 Task: Find connections with filter location Medellín with filter topic #Educationwith filter profile language French with filter current company PuneJob with filter school University of Agricultural Sciences, Bangalore with filter industry Civil Engineering with filter service category Financial Analysis with filter keywords title Spa Manager
Action: Mouse moved to (247, 291)
Screenshot: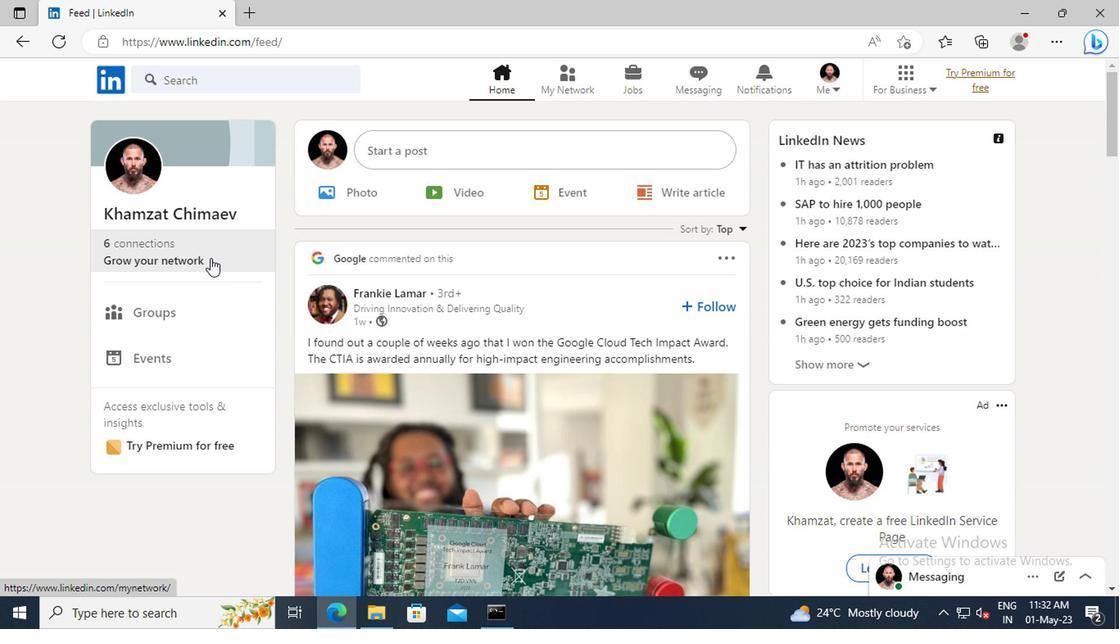 
Action: Mouse pressed left at (247, 291)
Screenshot: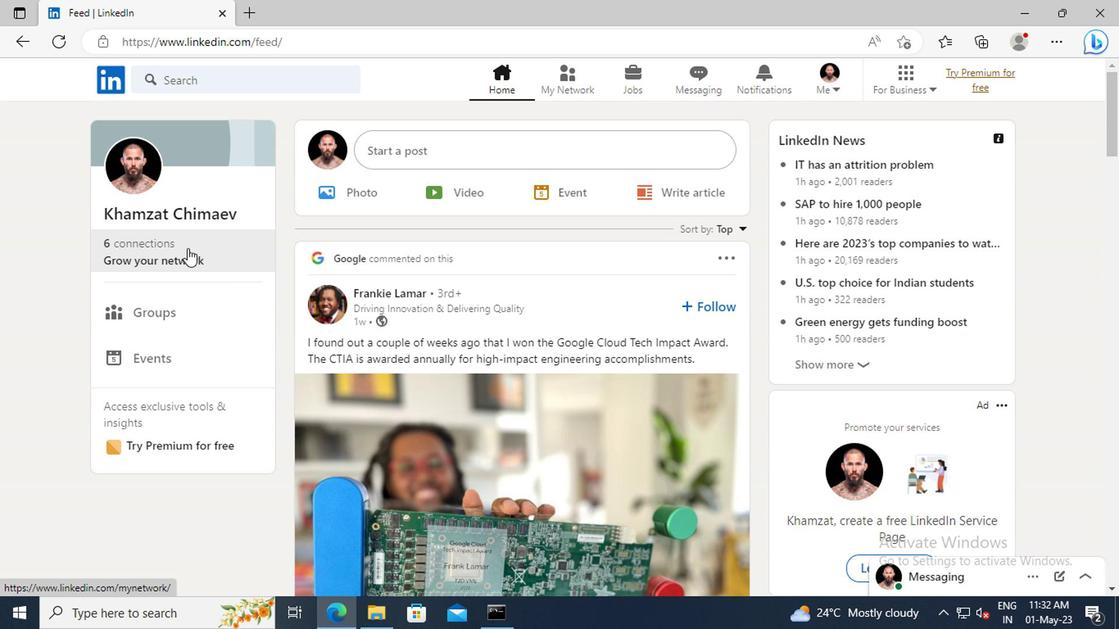 
Action: Mouse moved to (246, 239)
Screenshot: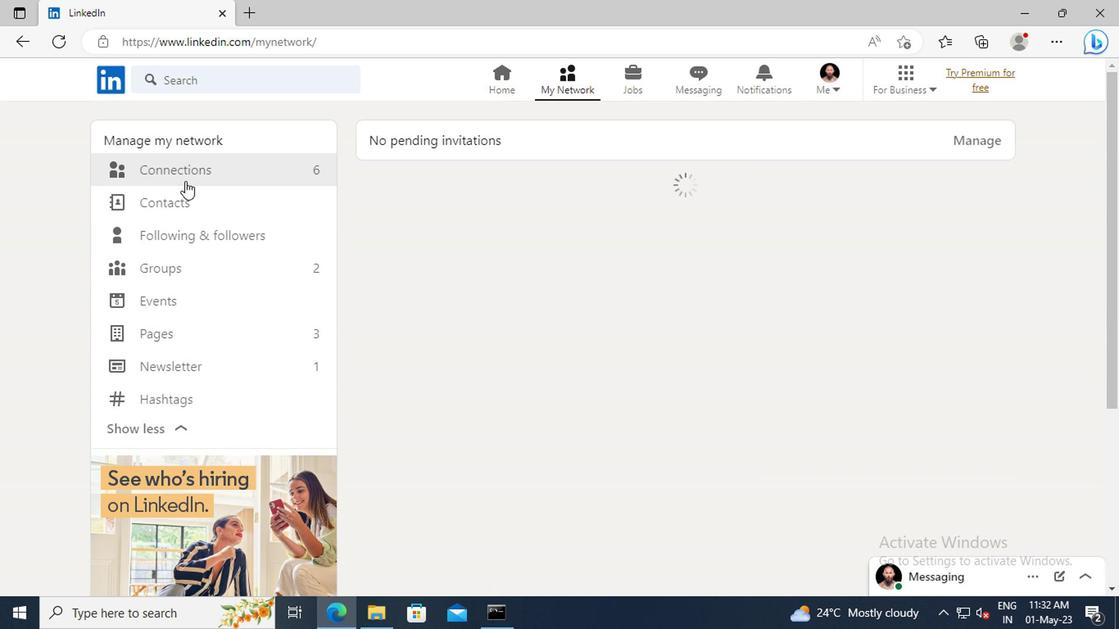 
Action: Mouse pressed left at (246, 239)
Screenshot: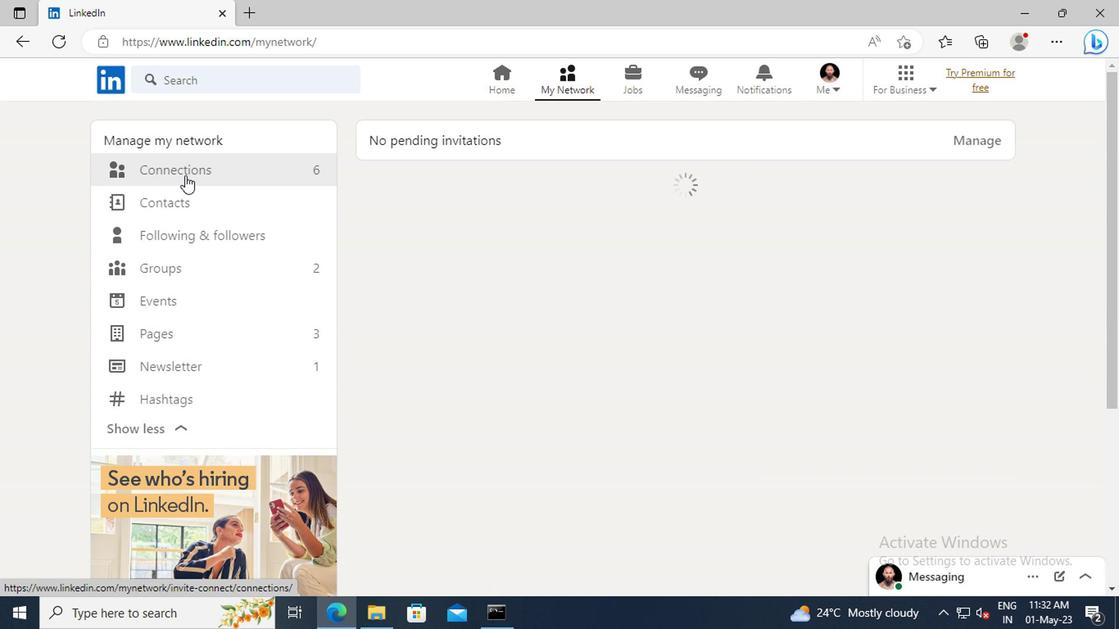 
Action: Mouse moved to (596, 239)
Screenshot: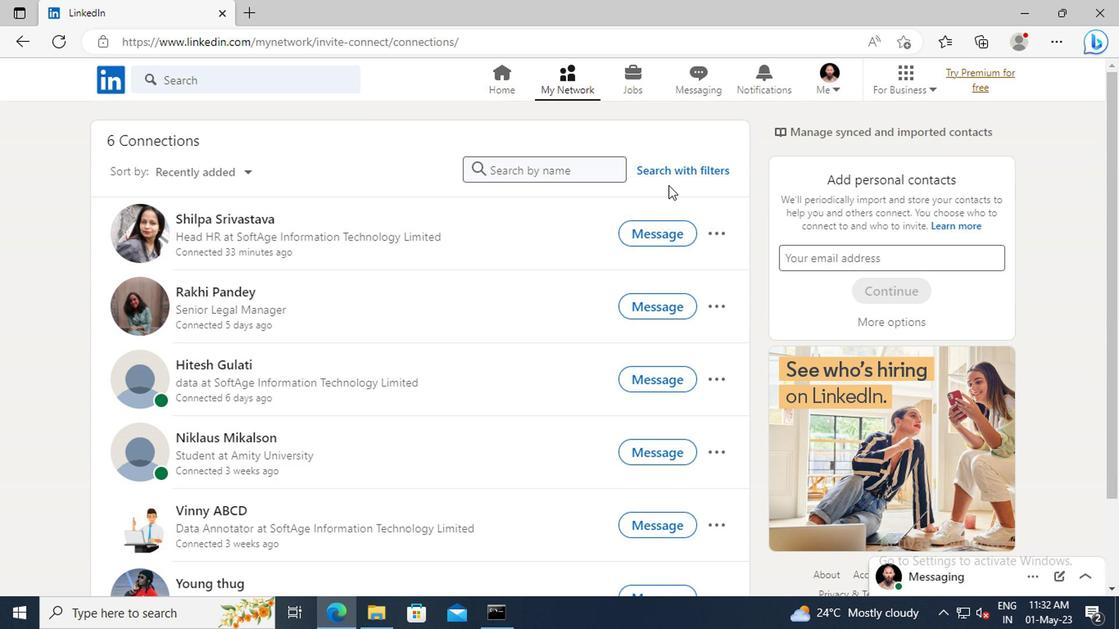 
Action: Mouse pressed left at (596, 239)
Screenshot: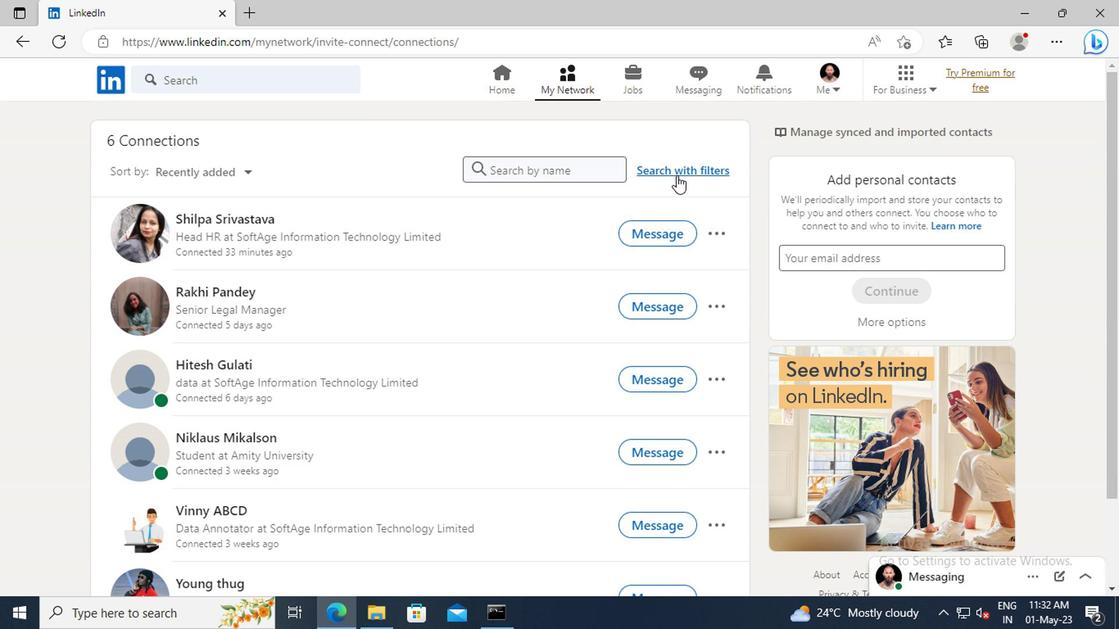 
Action: Mouse moved to (553, 205)
Screenshot: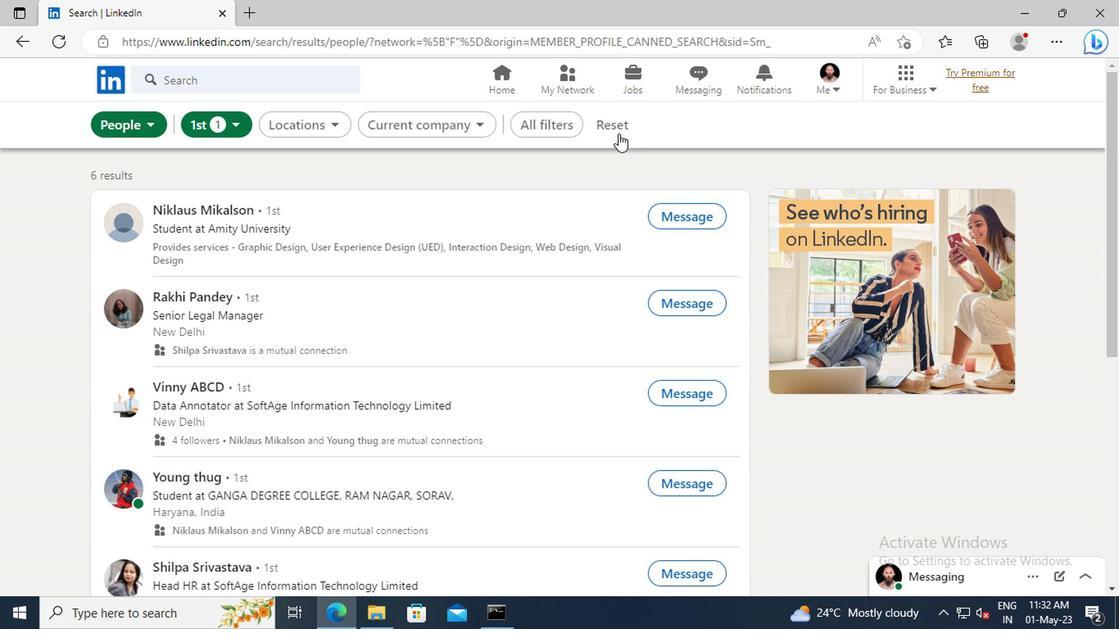 
Action: Mouse pressed left at (553, 205)
Screenshot: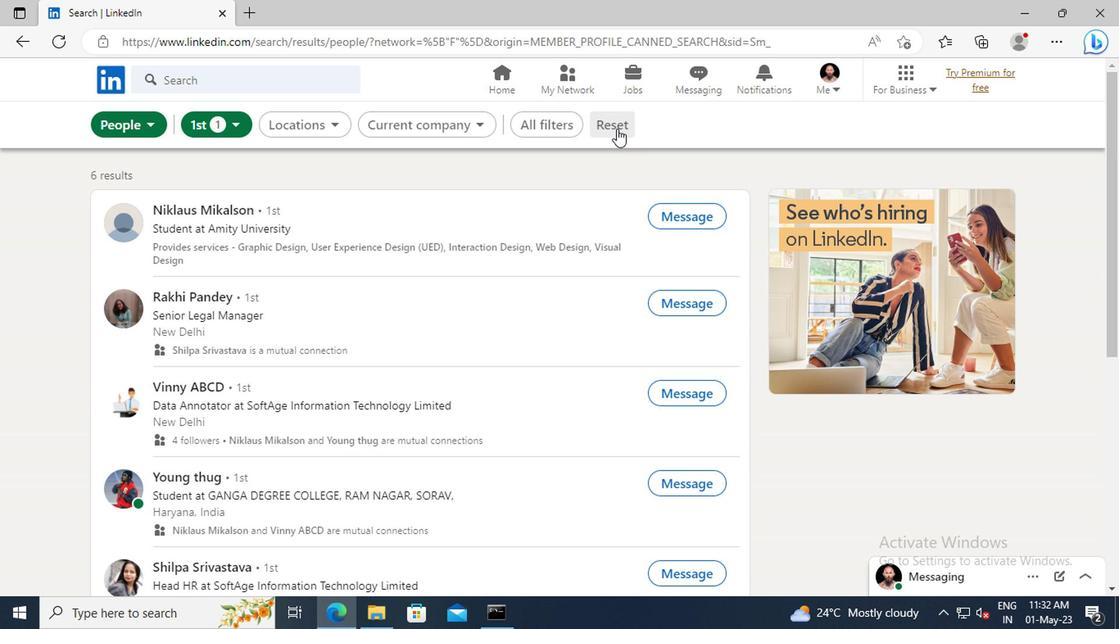 
Action: Mouse moved to (535, 205)
Screenshot: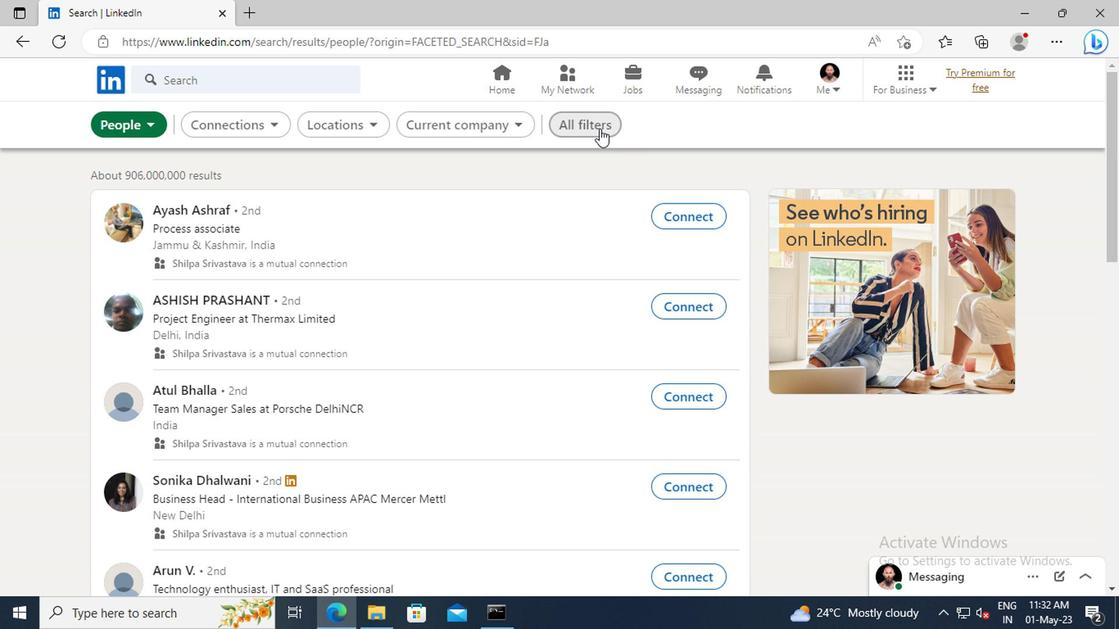 
Action: Mouse pressed left at (535, 205)
Screenshot: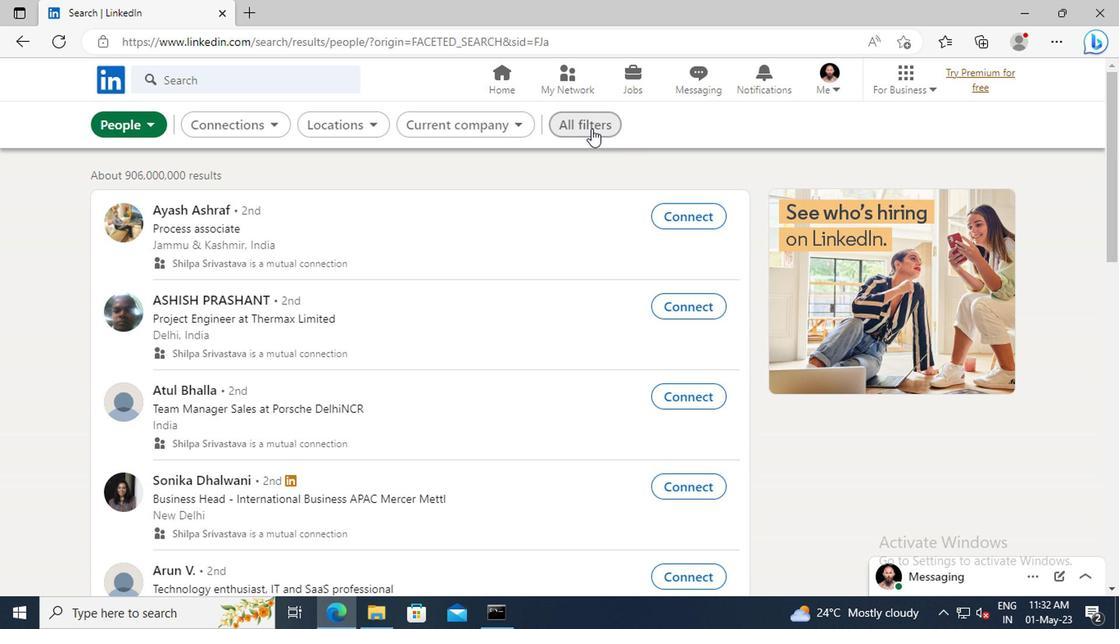 
Action: Mouse moved to (780, 306)
Screenshot: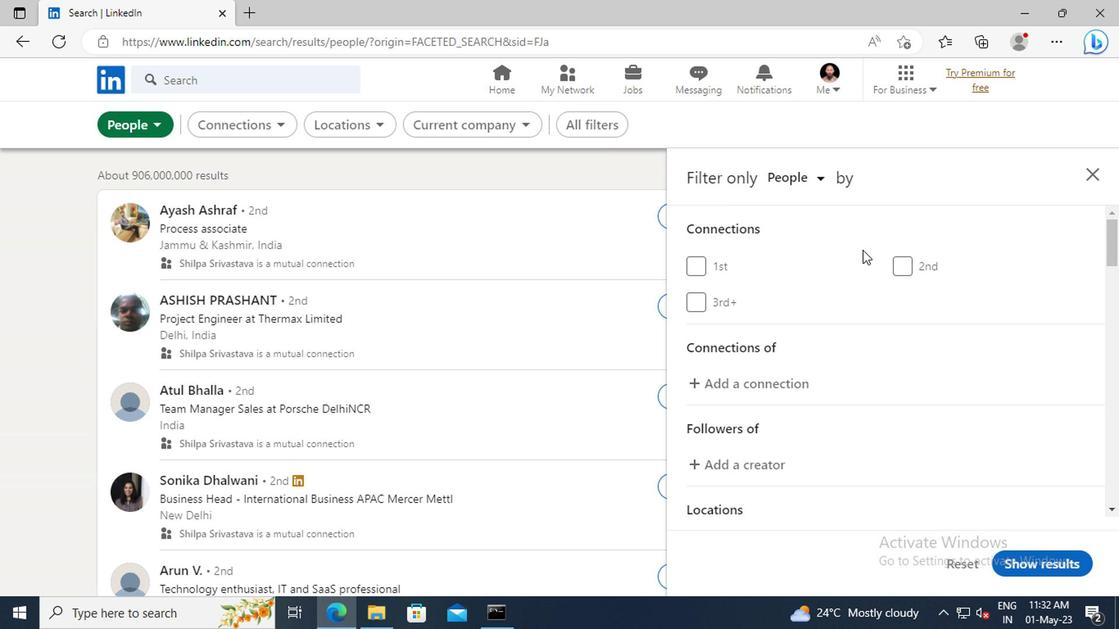 
Action: Mouse scrolled (780, 305) with delta (0, 0)
Screenshot: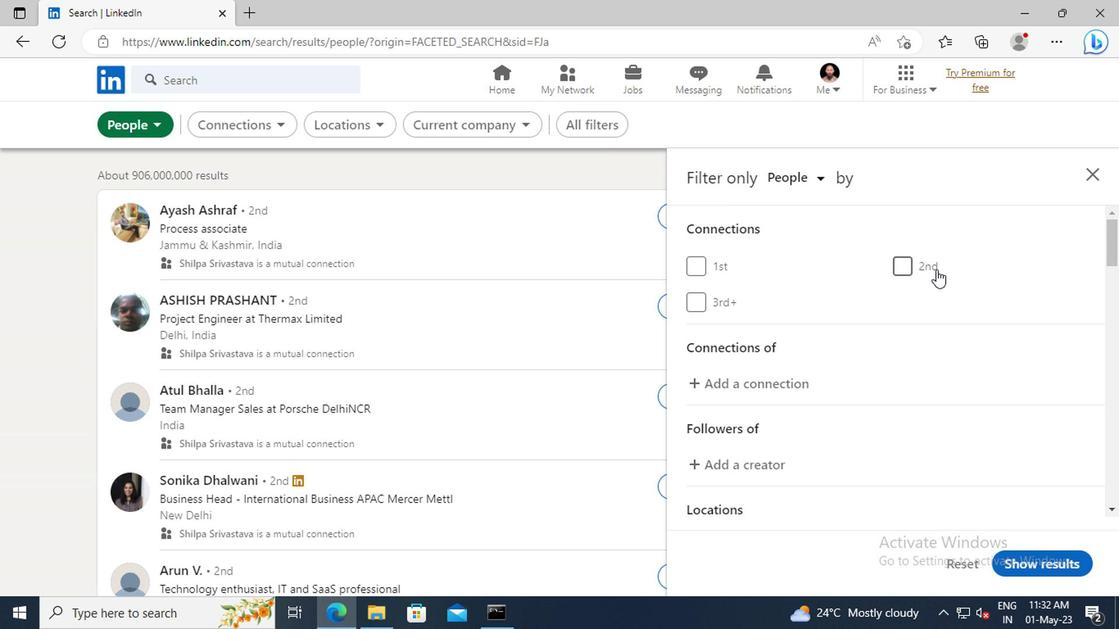 
Action: Mouse scrolled (780, 305) with delta (0, 0)
Screenshot: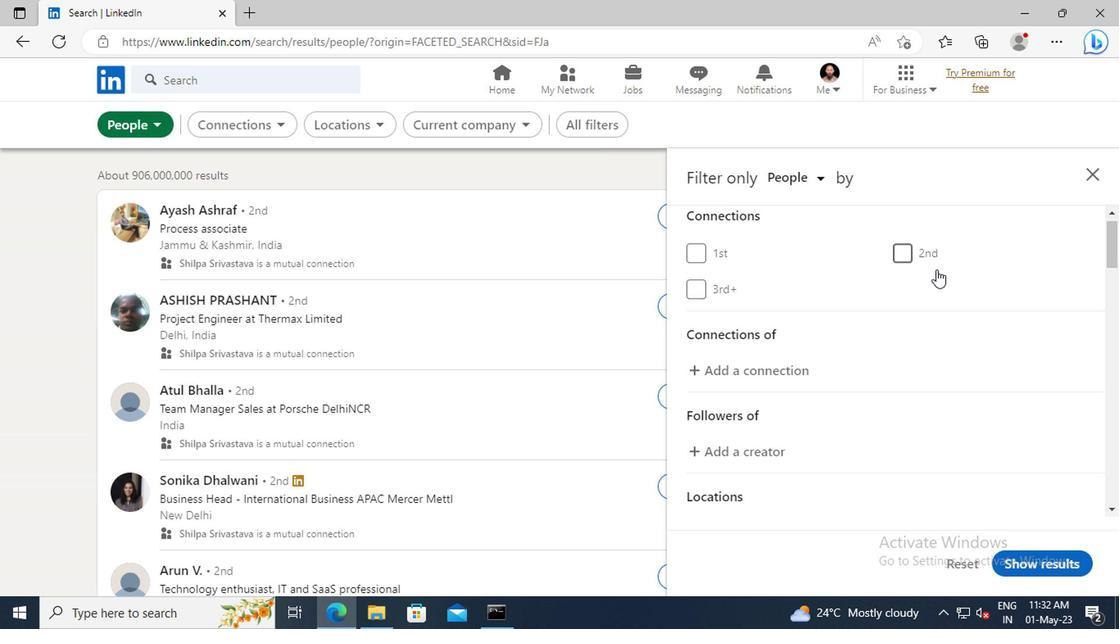 
Action: Mouse scrolled (780, 305) with delta (0, 0)
Screenshot: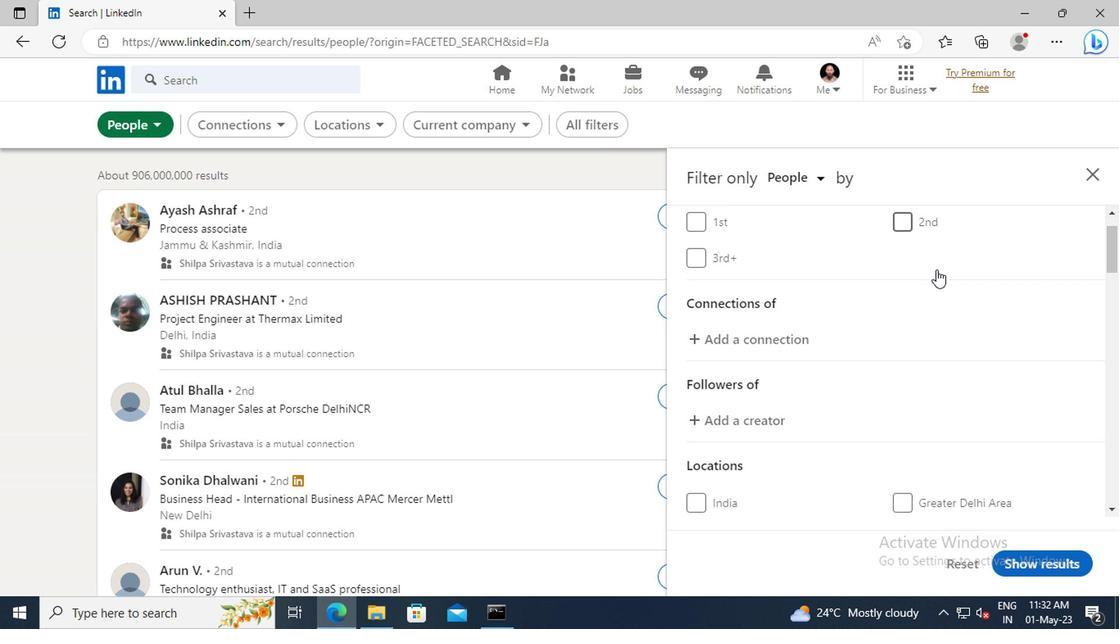 
Action: Mouse scrolled (780, 305) with delta (0, 0)
Screenshot: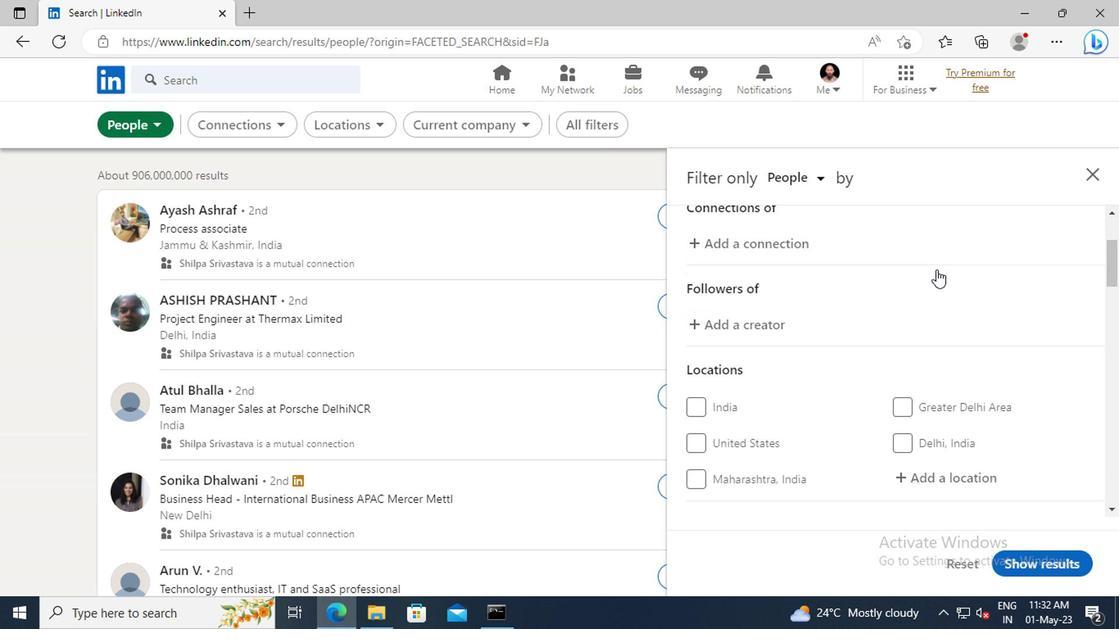 
Action: Mouse scrolled (780, 305) with delta (0, 0)
Screenshot: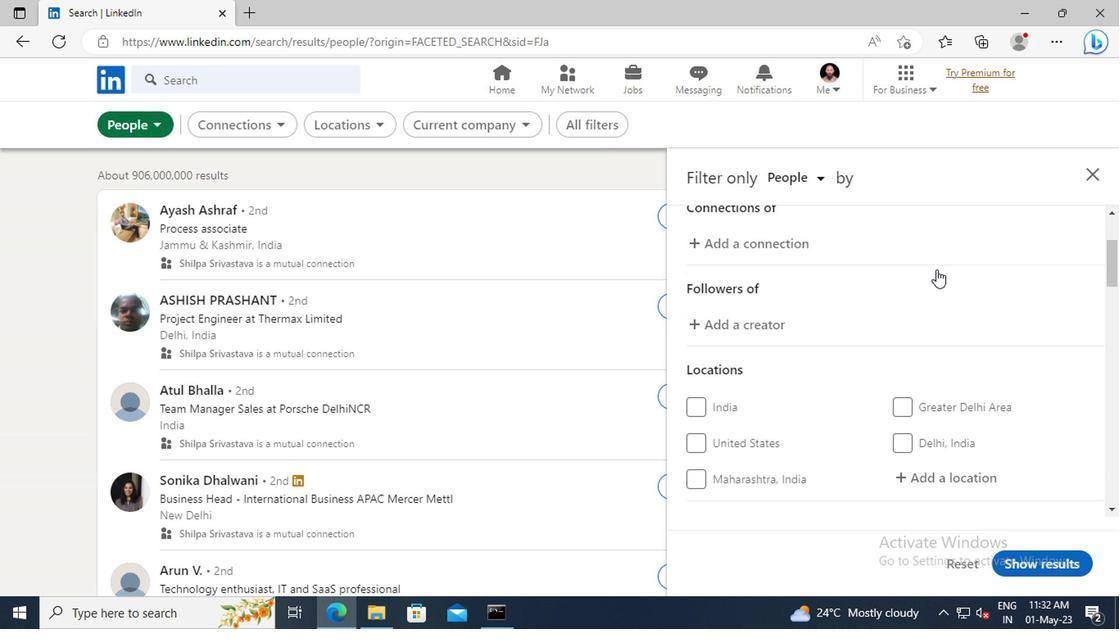 
Action: Mouse scrolled (780, 305) with delta (0, 0)
Screenshot: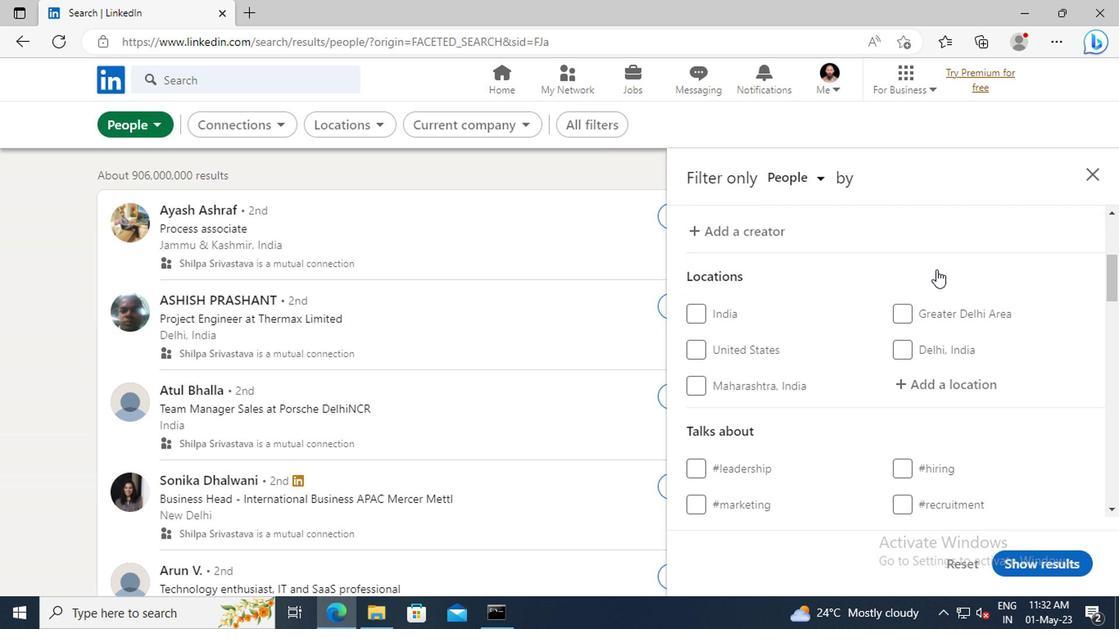 
Action: Mouse moved to (781, 352)
Screenshot: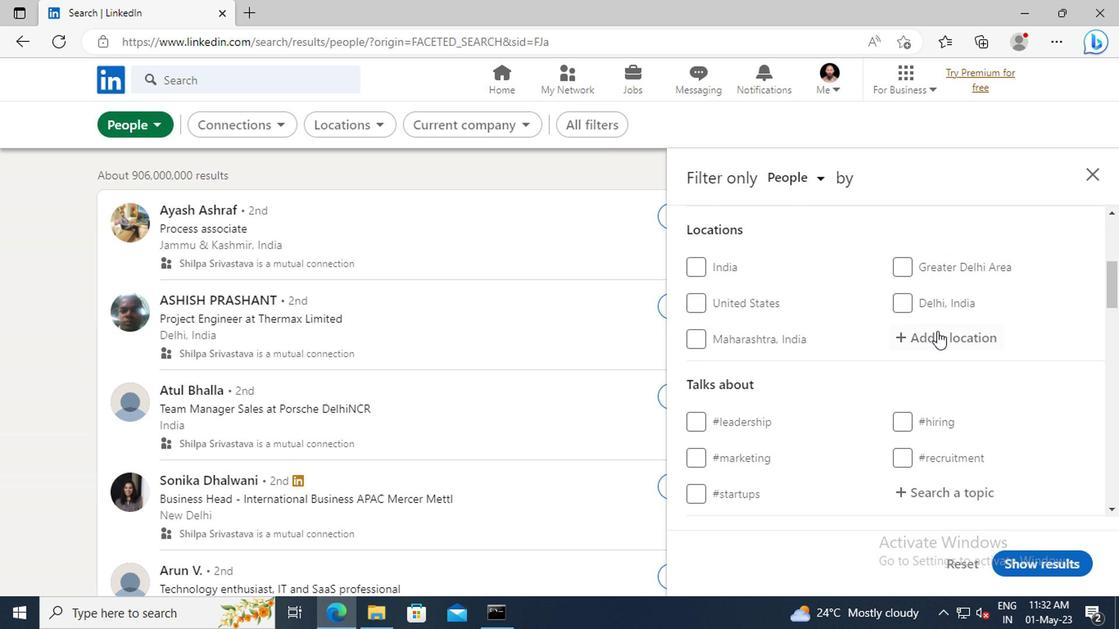 
Action: Mouse pressed left at (781, 352)
Screenshot: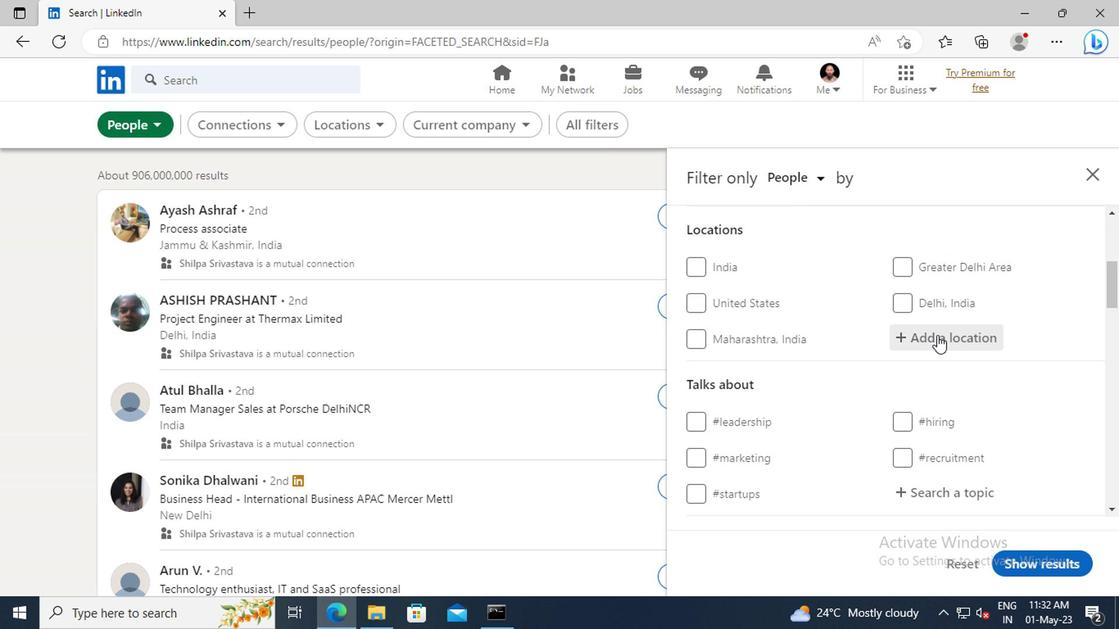 
Action: Key pressed <Key.shift>MEDELLIN
Screenshot: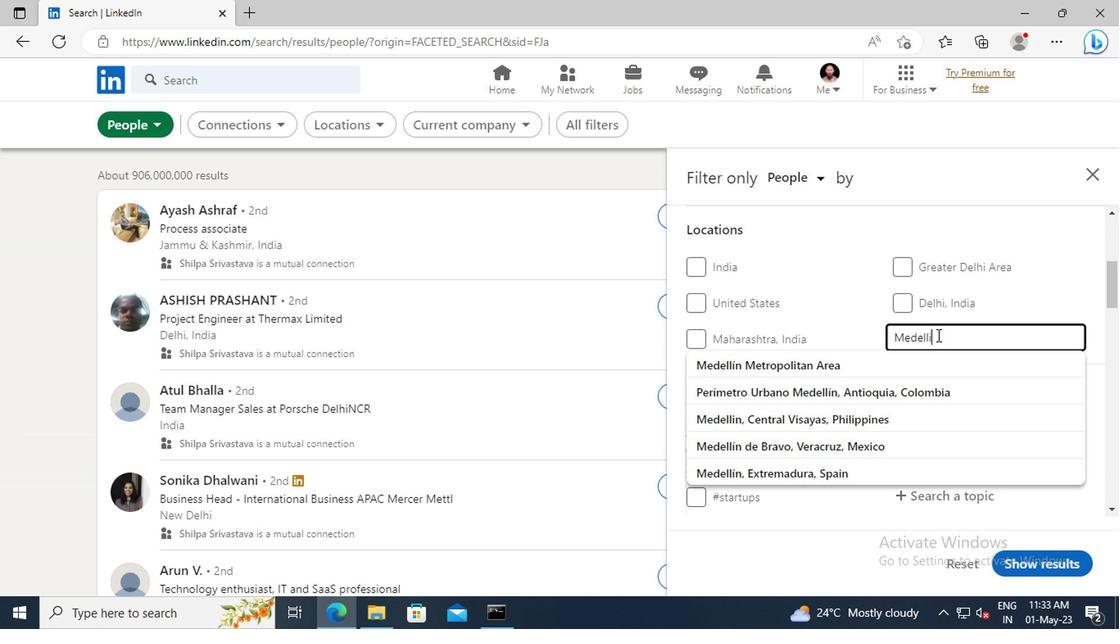 
Action: Mouse moved to (763, 443)
Screenshot: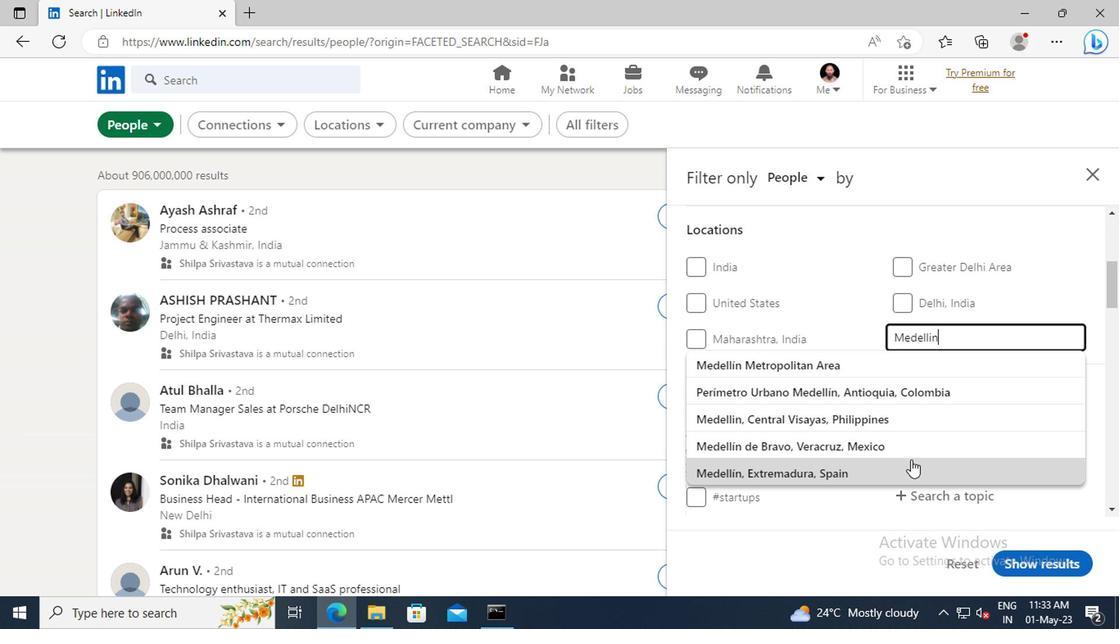 
Action: Mouse pressed left at (763, 443)
Screenshot: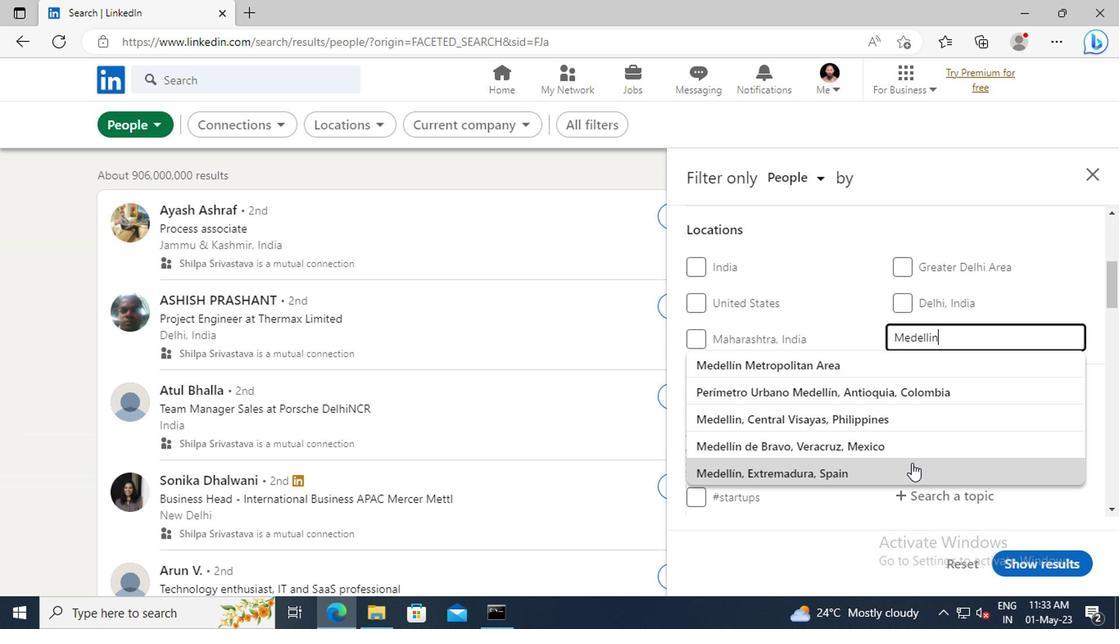 
Action: Mouse moved to (782, 381)
Screenshot: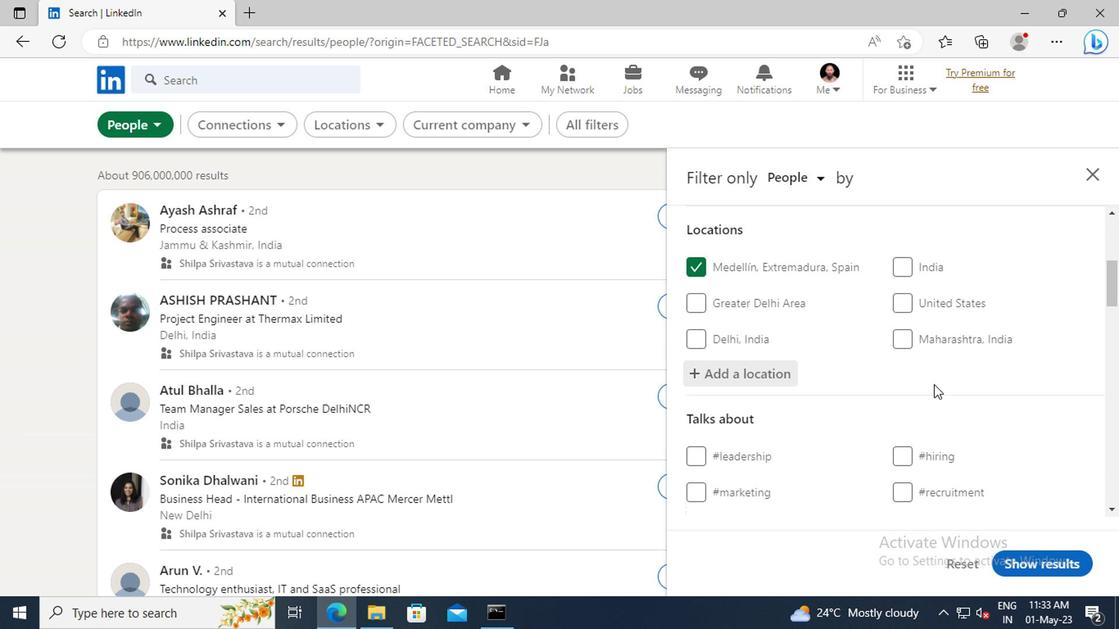 
Action: Mouse scrolled (782, 380) with delta (0, 0)
Screenshot: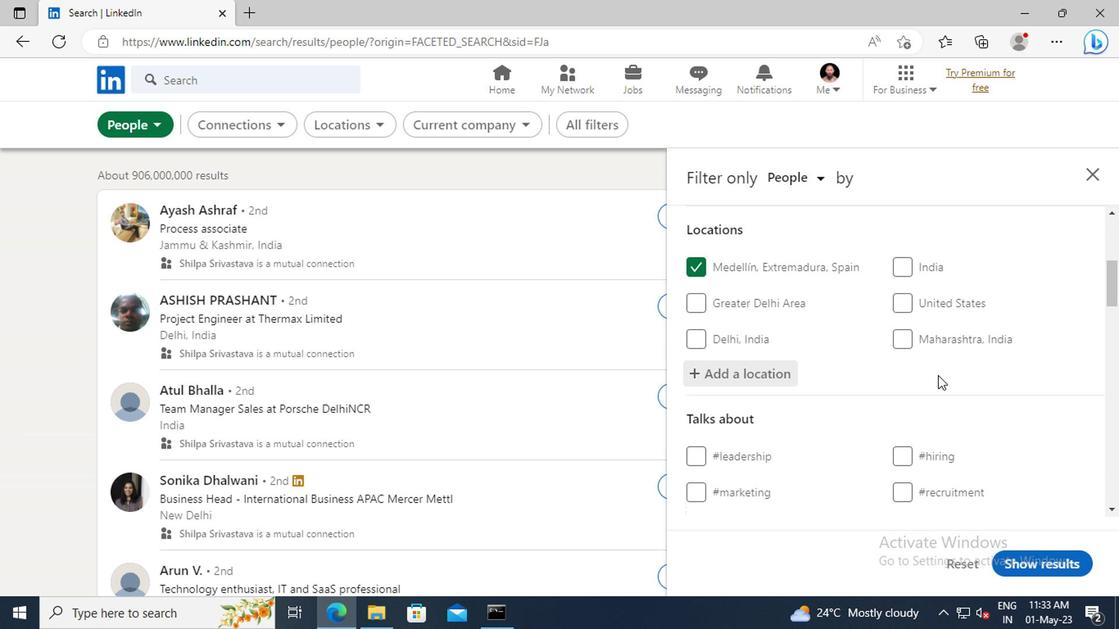 
Action: Mouse moved to (781, 351)
Screenshot: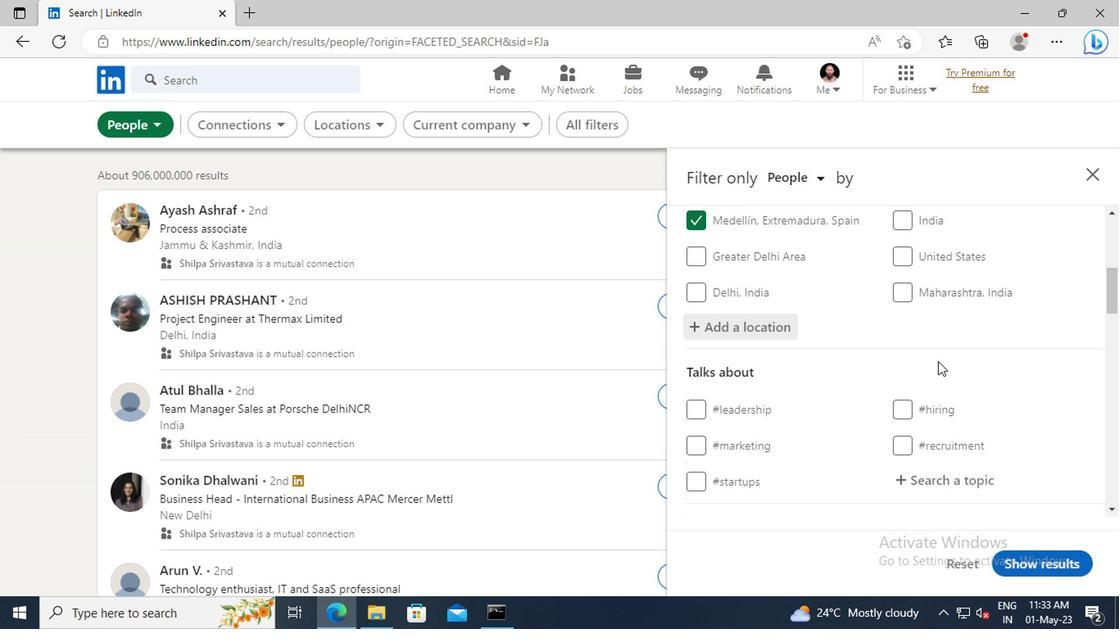 
Action: Mouse scrolled (781, 351) with delta (0, 0)
Screenshot: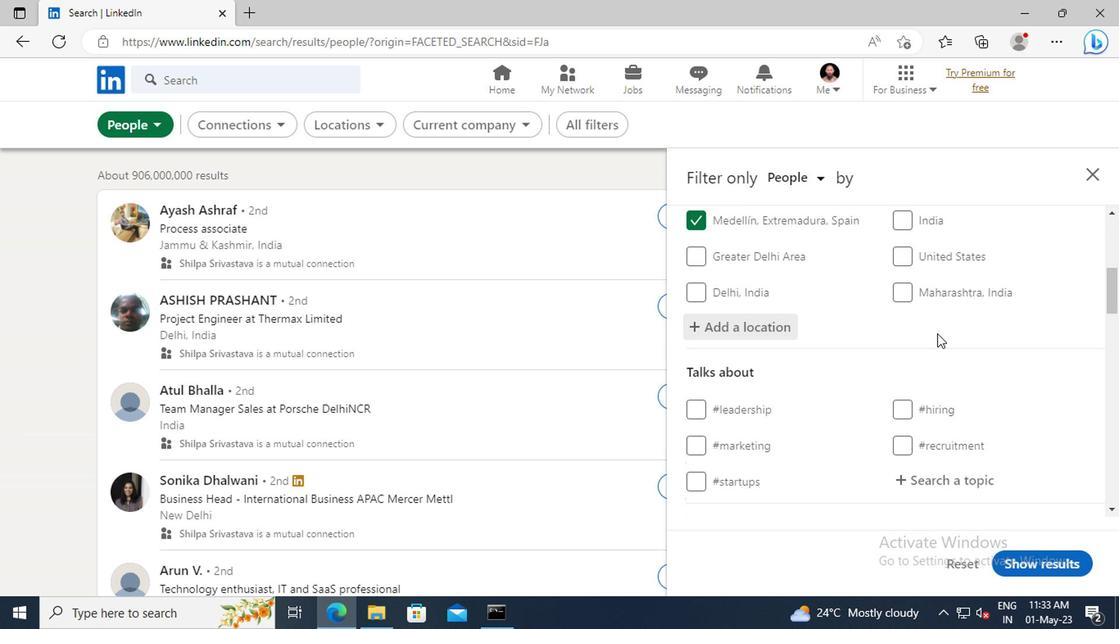 
Action: Mouse scrolled (781, 351) with delta (0, 0)
Screenshot: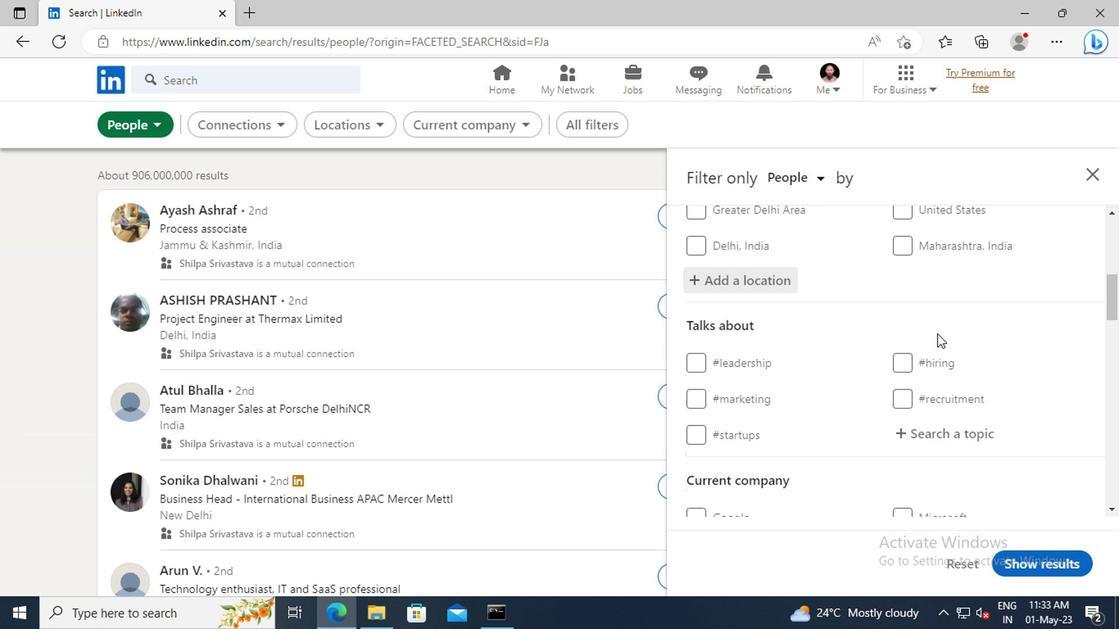 
Action: Mouse moved to (778, 386)
Screenshot: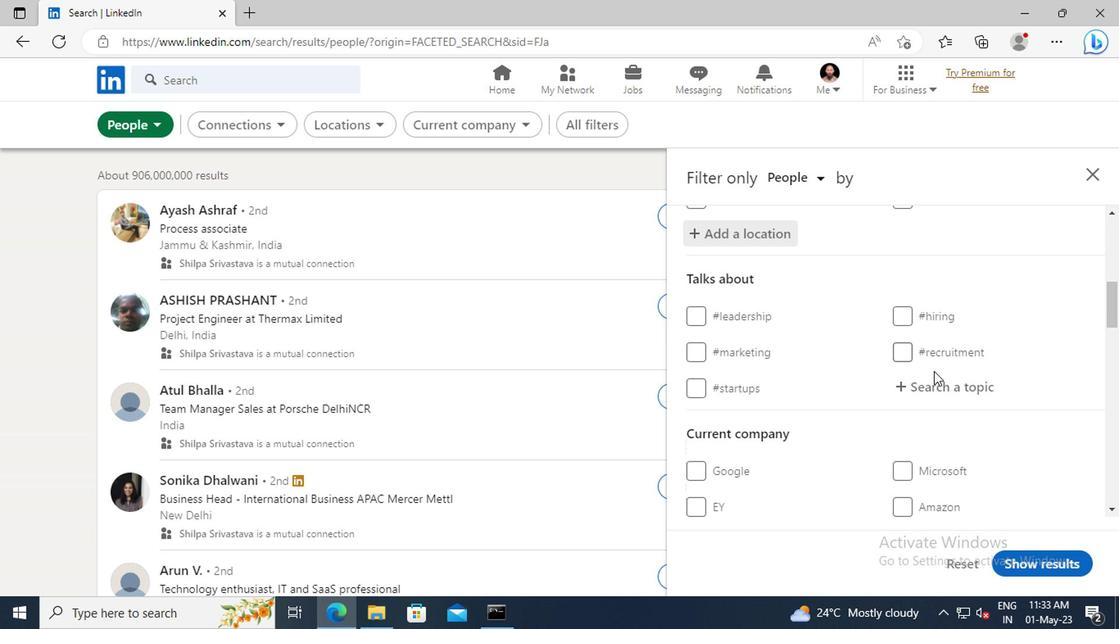 
Action: Mouse pressed left at (778, 386)
Screenshot: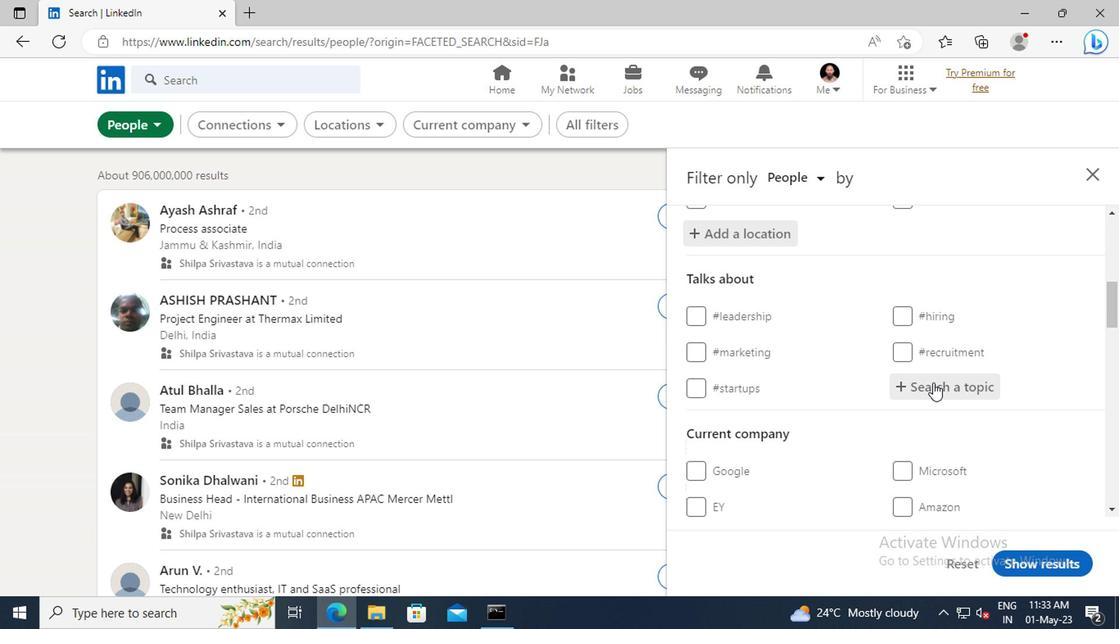 
Action: Key pressed <Key.shift>EDUCATION
Screenshot: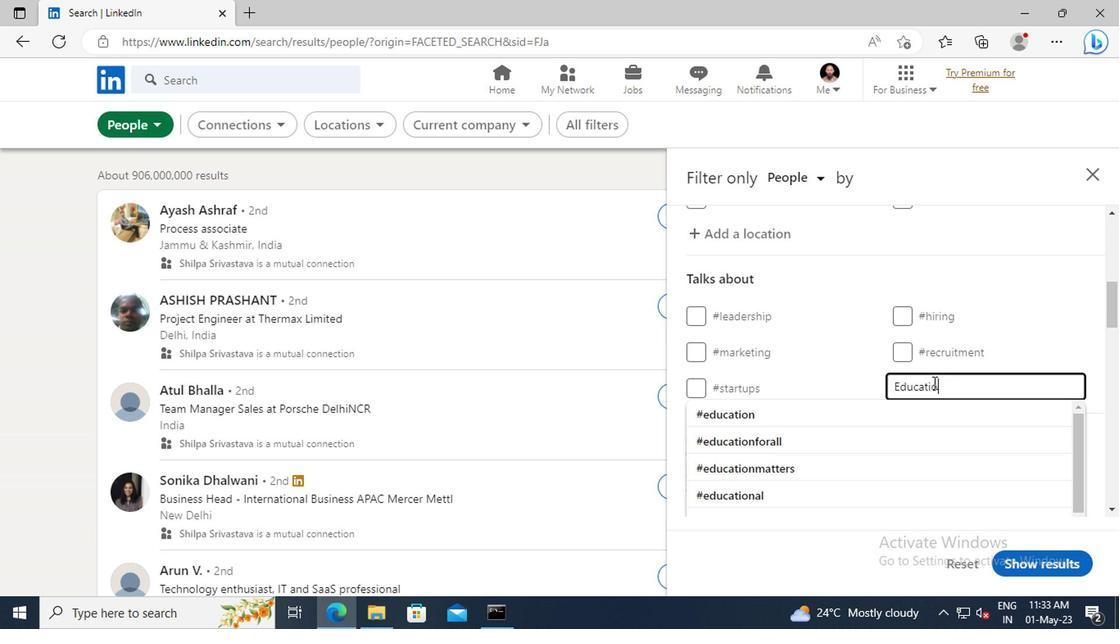 
Action: Mouse moved to (755, 406)
Screenshot: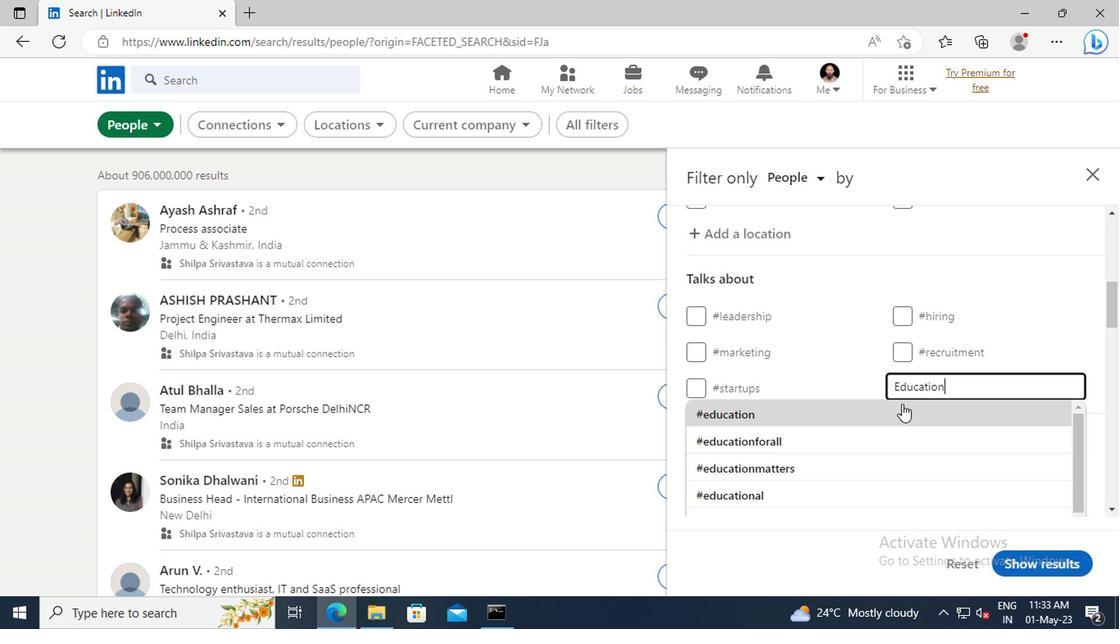
Action: Mouse pressed left at (755, 406)
Screenshot: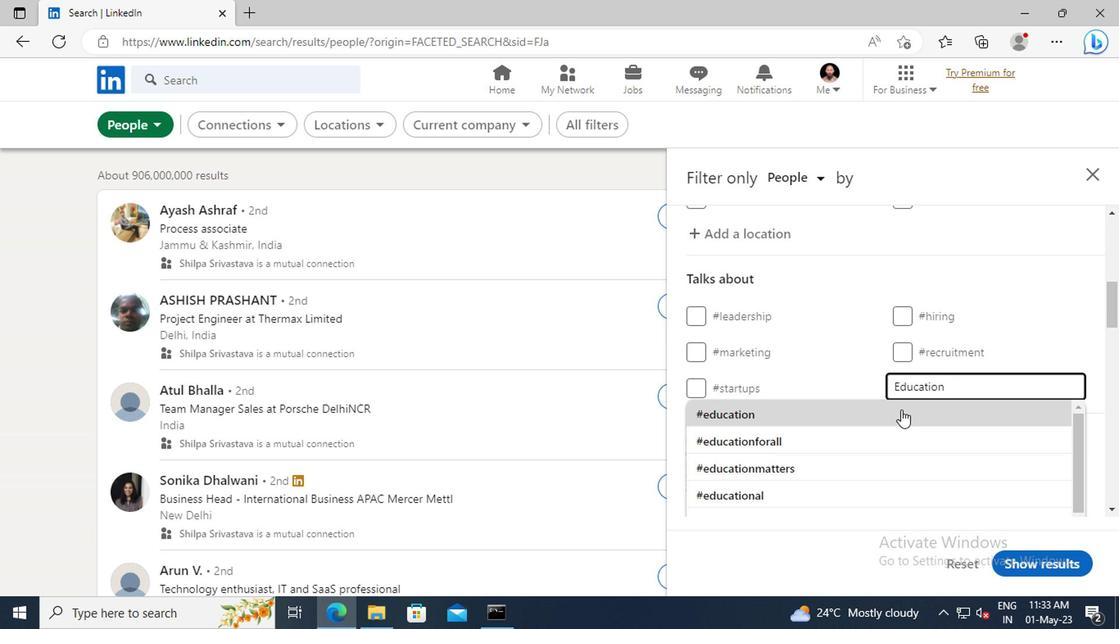 
Action: Mouse scrolled (755, 405) with delta (0, 0)
Screenshot: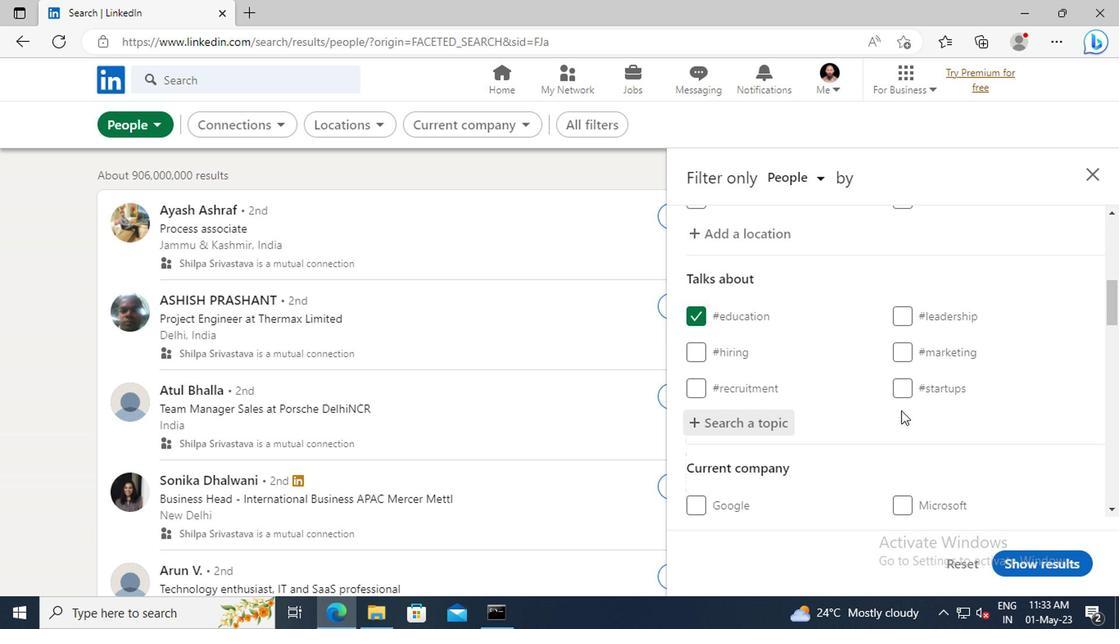 
Action: Mouse scrolled (755, 405) with delta (0, 0)
Screenshot: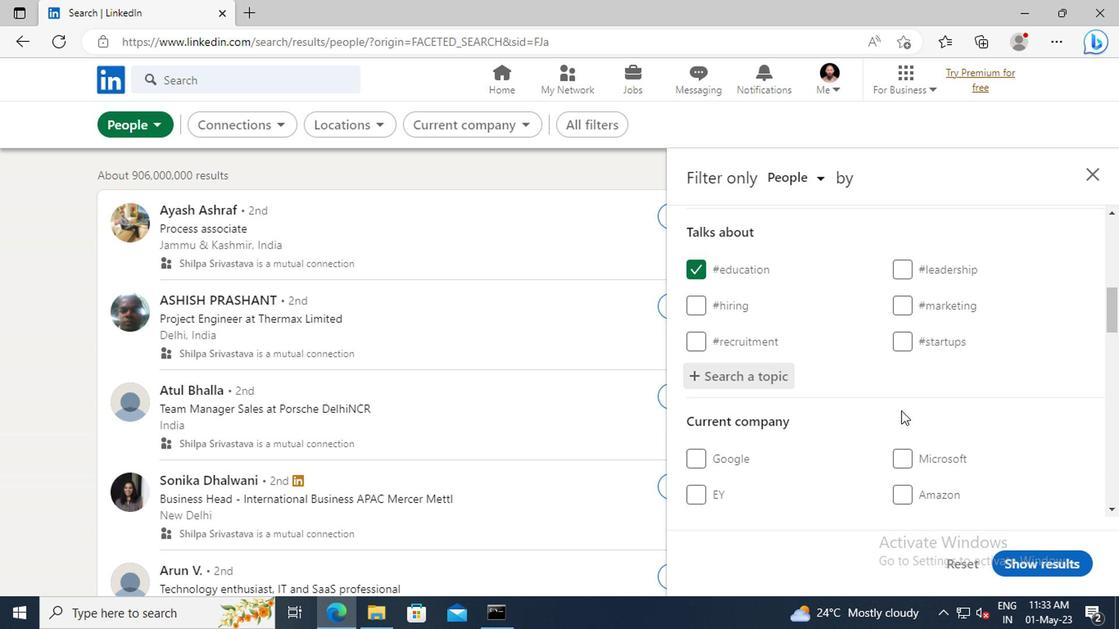
Action: Mouse scrolled (755, 405) with delta (0, 0)
Screenshot: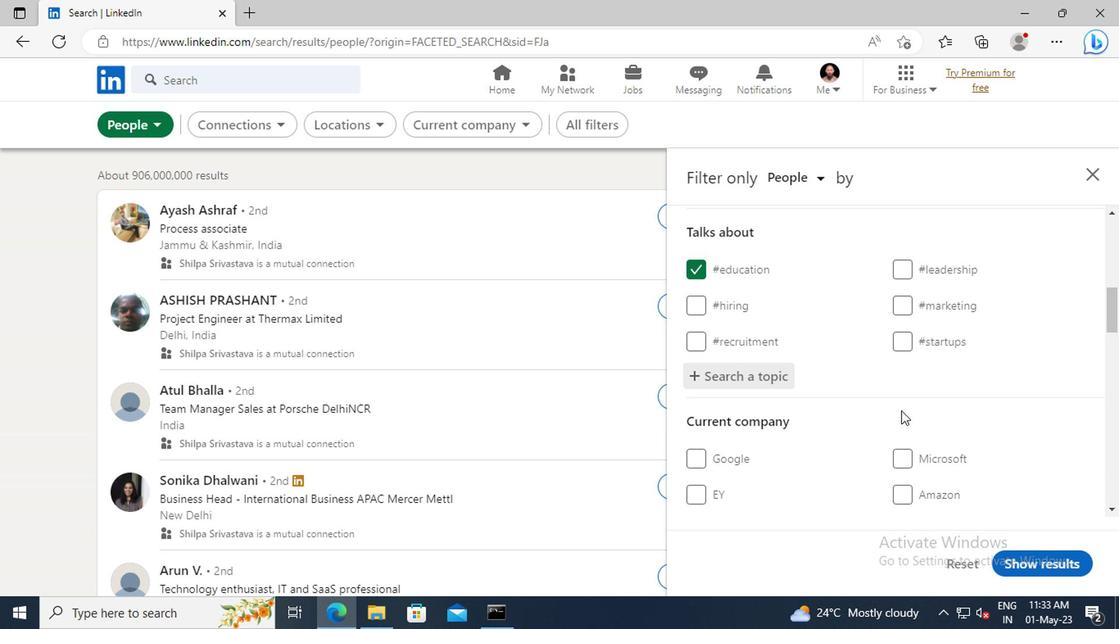 
Action: Mouse scrolled (755, 405) with delta (0, 0)
Screenshot: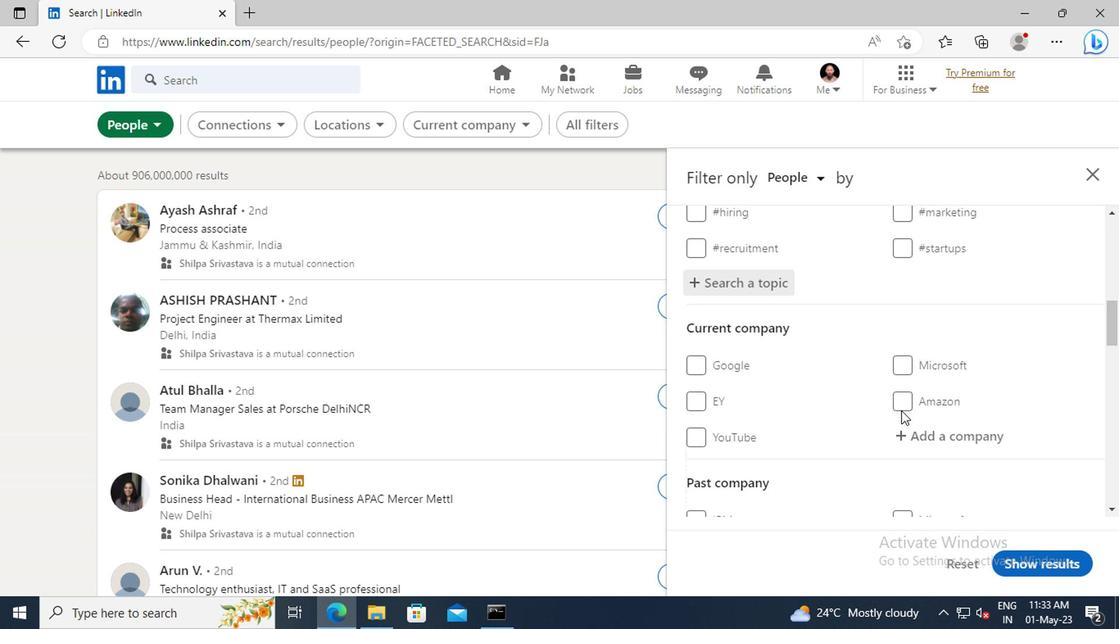 
Action: Mouse scrolled (755, 405) with delta (0, 0)
Screenshot: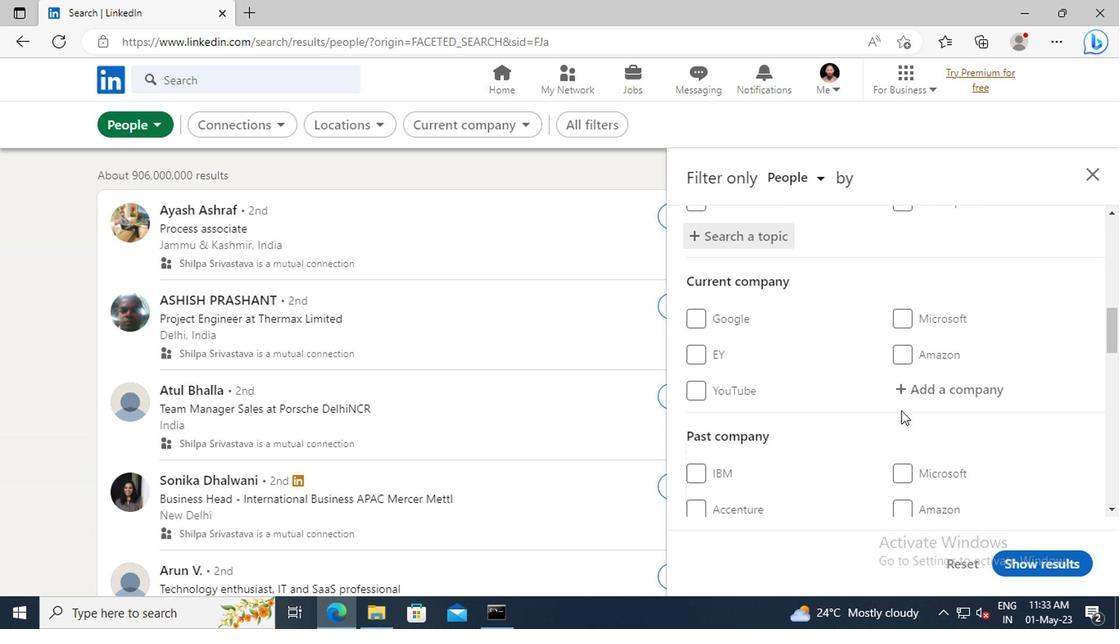 
Action: Mouse scrolled (755, 405) with delta (0, 0)
Screenshot: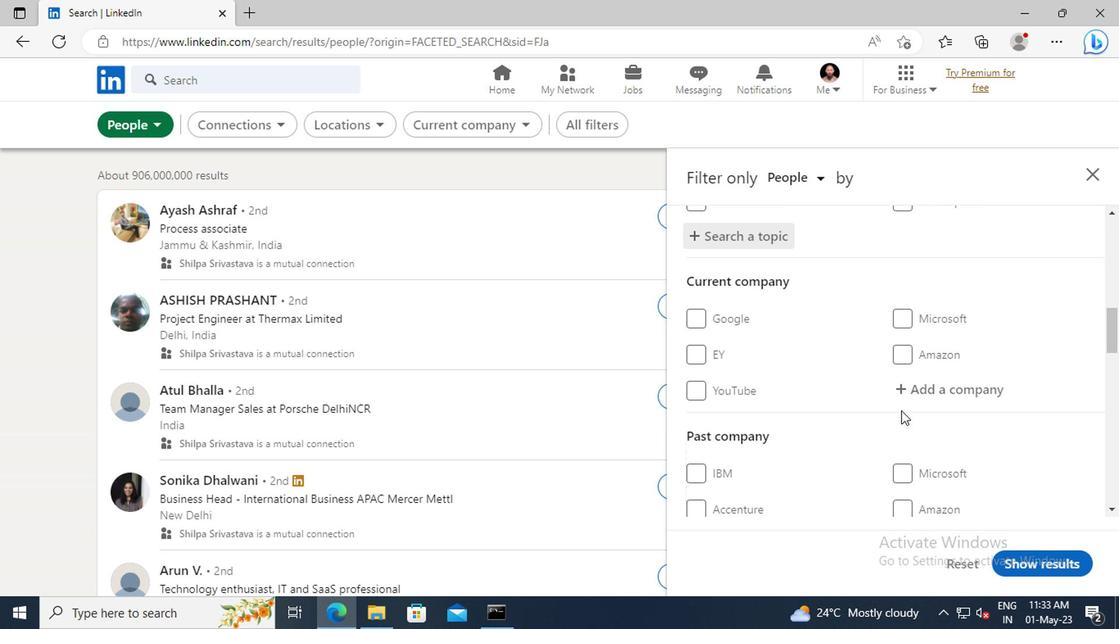 
Action: Mouse scrolled (755, 405) with delta (0, 0)
Screenshot: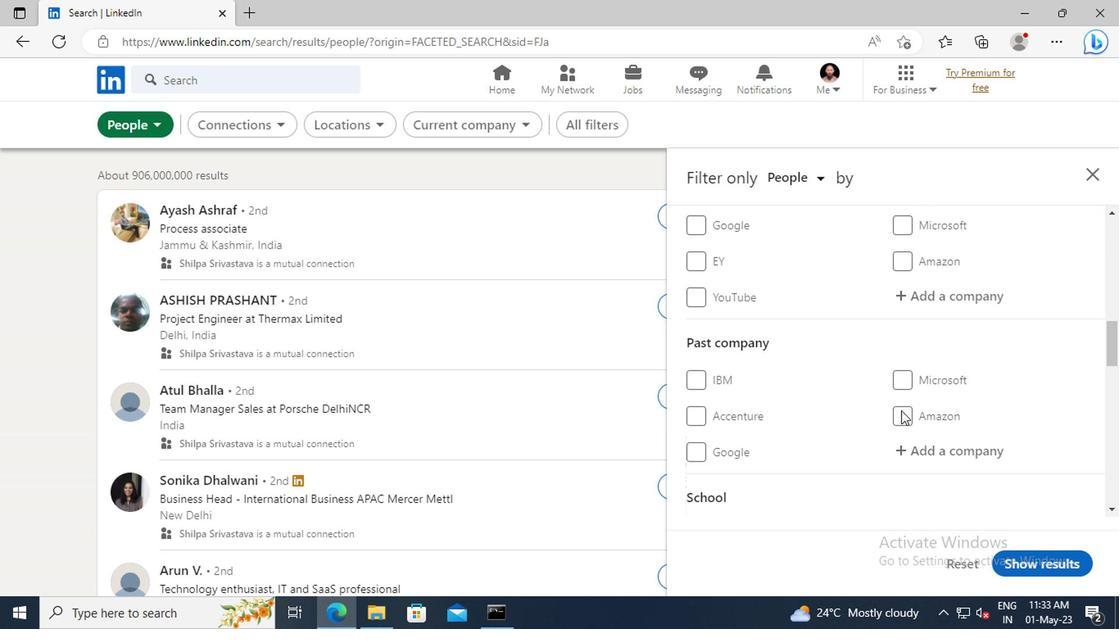 
Action: Mouse scrolled (755, 405) with delta (0, 0)
Screenshot: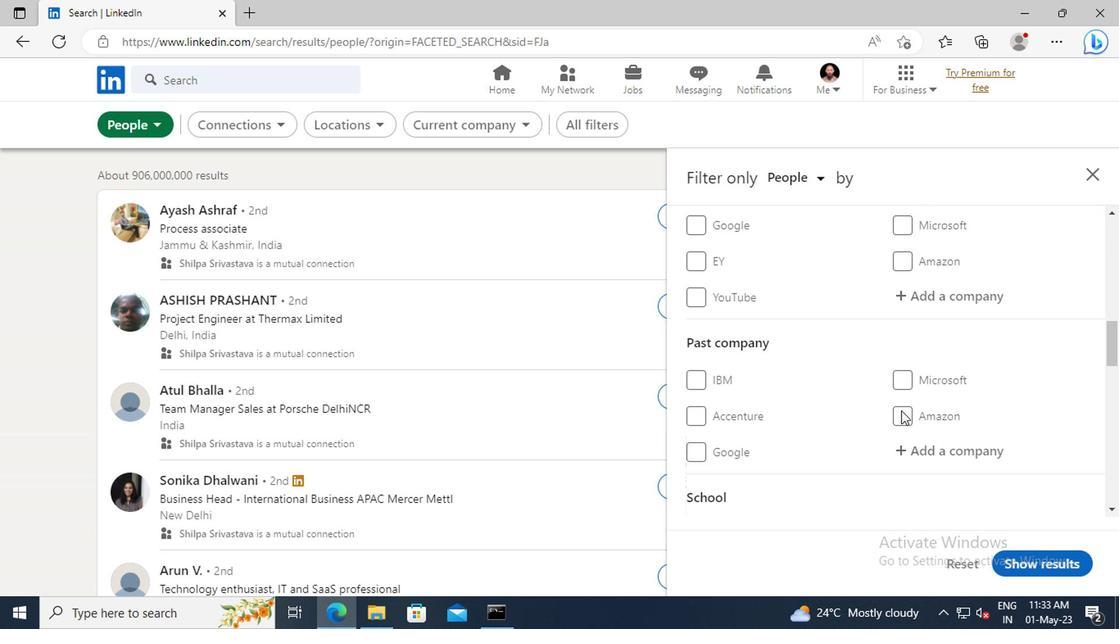 
Action: Mouse scrolled (755, 405) with delta (0, 0)
Screenshot: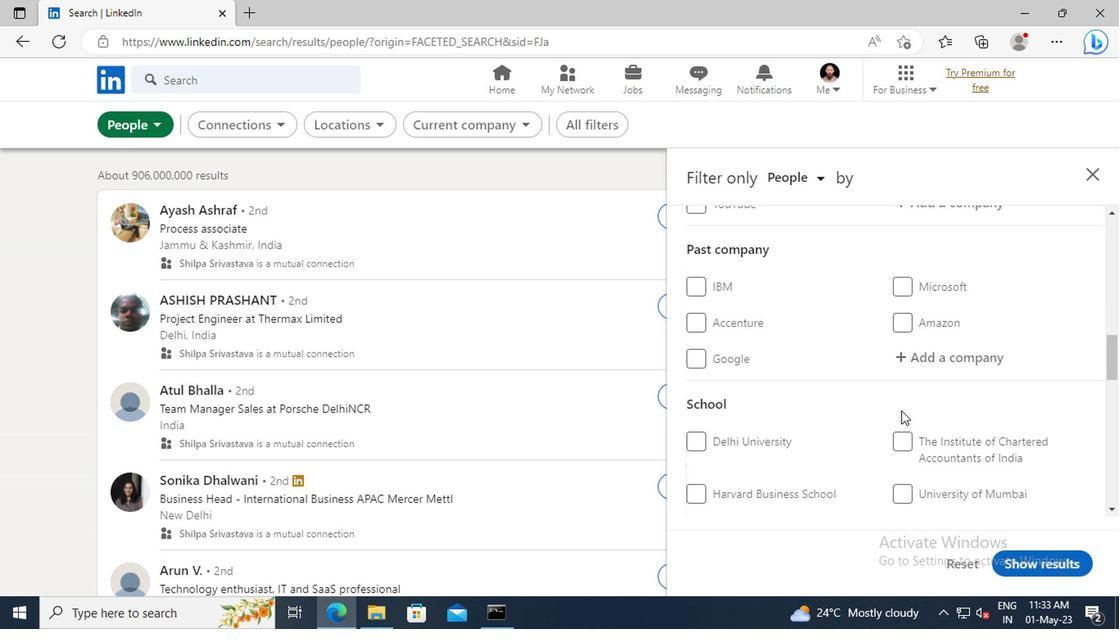 
Action: Mouse scrolled (755, 405) with delta (0, 0)
Screenshot: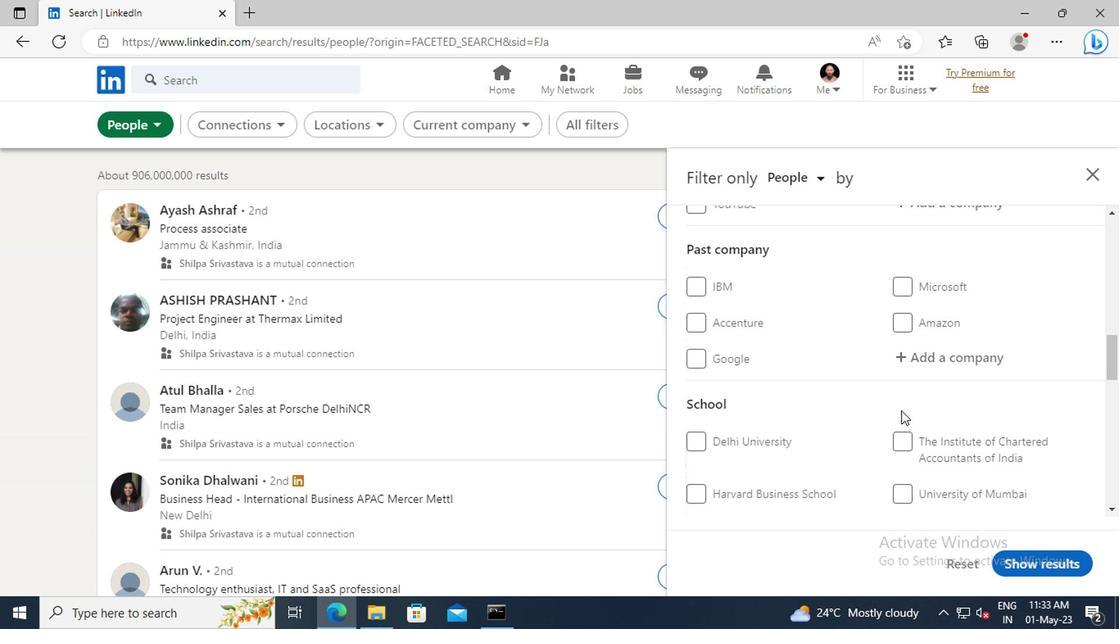 
Action: Mouse scrolled (755, 405) with delta (0, 0)
Screenshot: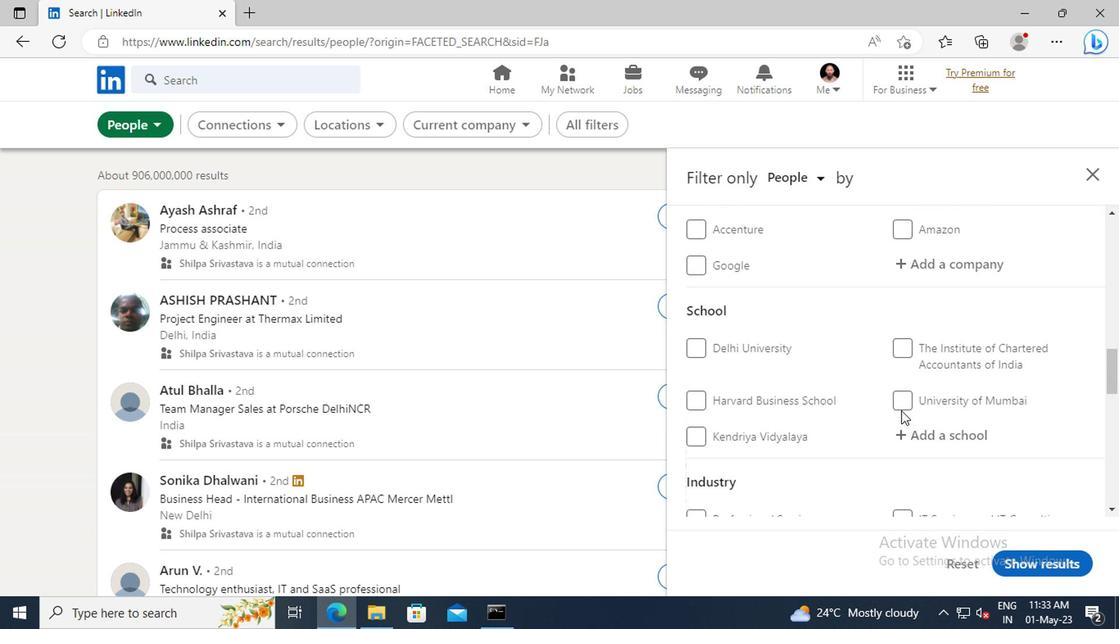 
Action: Mouse scrolled (755, 405) with delta (0, 0)
Screenshot: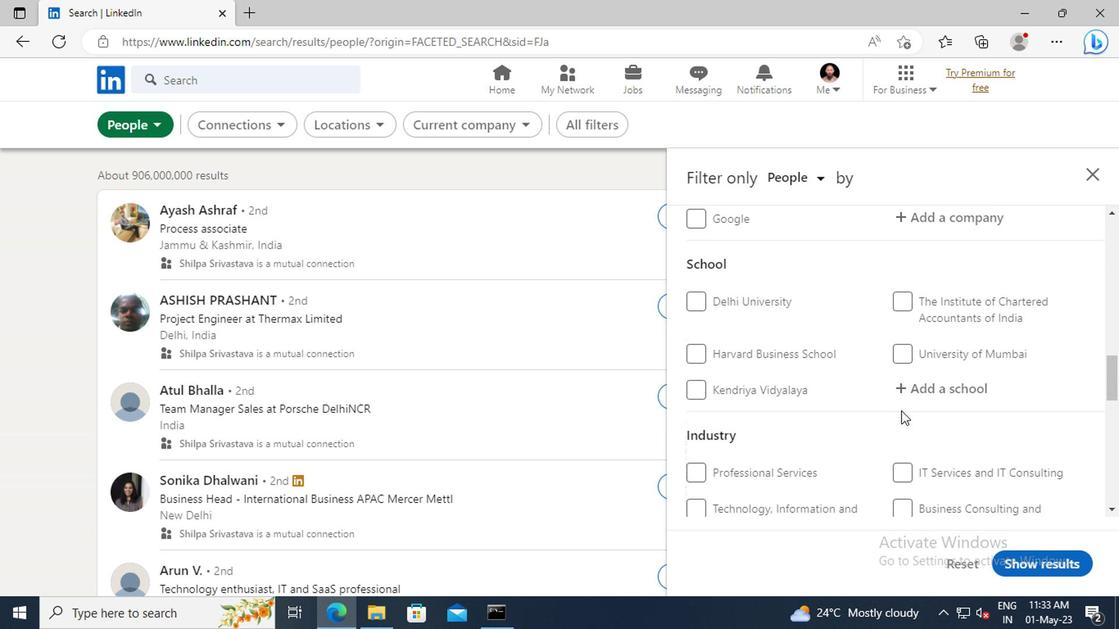 
Action: Mouse scrolled (755, 405) with delta (0, 0)
Screenshot: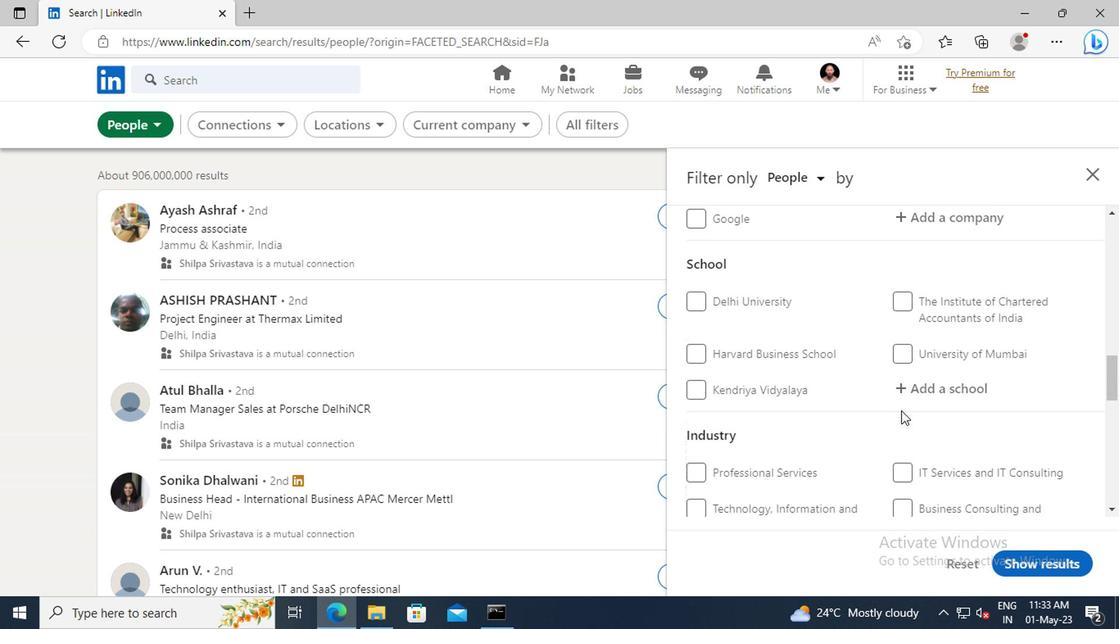 
Action: Mouse scrolled (755, 405) with delta (0, 0)
Screenshot: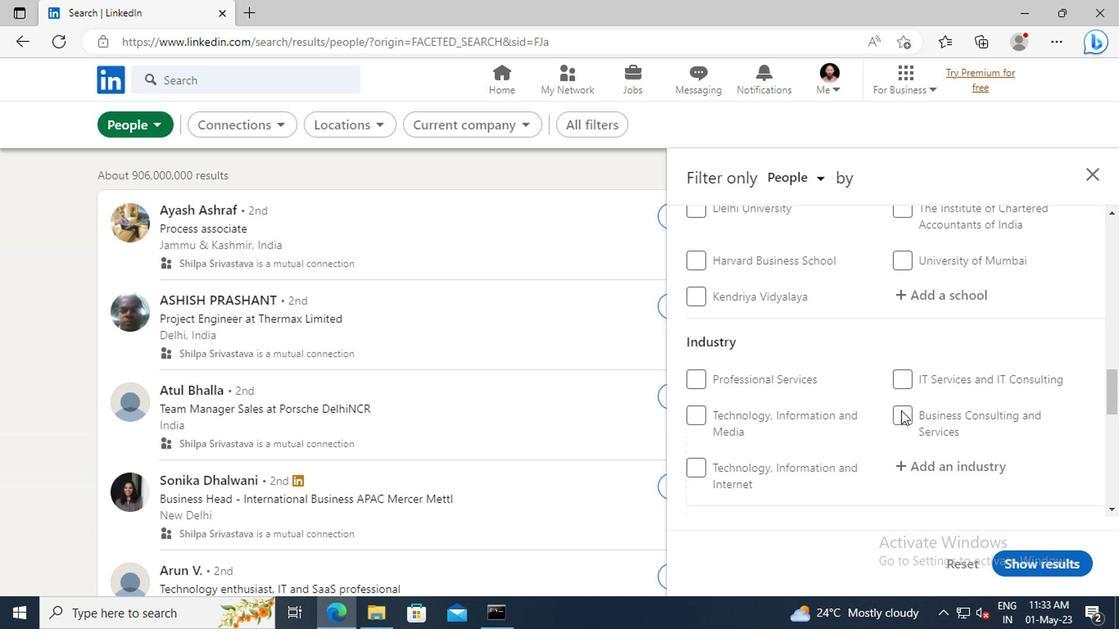
Action: Mouse scrolled (755, 405) with delta (0, 0)
Screenshot: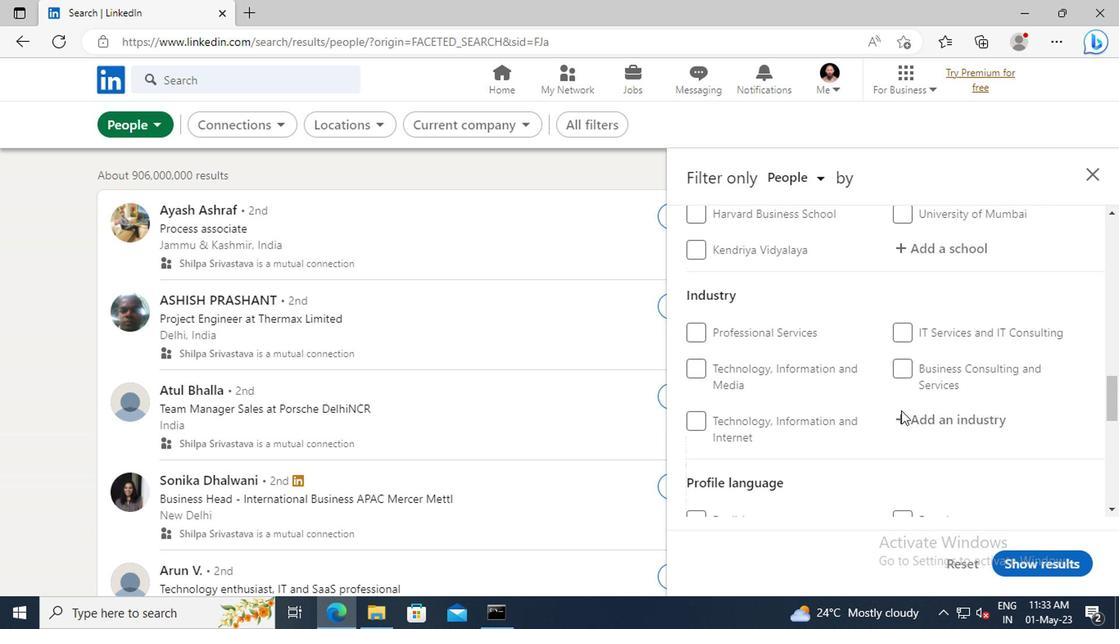 
Action: Mouse scrolled (755, 405) with delta (0, 0)
Screenshot: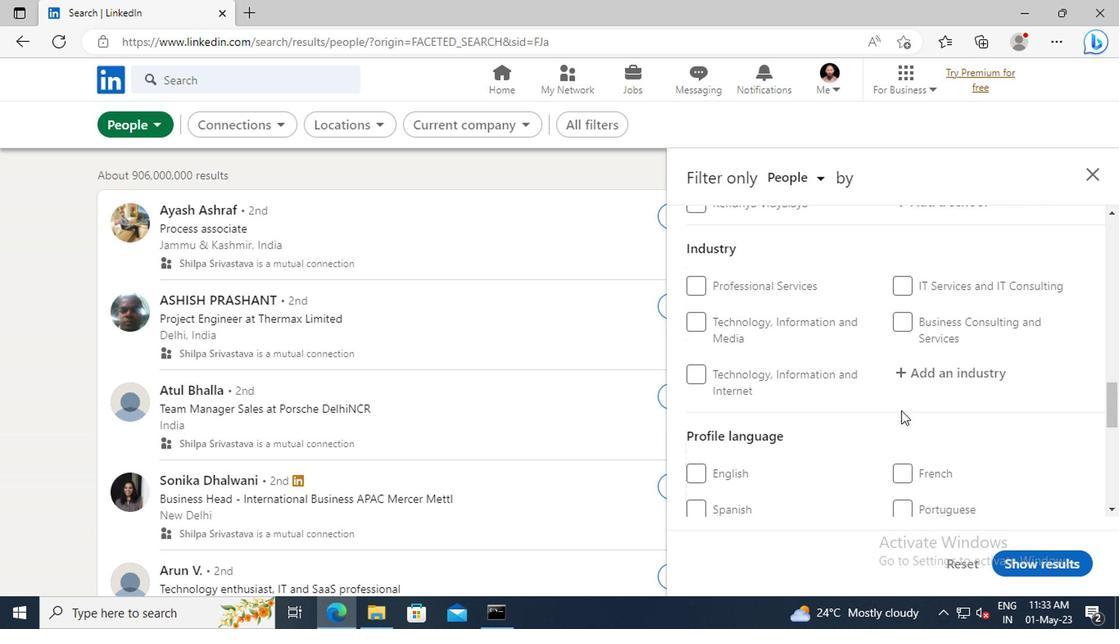 
Action: Mouse scrolled (755, 405) with delta (0, 0)
Screenshot: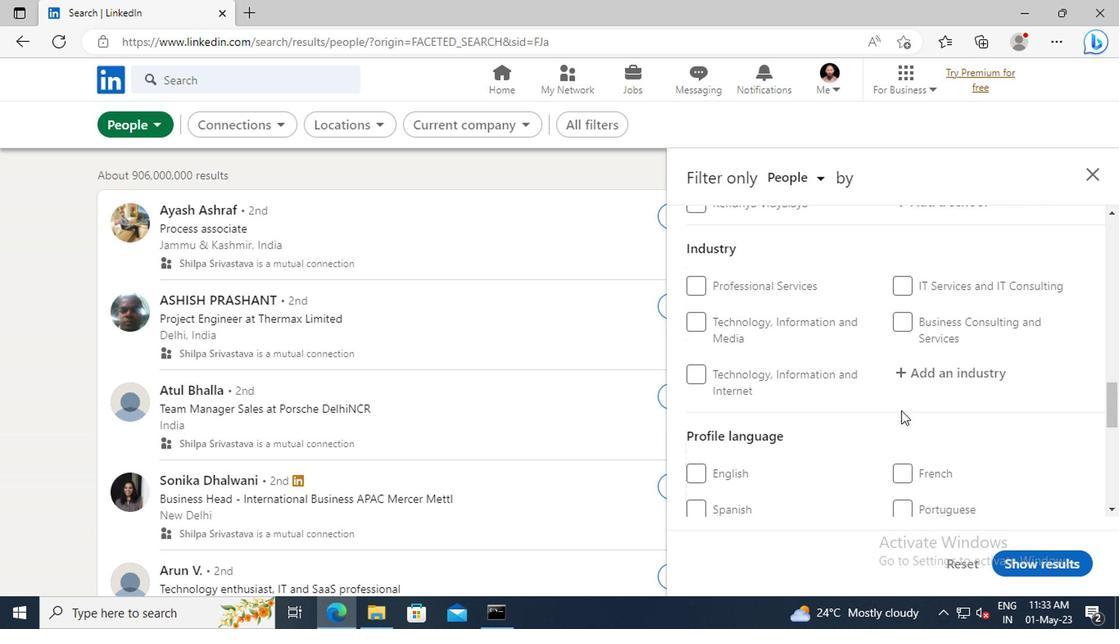 
Action: Mouse moved to (758, 390)
Screenshot: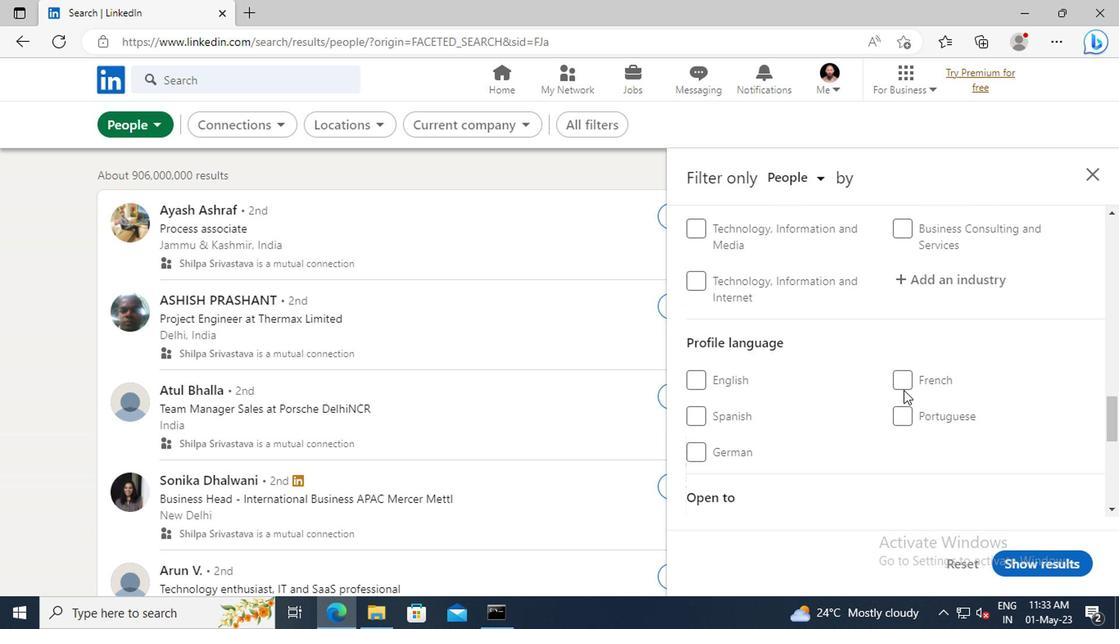 
Action: Mouse pressed left at (758, 390)
Screenshot: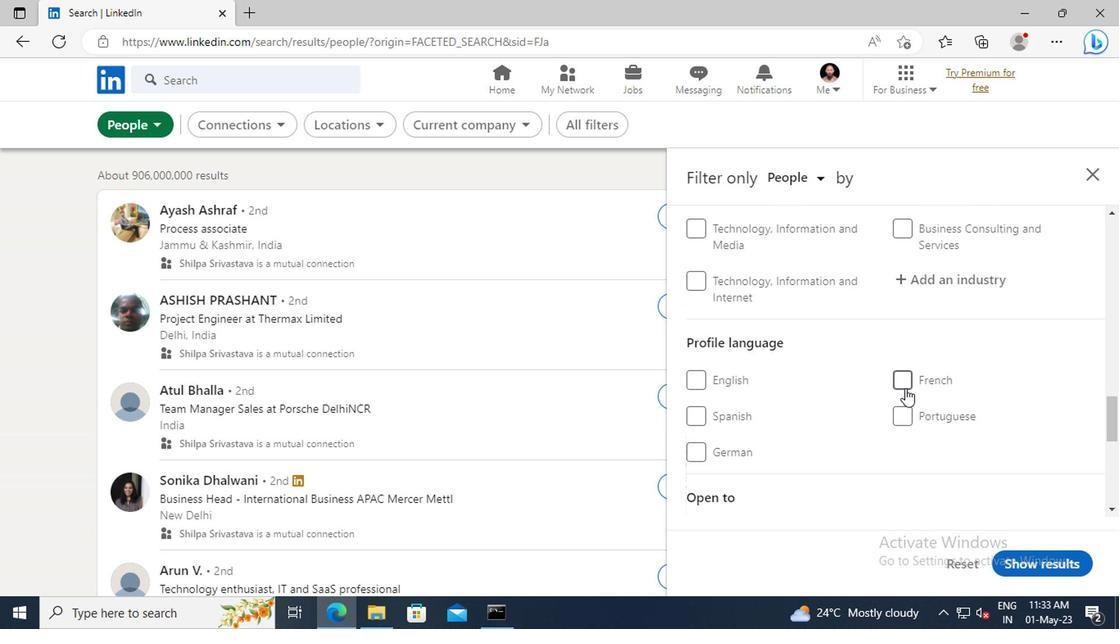 
Action: Mouse moved to (766, 364)
Screenshot: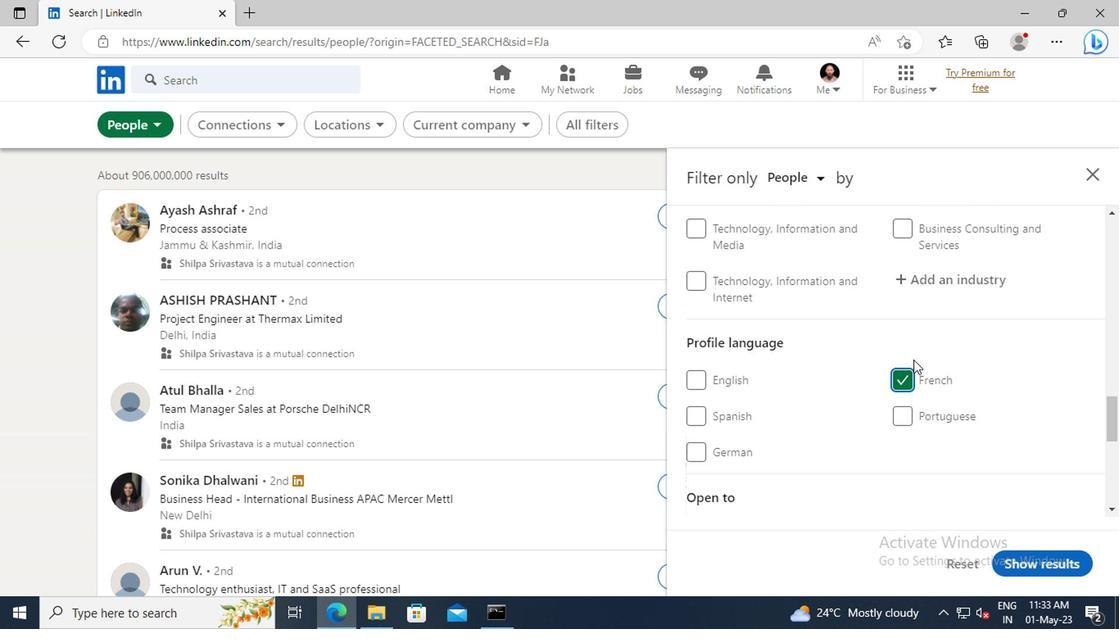 
Action: Mouse scrolled (766, 365) with delta (0, 0)
Screenshot: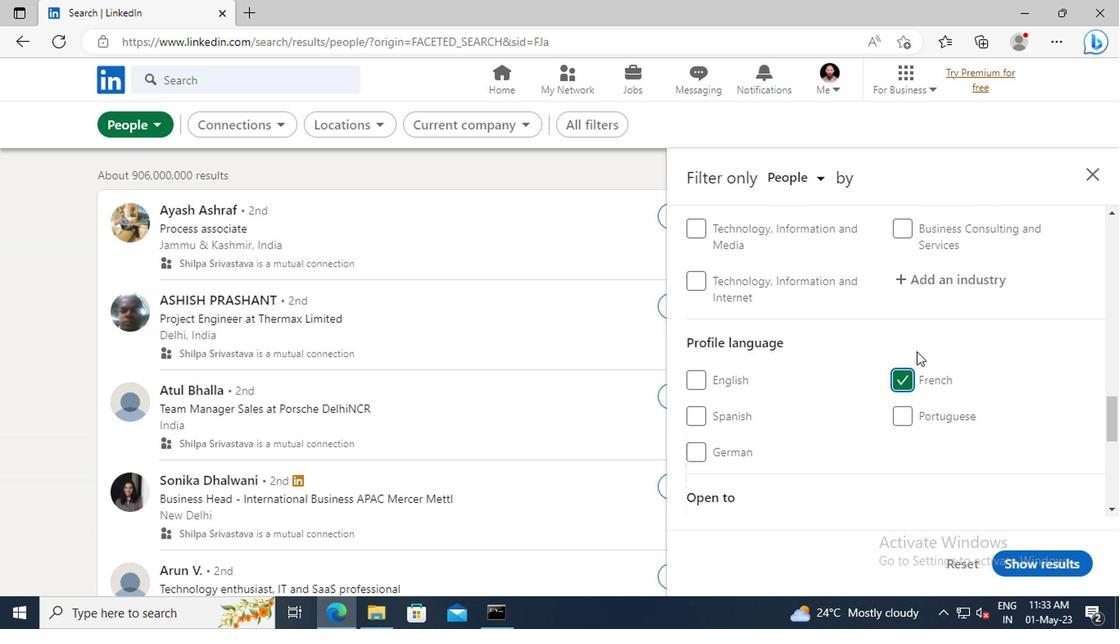
Action: Mouse moved to (766, 364)
Screenshot: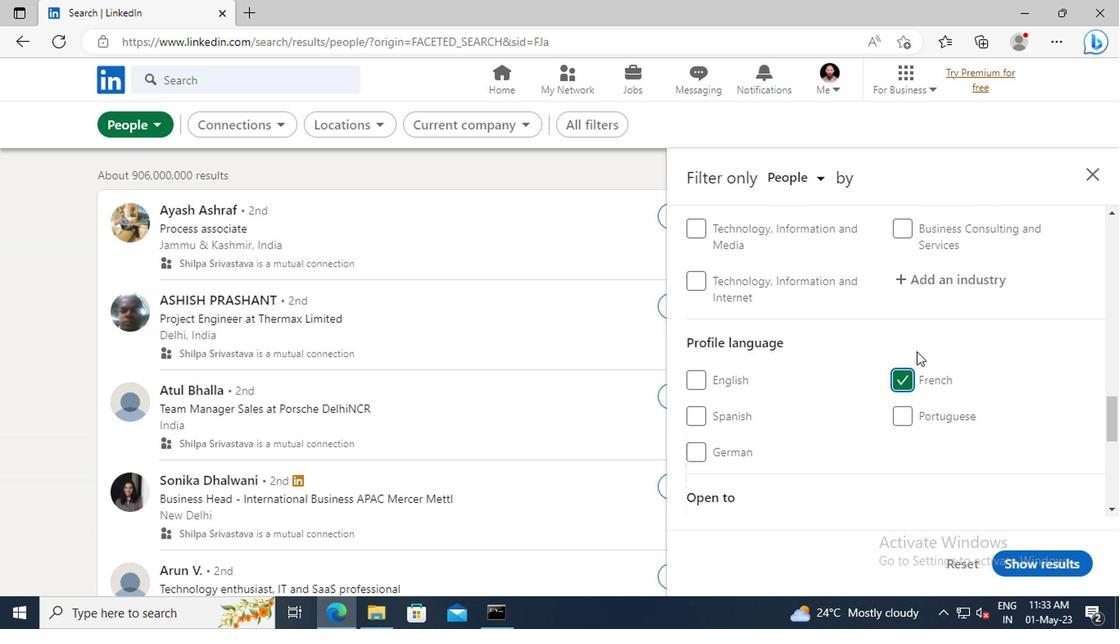 
Action: Mouse scrolled (766, 365) with delta (0, 0)
Screenshot: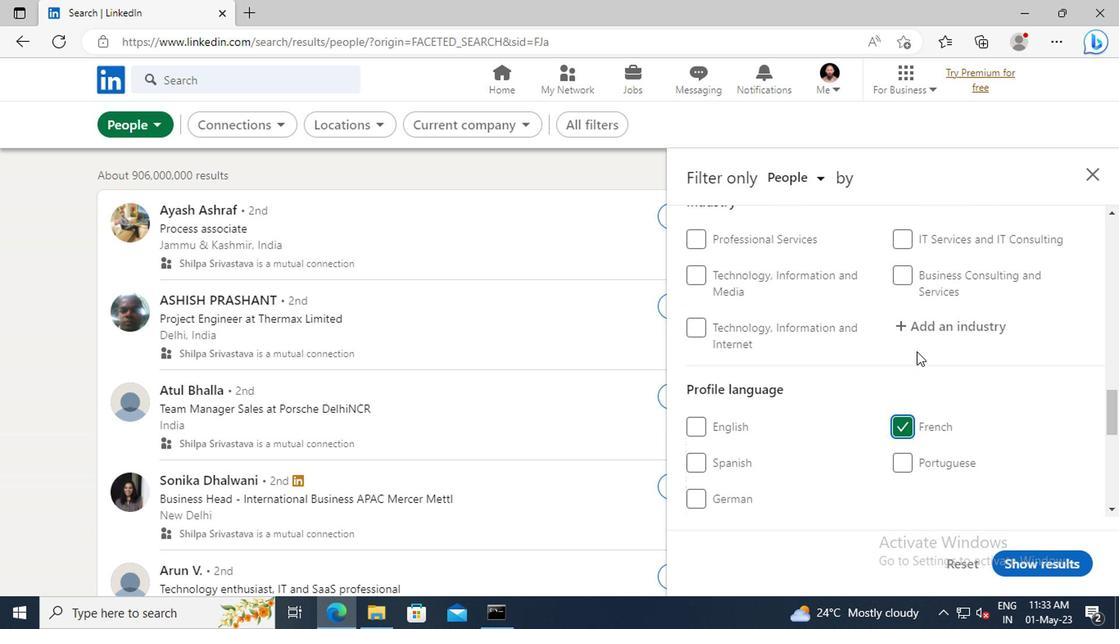 
Action: Mouse scrolled (766, 365) with delta (0, 0)
Screenshot: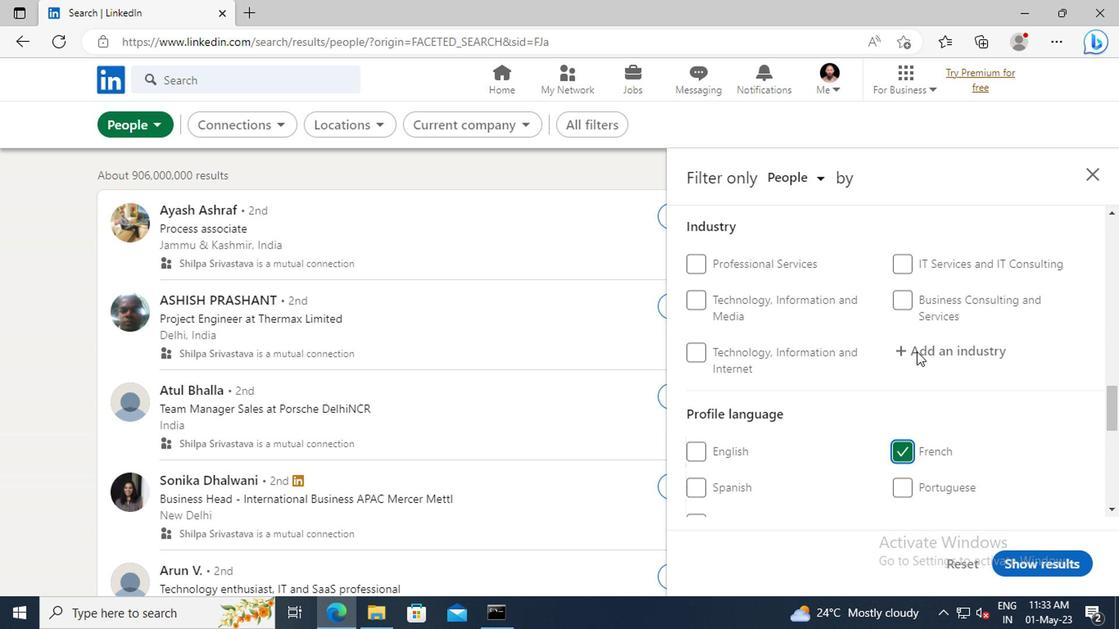 
Action: Mouse scrolled (766, 365) with delta (0, 0)
Screenshot: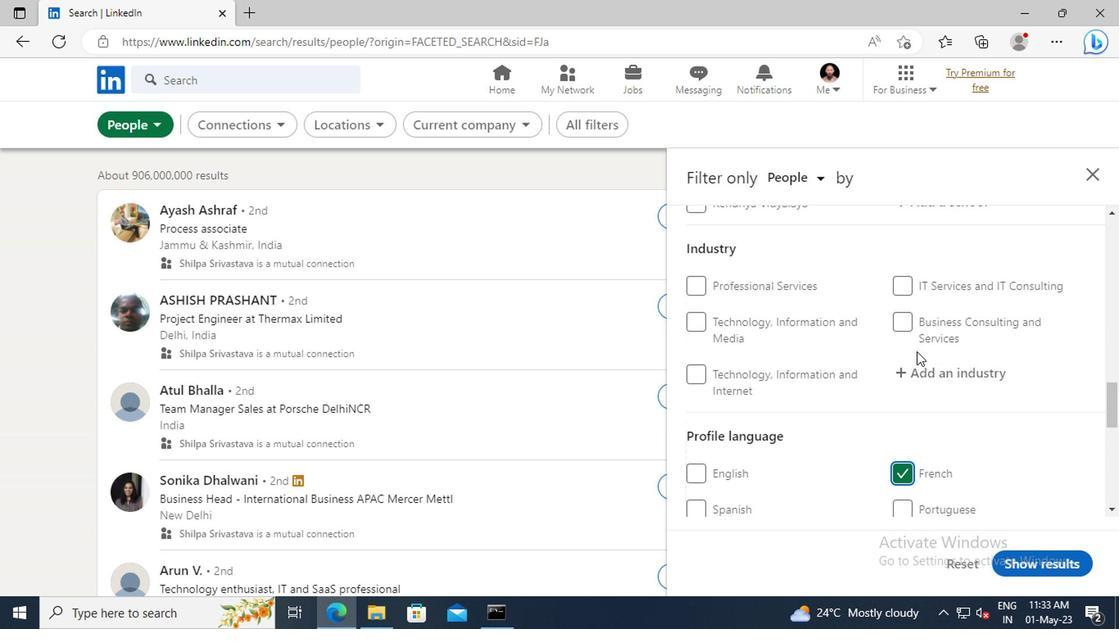 
Action: Mouse scrolled (766, 365) with delta (0, 0)
Screenshot: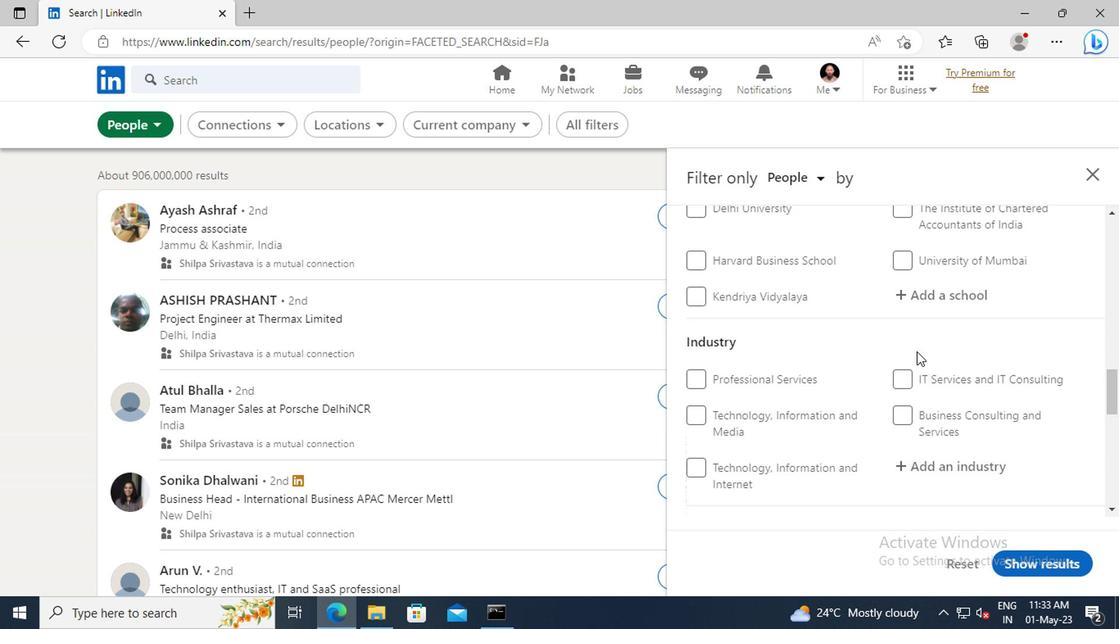 
Action: Mouse scrolled (766, 365) with delta (0, 0)
Screenshot: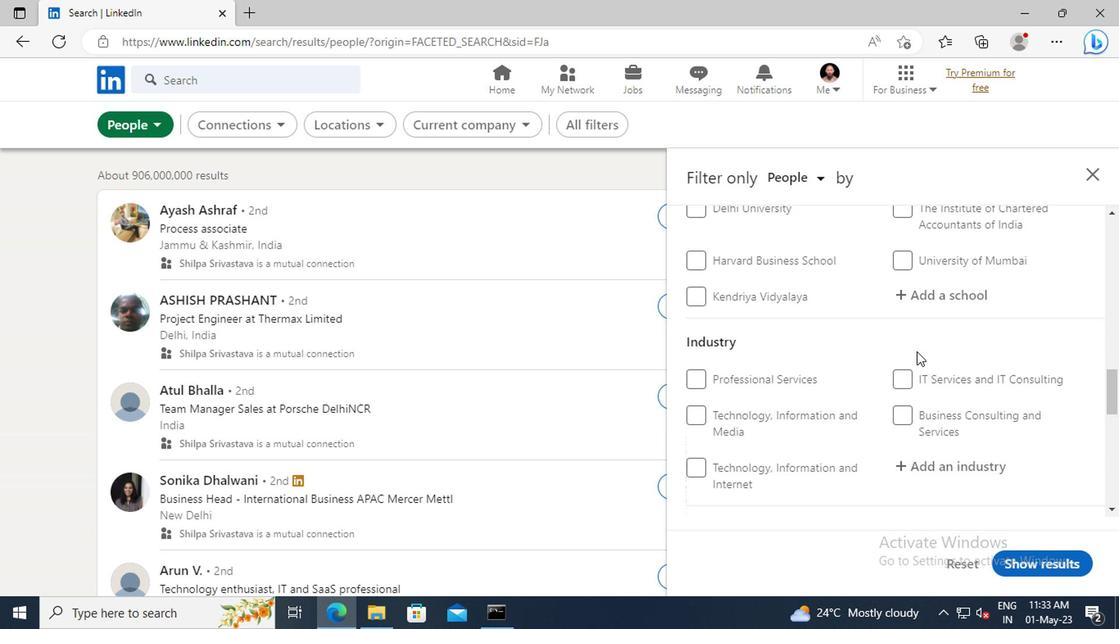
Action: Mouse scrolled (766, 365) with delta (0, 0)
Screenshot: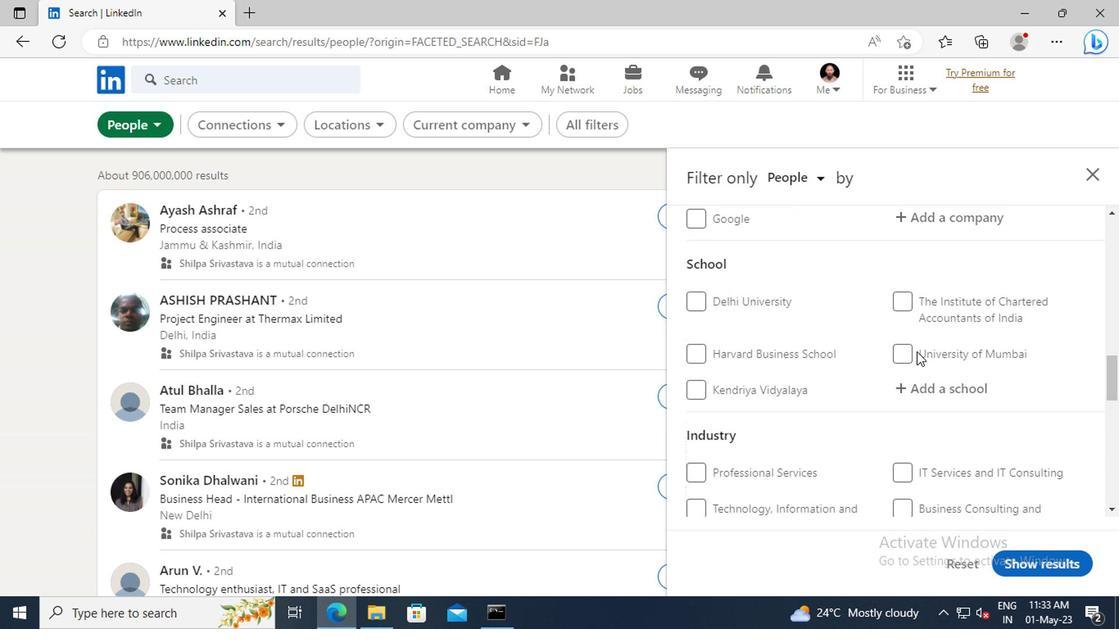 
Action: Mouse scrolled (766, 365) with delta (0, 0)
Screenshot: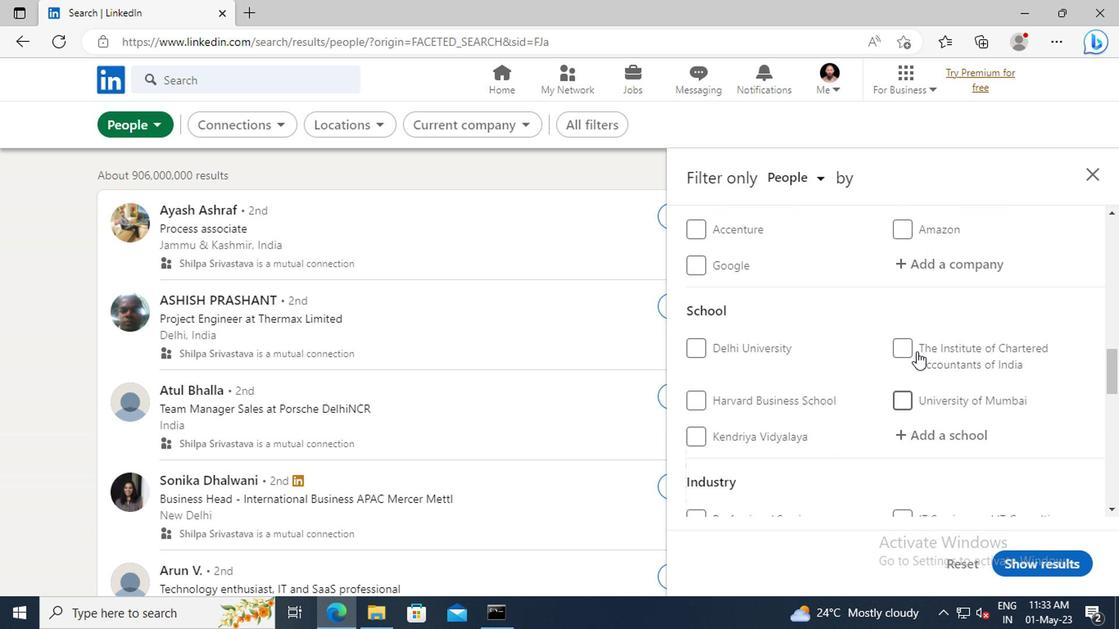 
Action: Mouse scrolled (766, 365) with delta (0, 0)
Screenshot: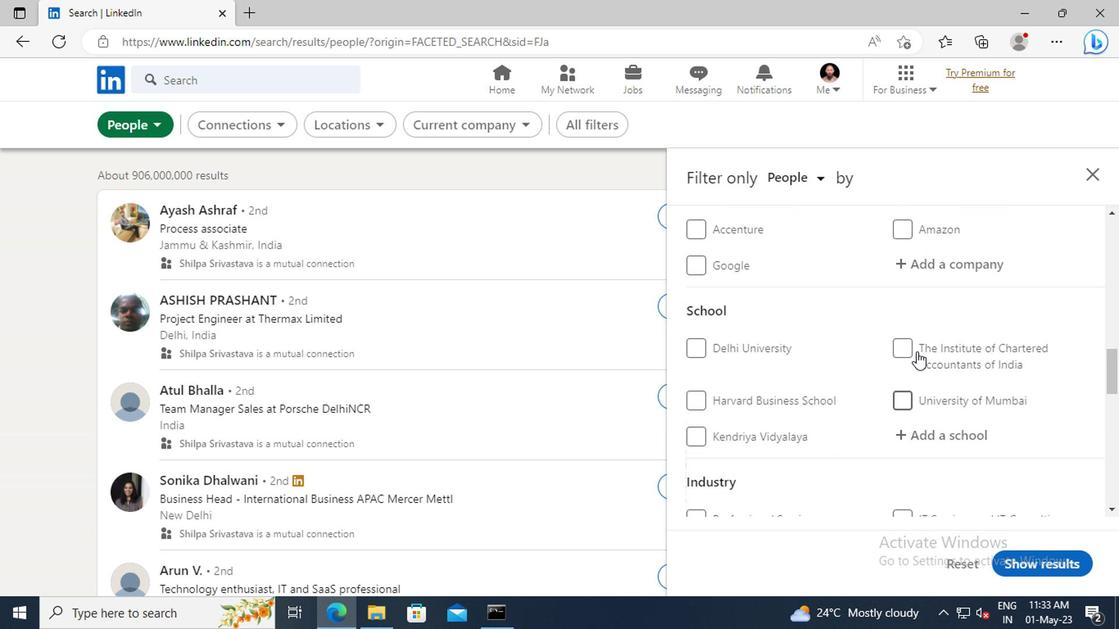 
Action: Mouse scrolled (766, 365) with delta (0, 0)
Screenshot: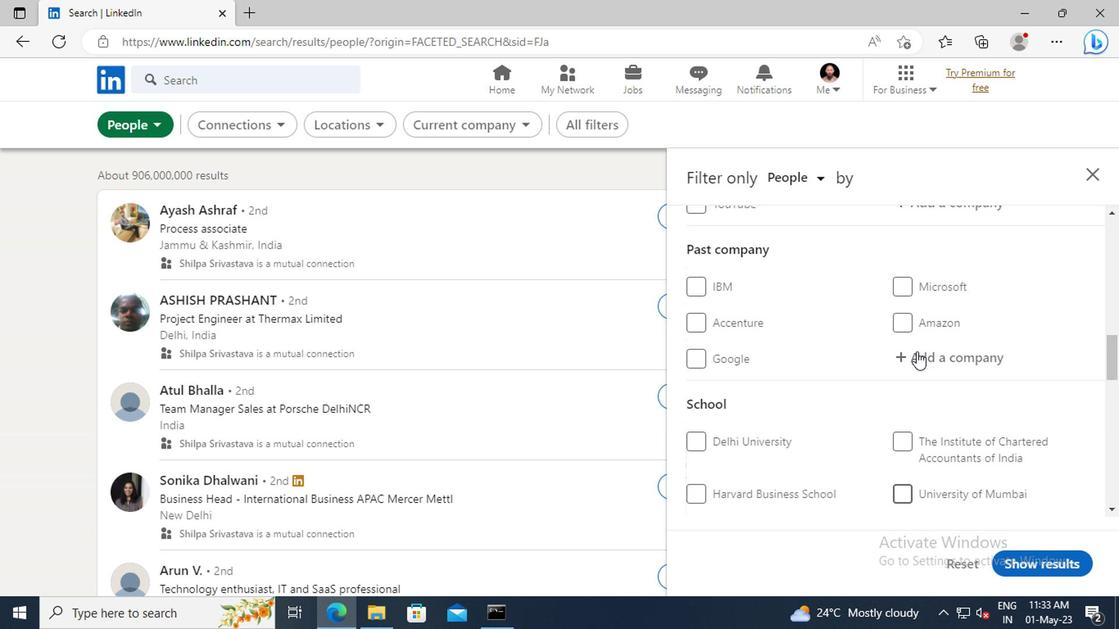 
Action: Mouse scrolled (766, 365) with delta (0, 0)
Screenshot: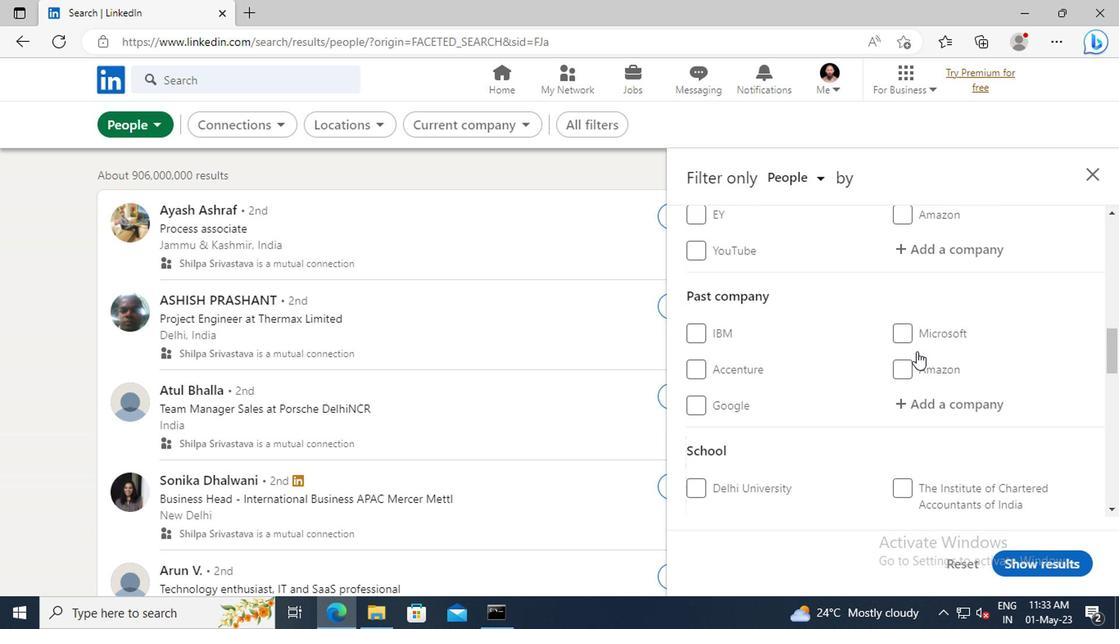 
Action: Mouse scrolled (766, 365) with delta (0, 0)
Screenshot: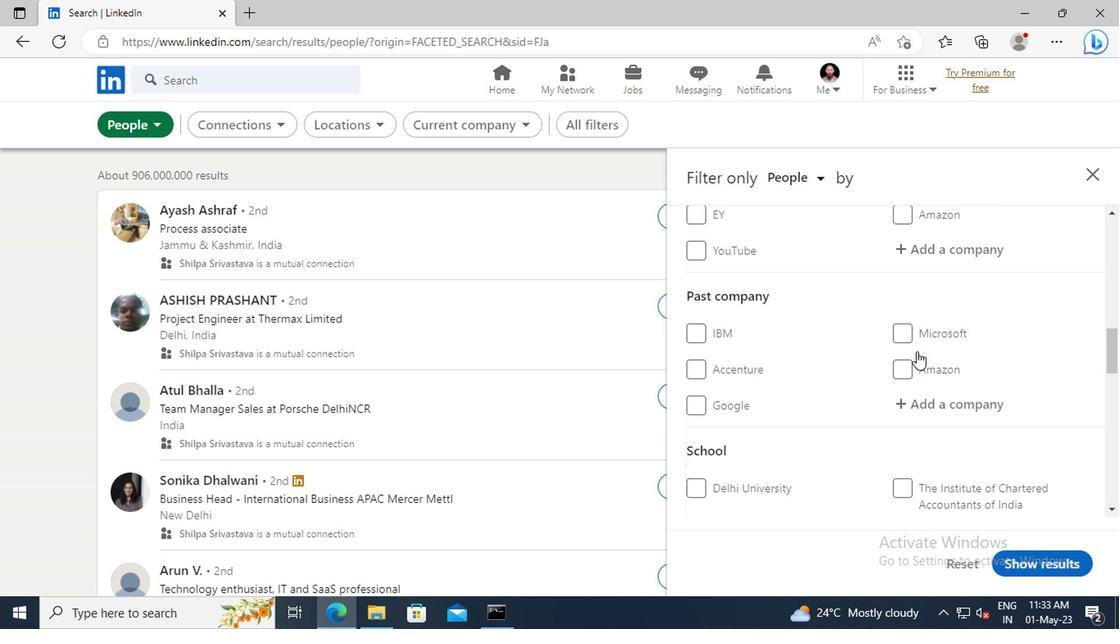 
Action: Mouse moved to (767, 361)
Screenshot: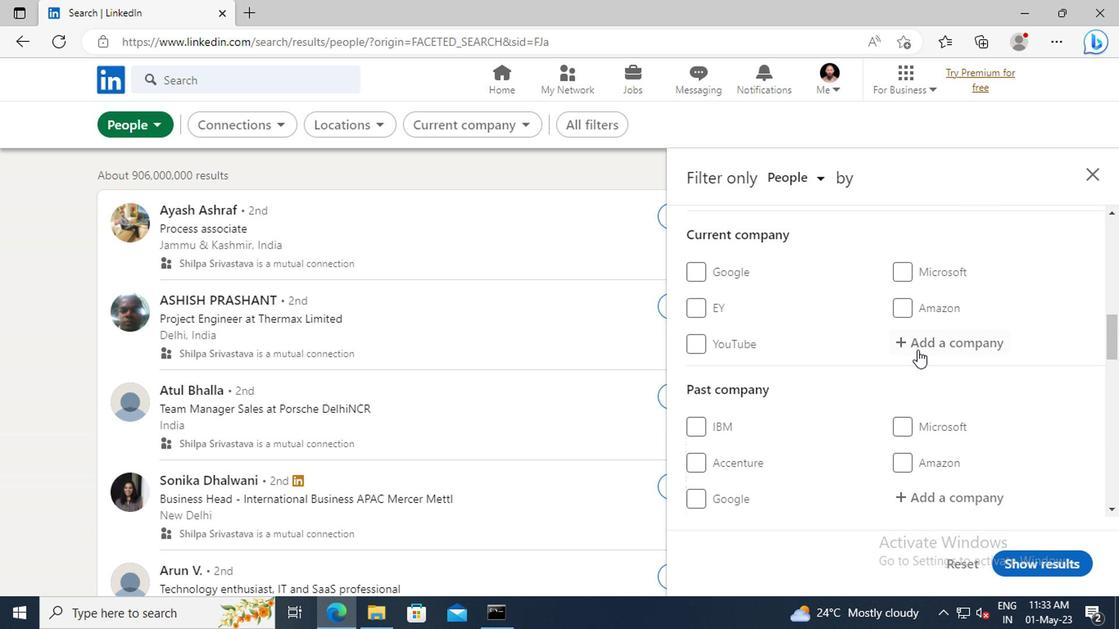 
Action: Mouse pressed left at (767, 361)
Screenshot: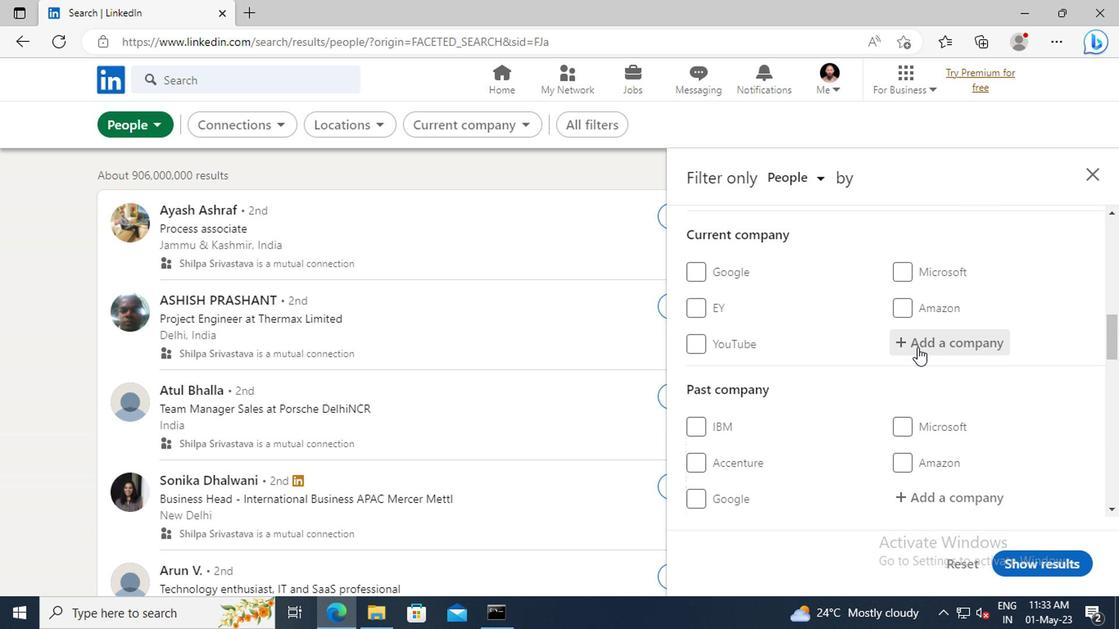 
Action: Key pressed <Key.shift>PUNE<Key.shift>JOB
Screenshot: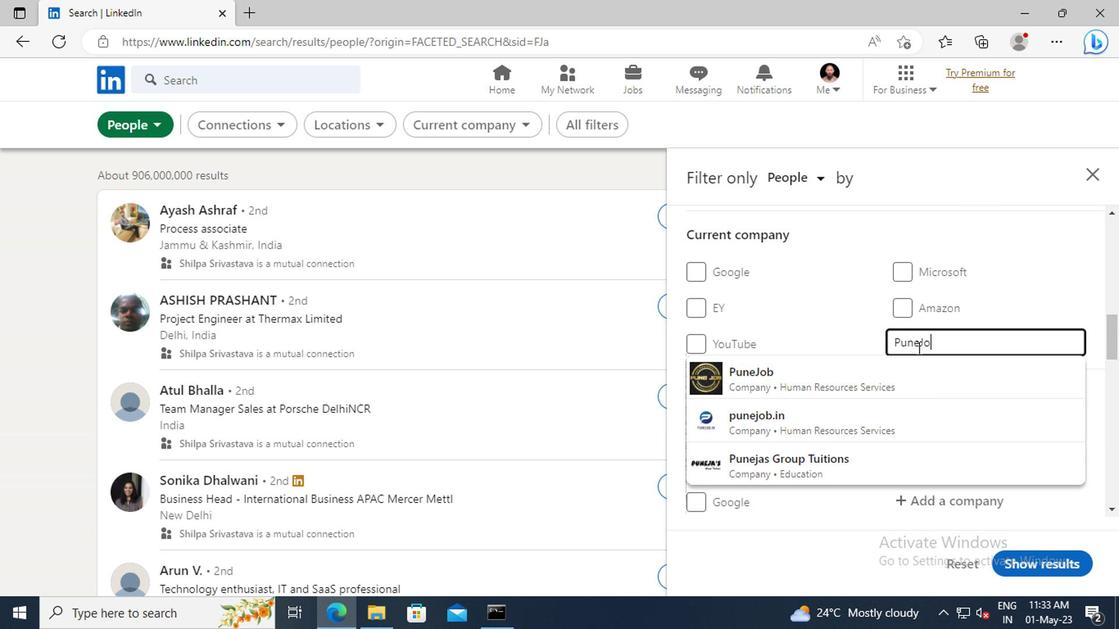 
Action: Mouse moved to (748, 376)
Screenshot: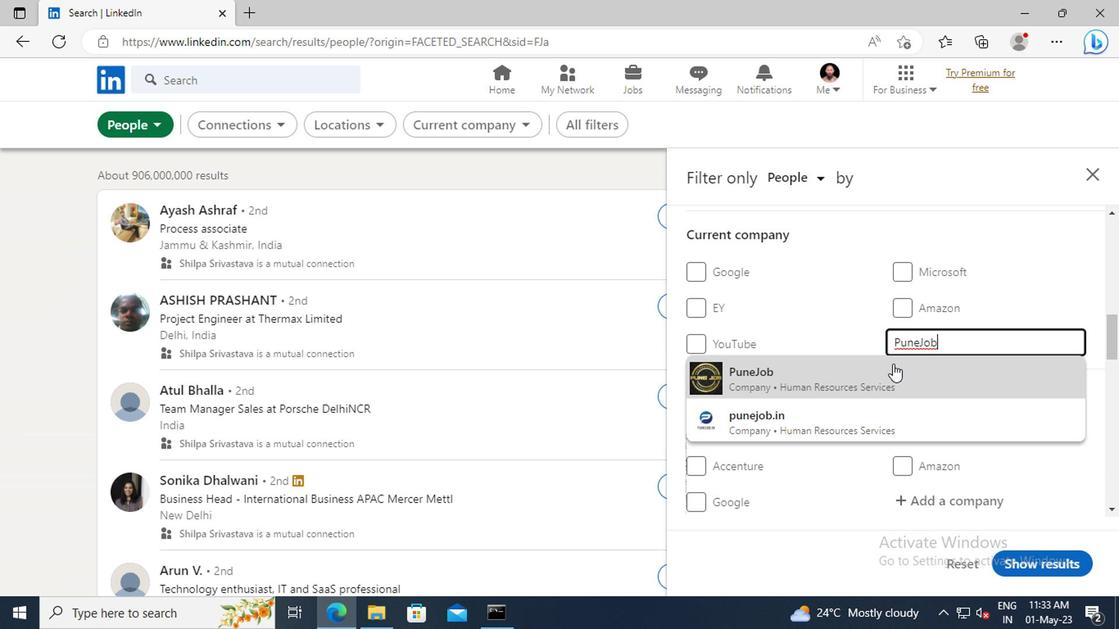 
Action: Mouse pressed left at (748, 376)
Screenshot: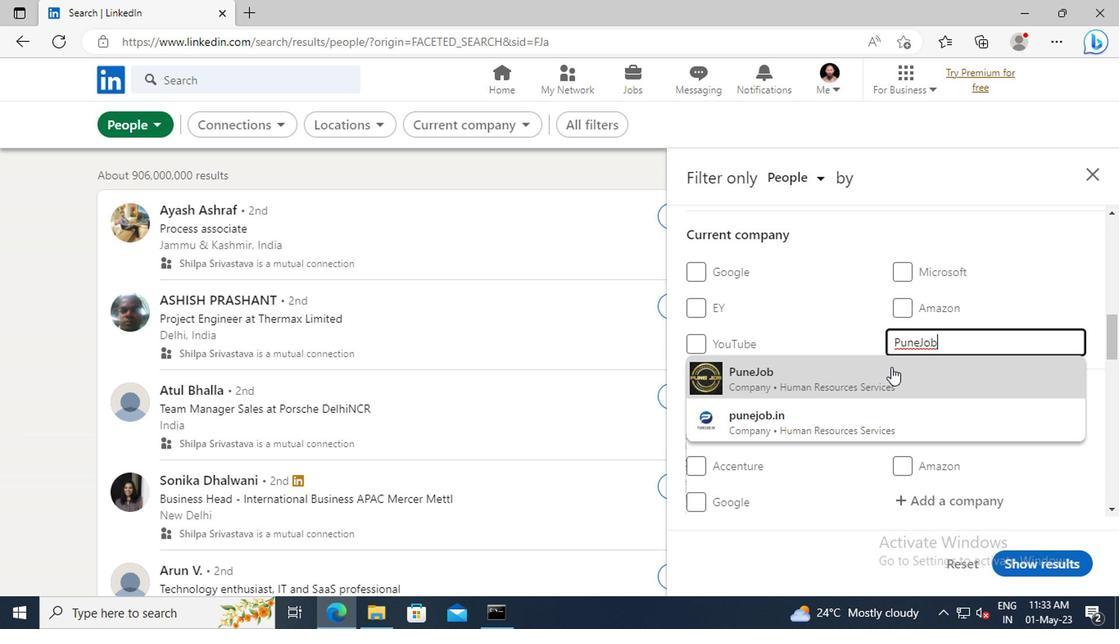 
Action: Mouse scrolled (748, 375) with delta (0, 0)
Screenshot: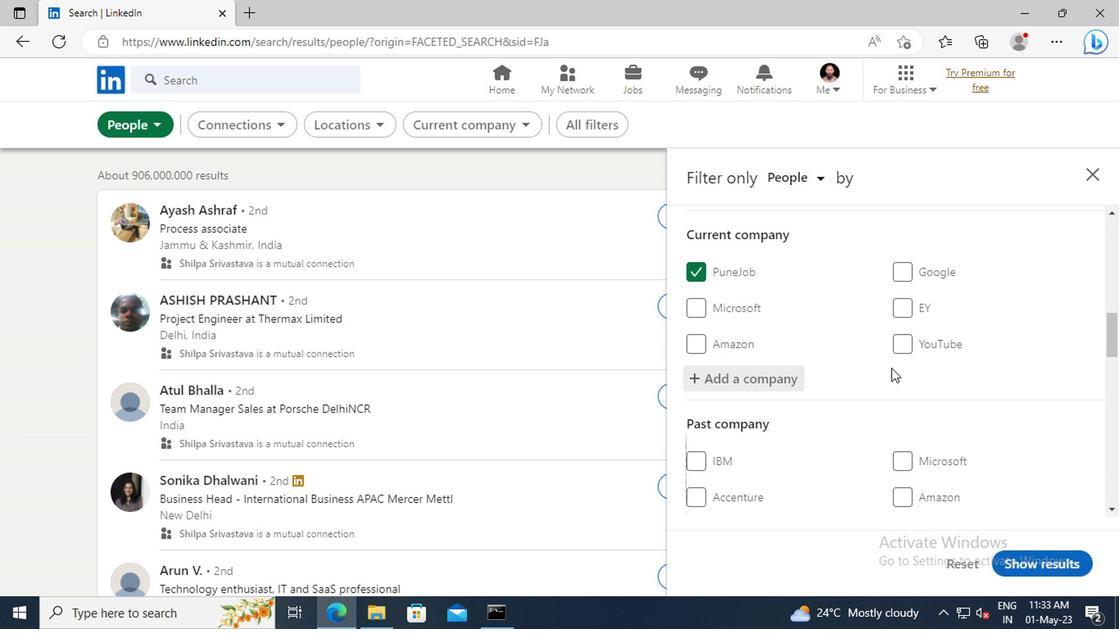 
Action: Mouse moved to (744, 355)
Screenshot: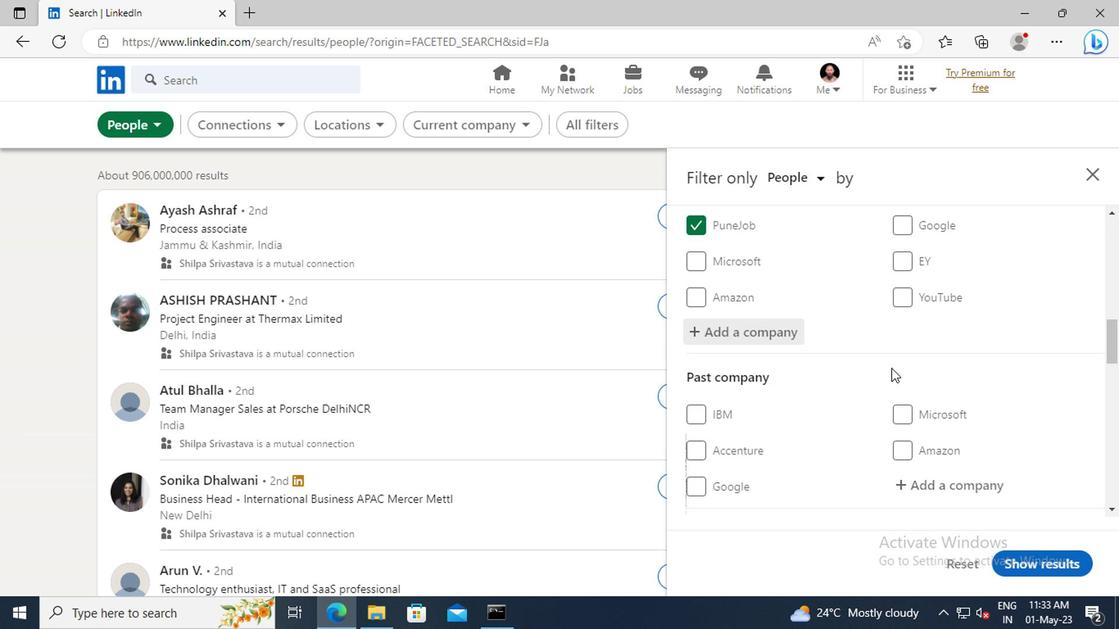 
Action: Mouse scrolled (744, 354) with delta (0, 0)
Screenshot: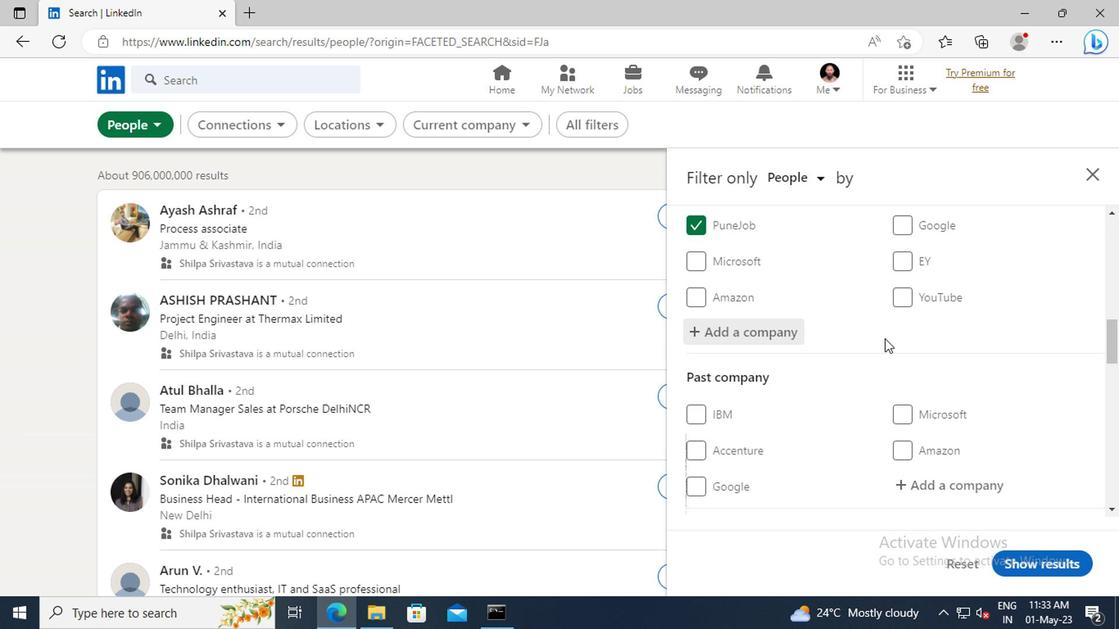 
Action: Mouse scrolled (744, 354) with delta (0, 0)
Screenshot: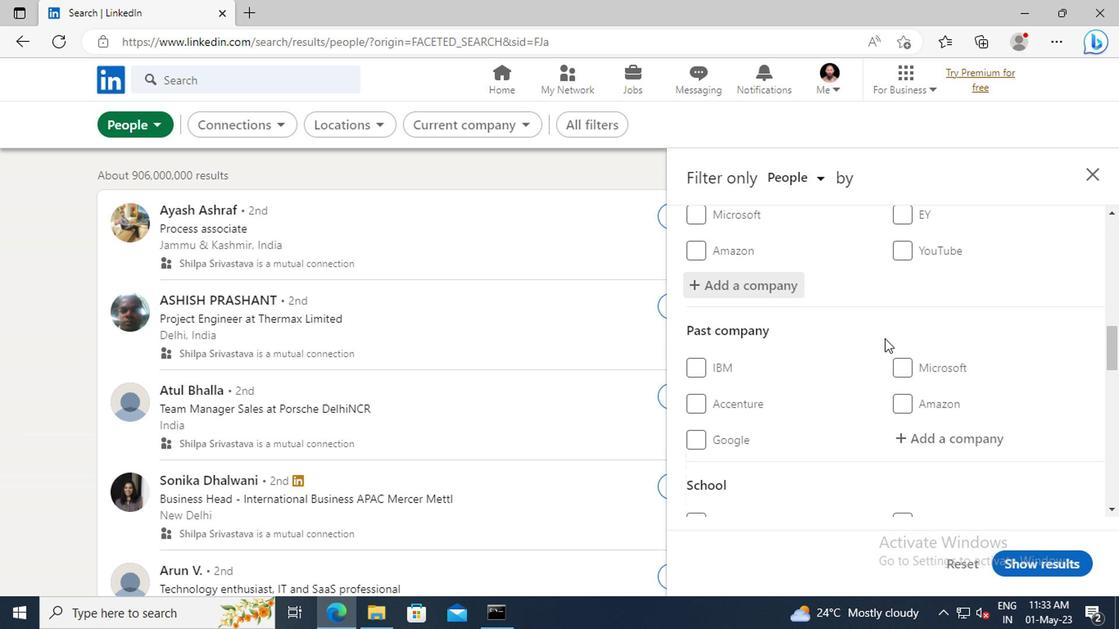 
Action: Mouse scrolled (744, 354) with delta (0, 0)
Screenshot: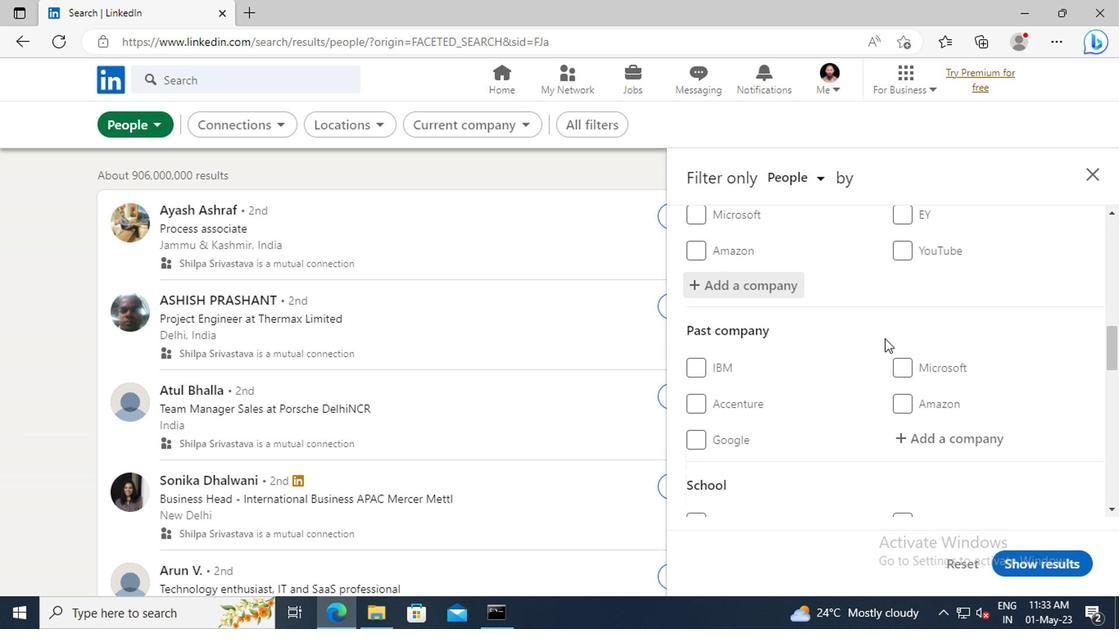 
Action: Mouse scrolled (744, 354) with delta (0, 0)
Screenshot: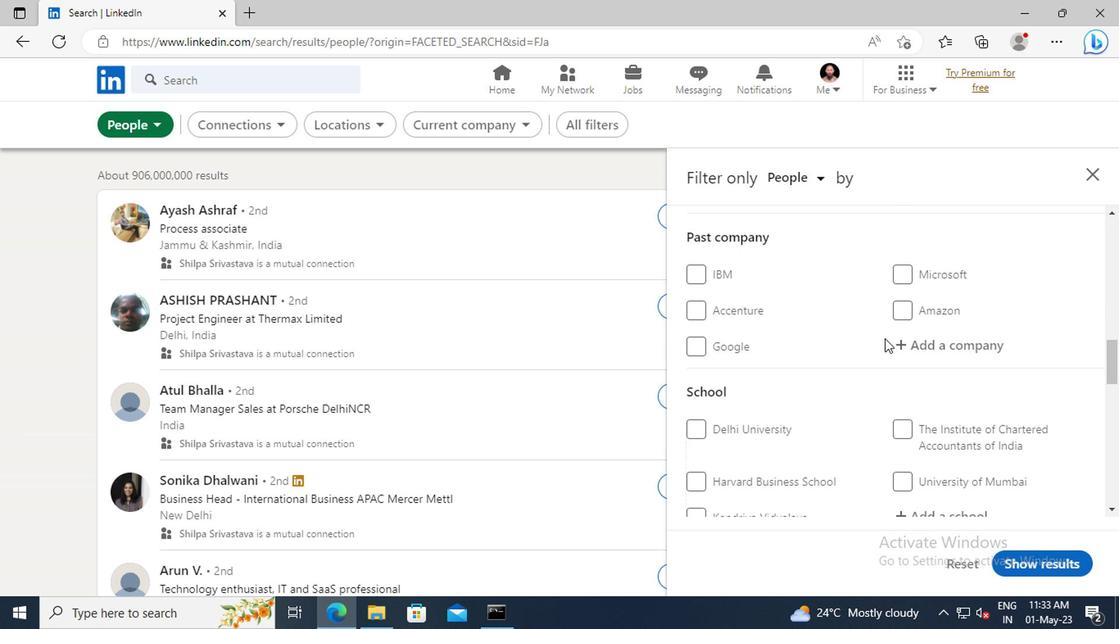 
Action: Mouse scrolled (744, 354) with delta (0, 0)
Screenshot: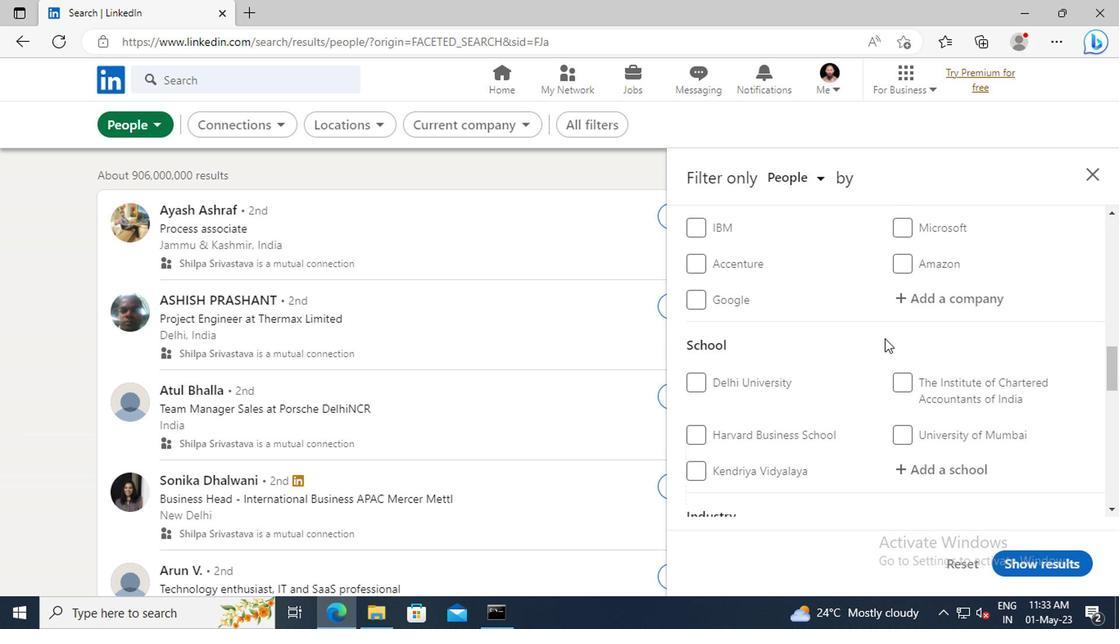 
Action: Mouse scrolled (744, 354) with delta (0, 0)
Screenshot: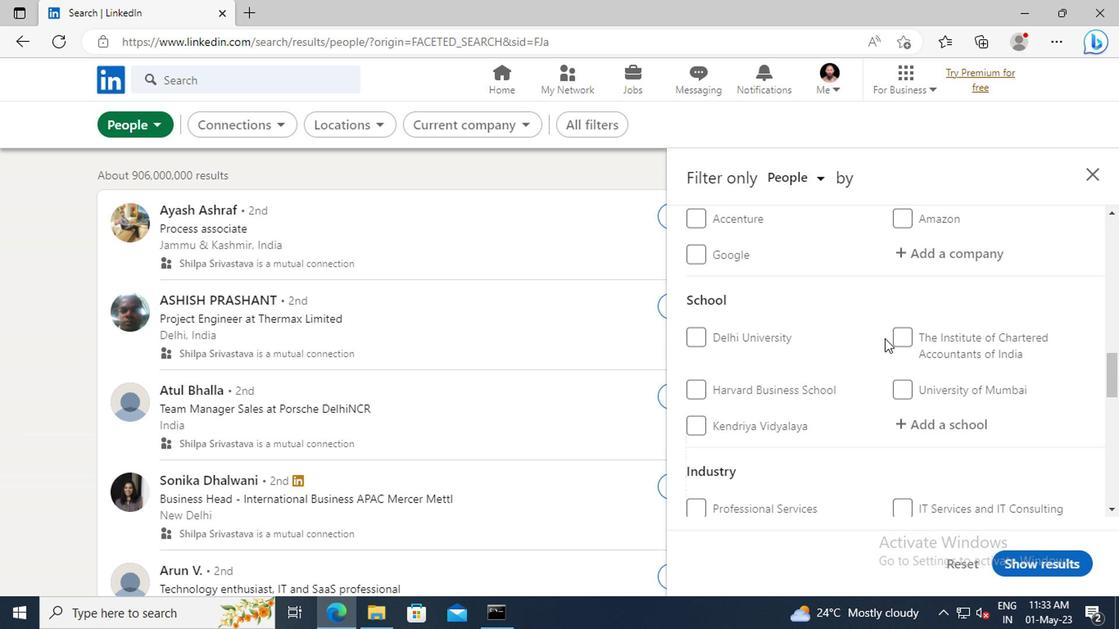
Action: Mouse scrolled (744, 354) with delta (0, 0)
Screenshot: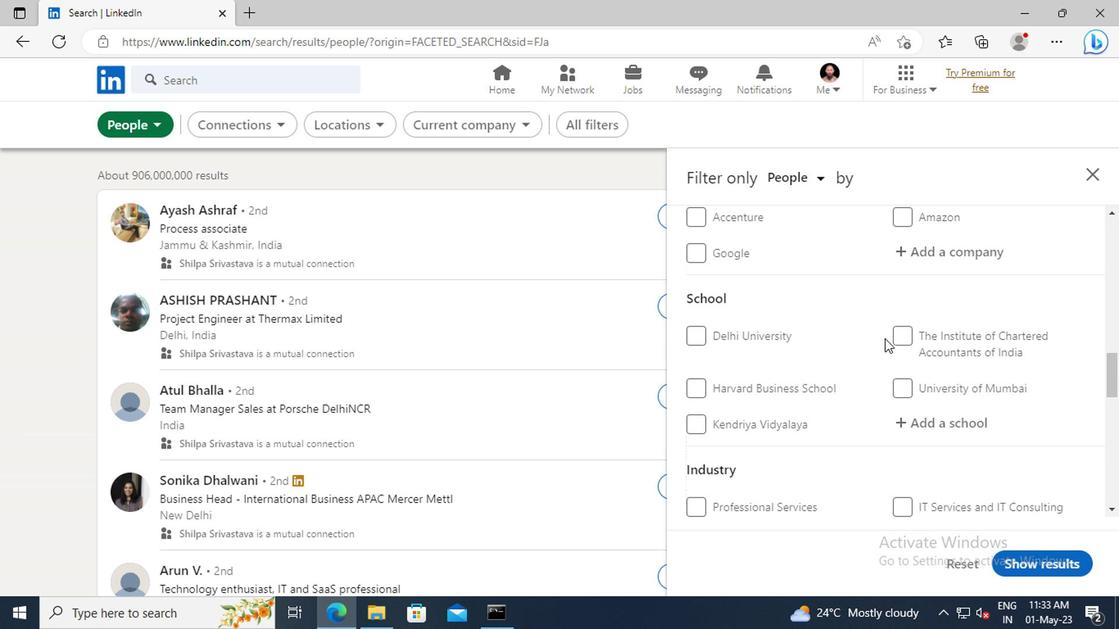 
Action: Mouse moved to (766, 352)
Screenshot: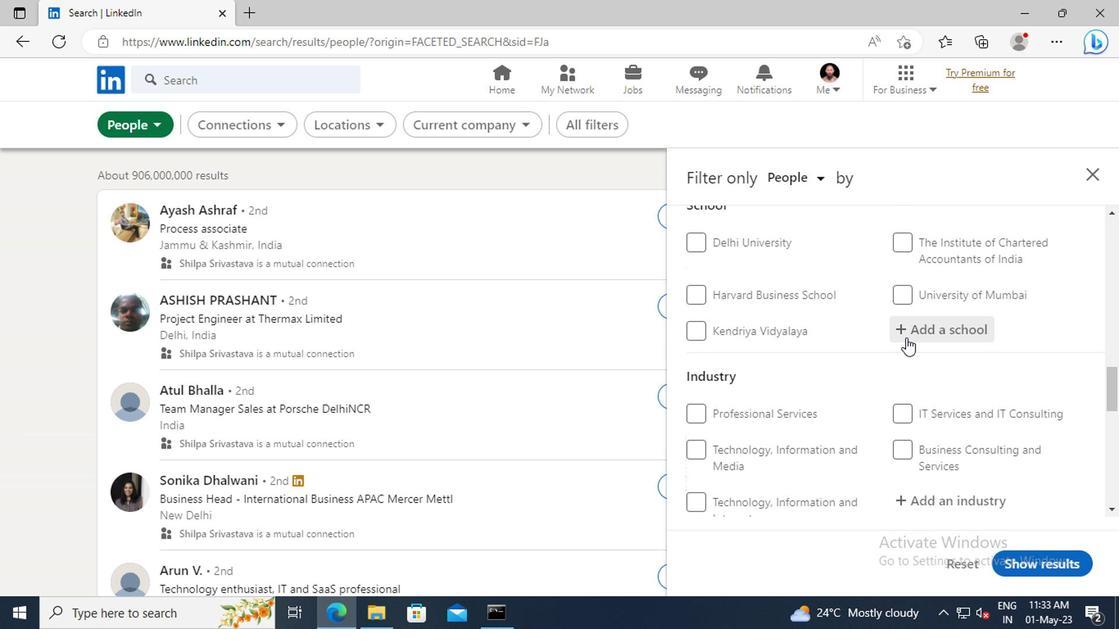 
Action: Mouse pressed left at (766, 352)
Screenshot: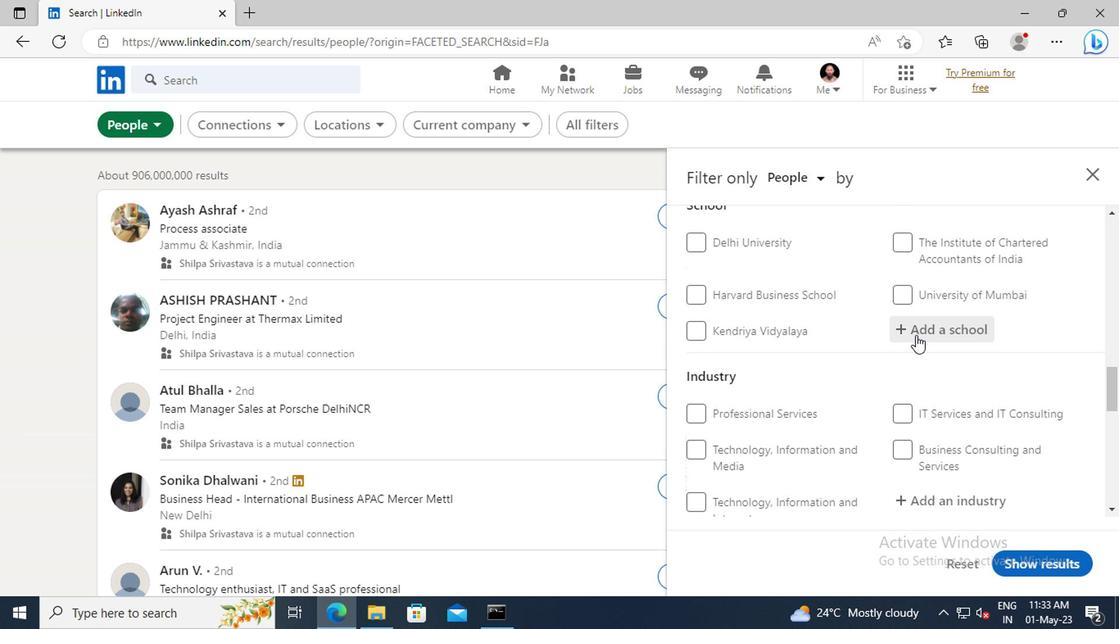 
Action: Key pressed <Key.shift>UNIVERSITY<Key.space>OF<Key.space><Key.shift>AGRICULTURAL<Key.space><Key.shift>SCIENCES,<Key.space><Key.shift>BA
Screenshot: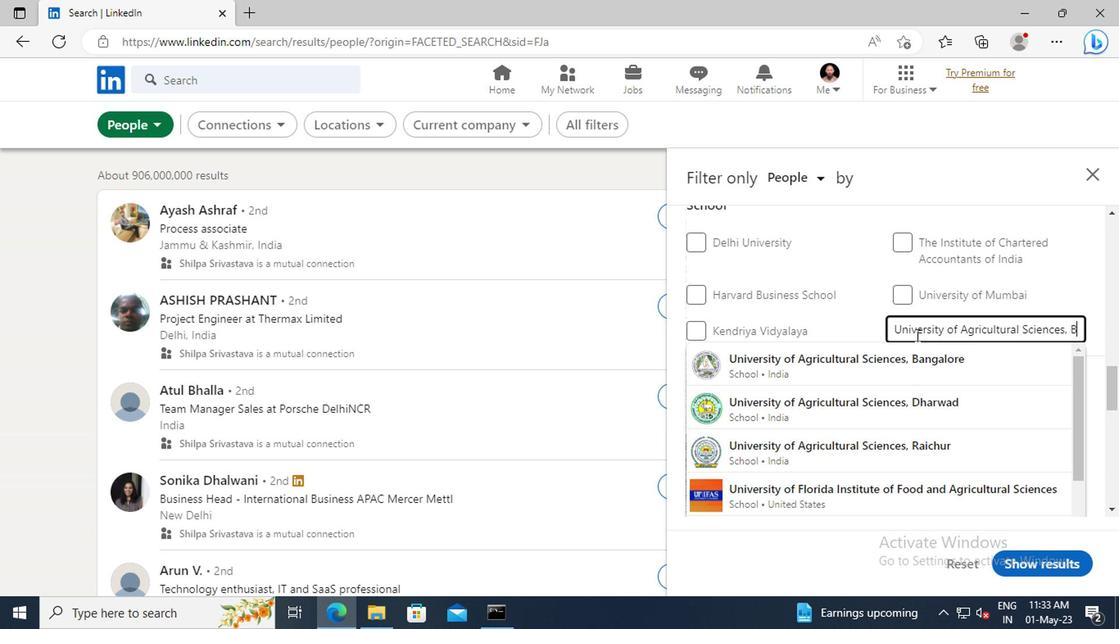 
Action: Mouse moved to (758, 367)
Screenshot: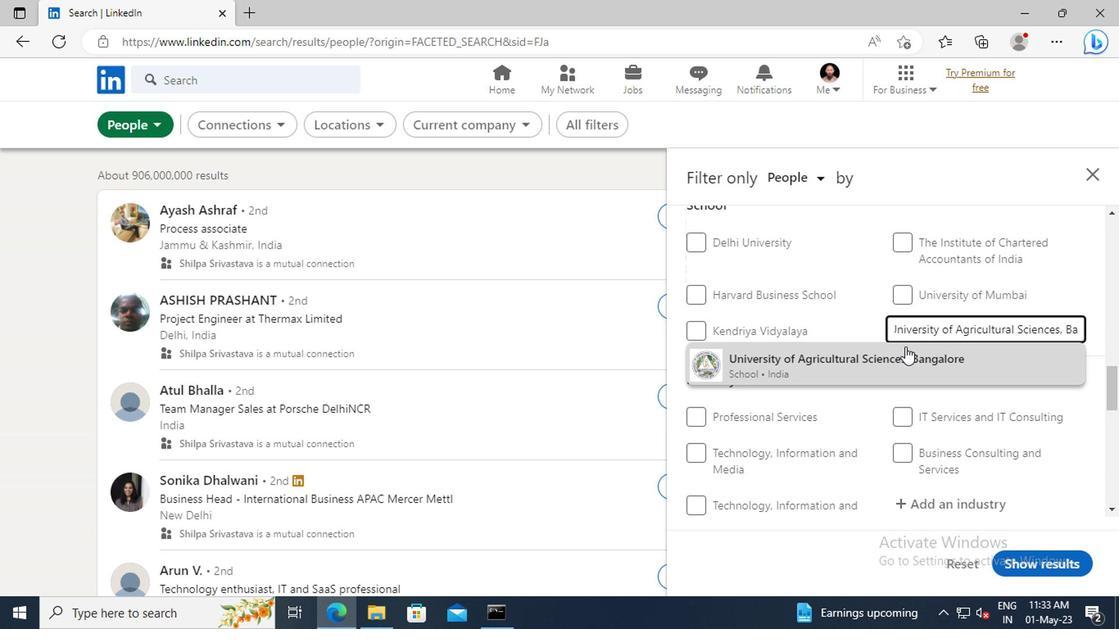 
Action: Mouse pressed left at (758, 367)
Screenshot: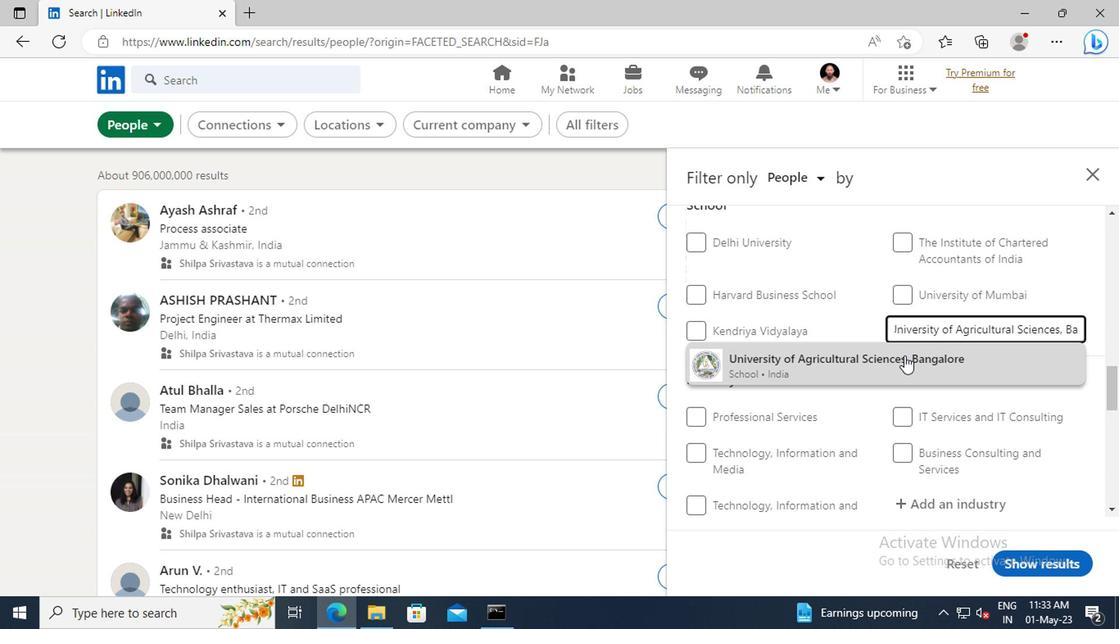 
Action: Mouse scrolled (758, 366) with delta (0, 0)
Screenshot: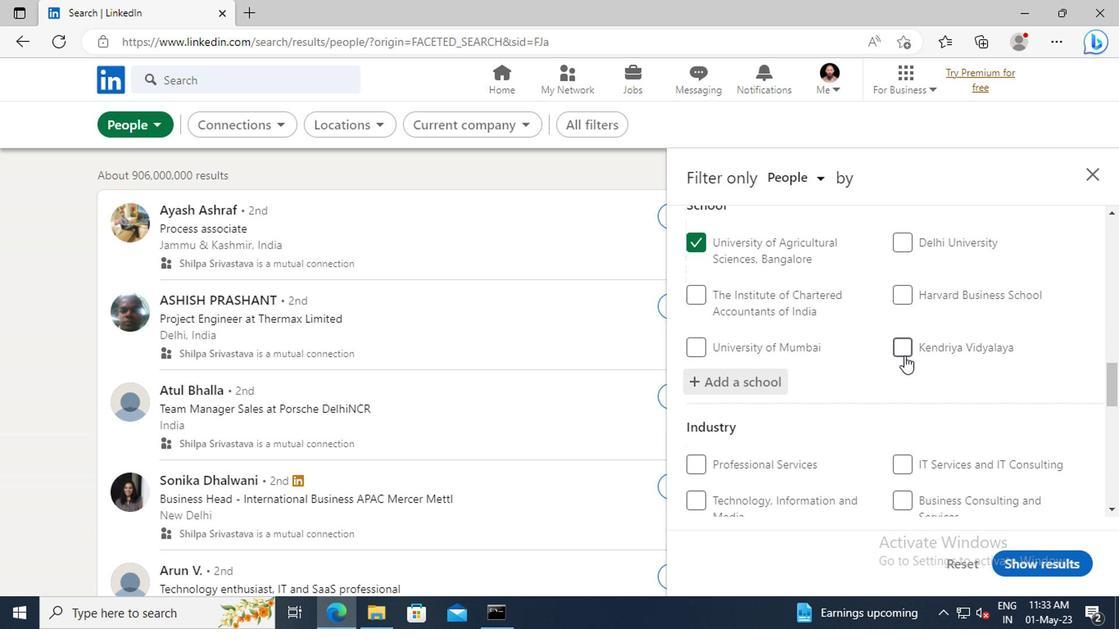 
Action: Mouse scrolled (758, 366) with delta (0, 0)
Screenshot: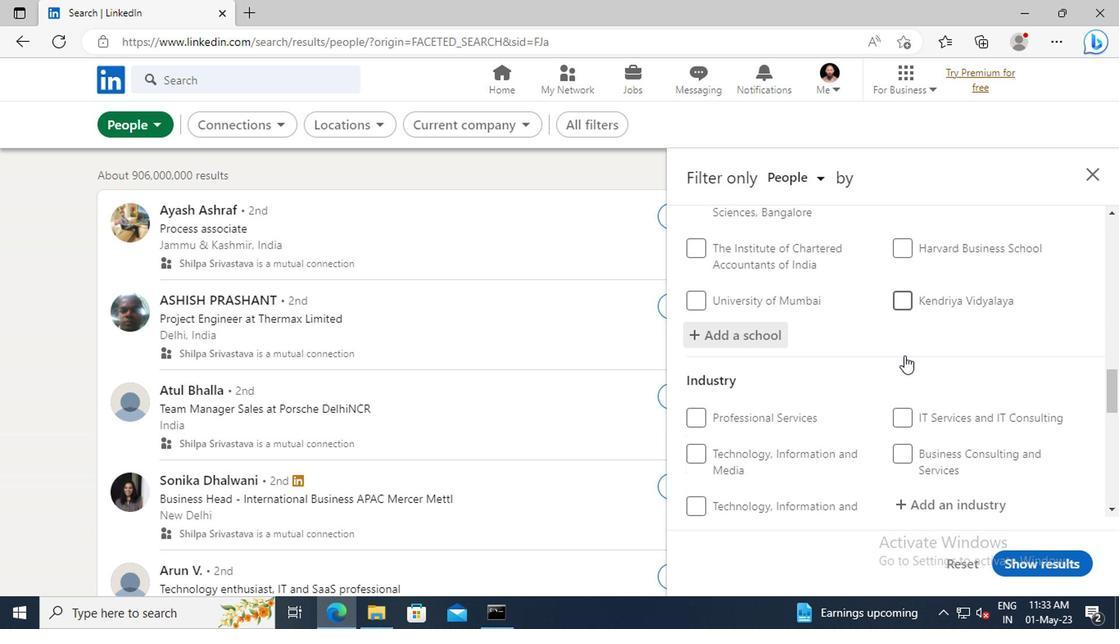 
Action: Mouse scrolled (758, 366) with delta (0, 0)
Screenshot: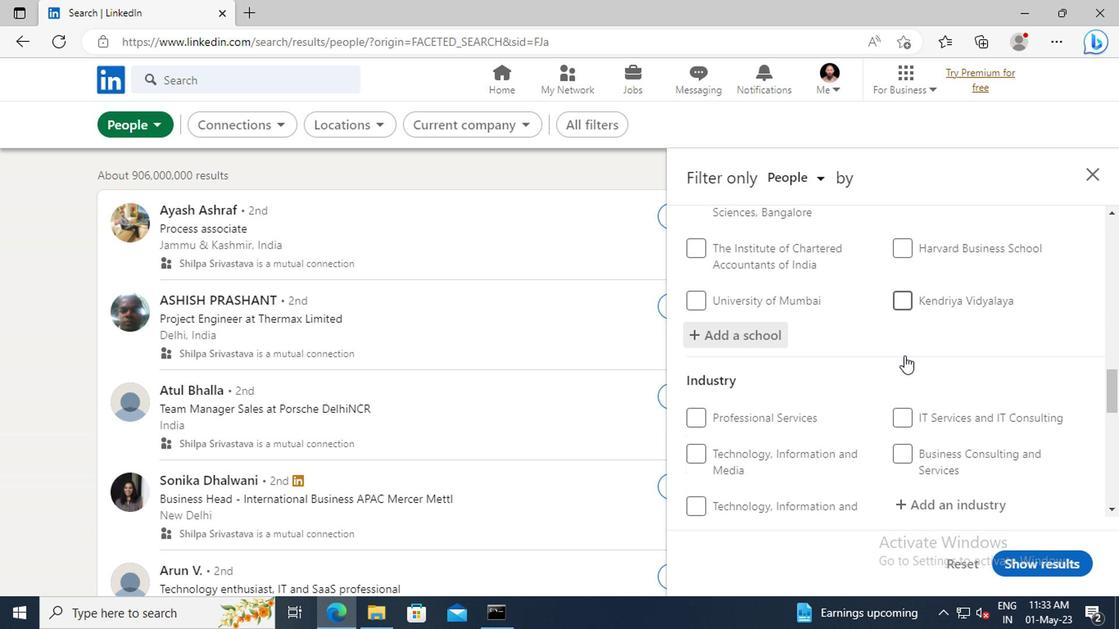 
Action: Mouse scrolled (758, 366) with delta (0, 0)
Screenshot: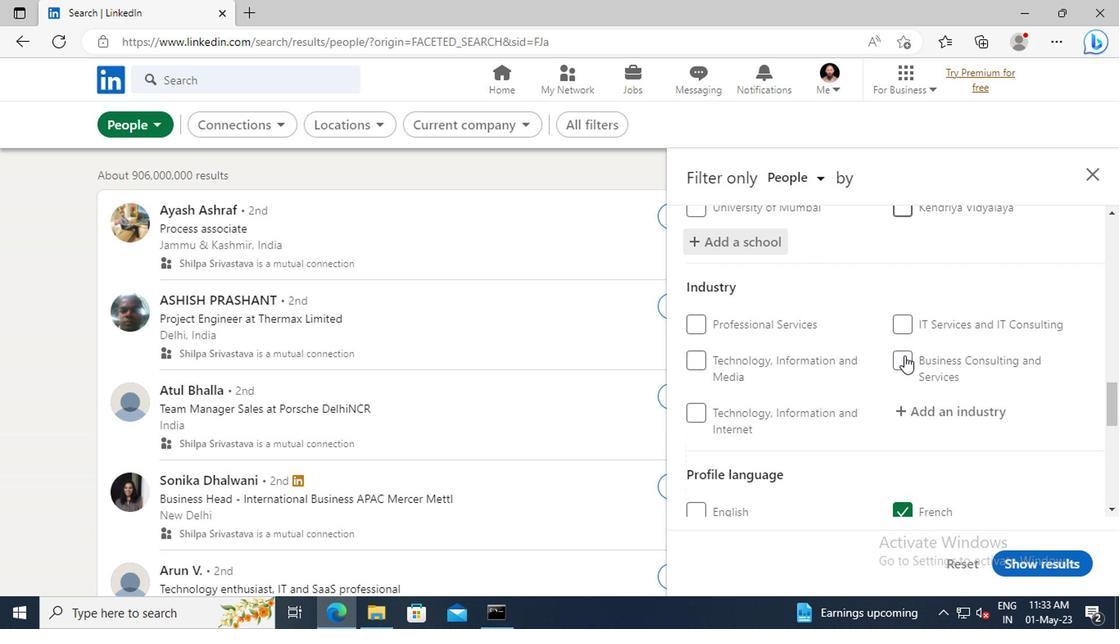 
Action: Mouse moved to (760, 373)
Screenshot: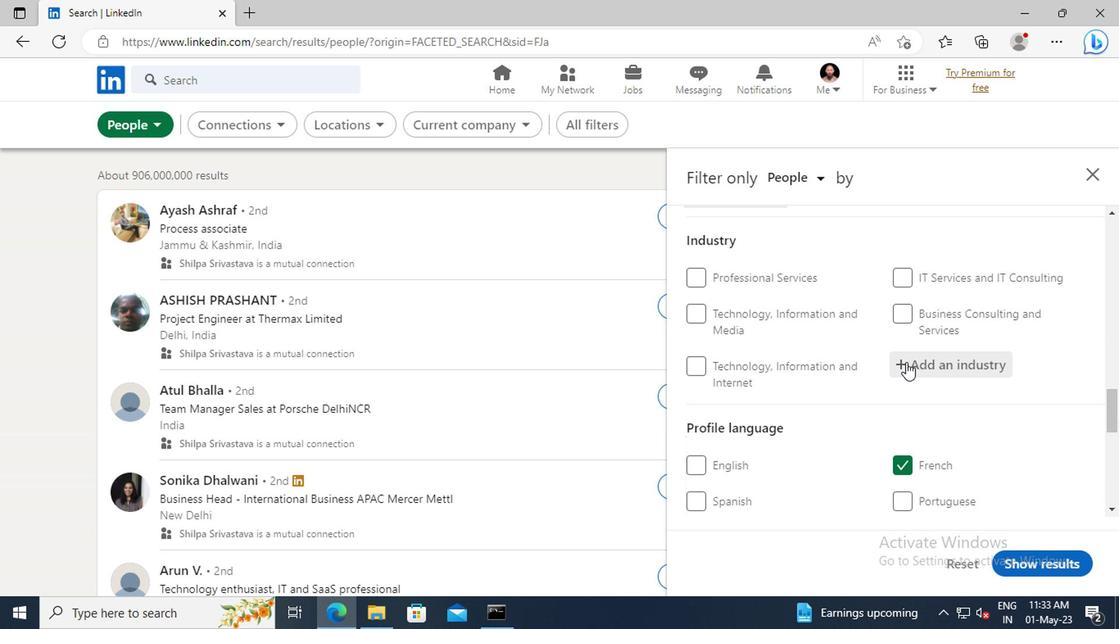 
Action: Mouse pressed left at (760, 373)
Screenshot: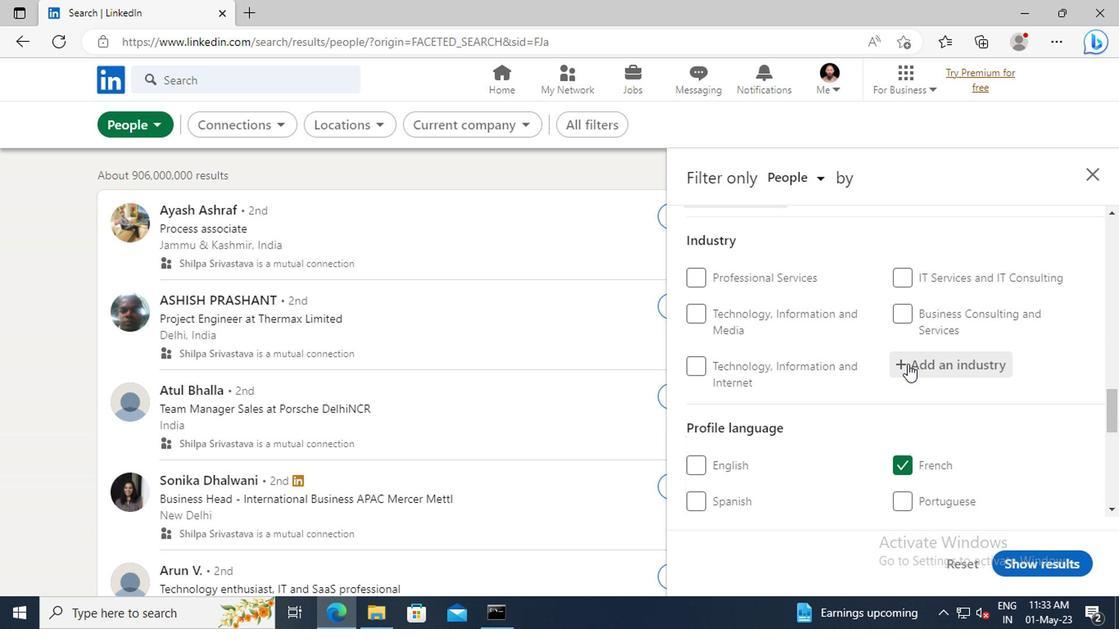 
Action: Key pressed <Key.shift>CIVIL<Key.space><Key.shift>ENG
Screenshot: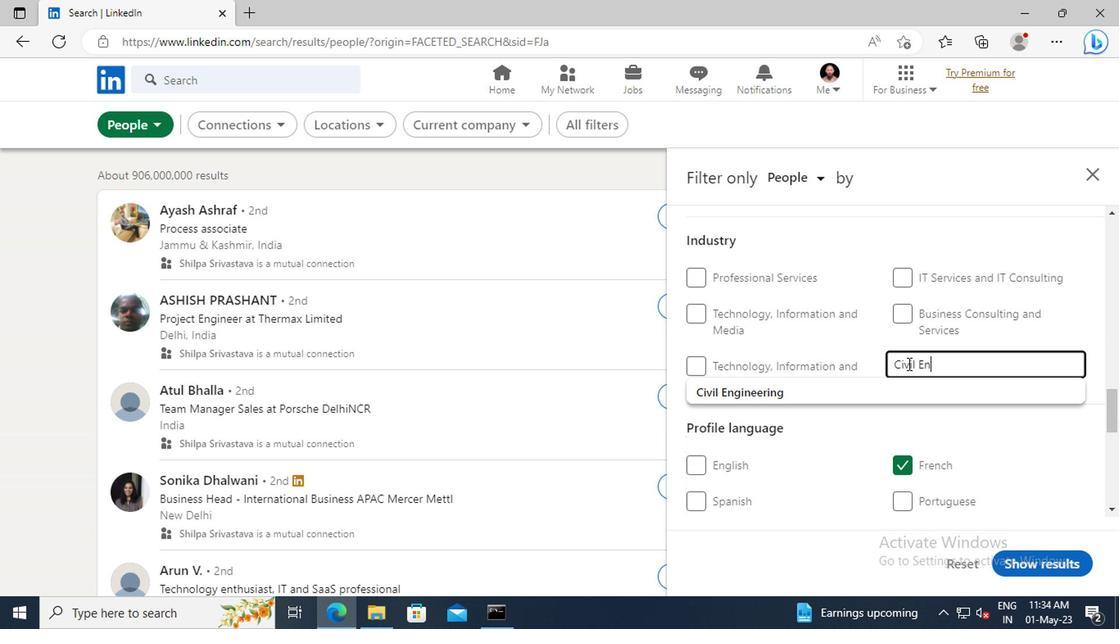 
Action: Mouse moved to (745, 390)
Screenshot: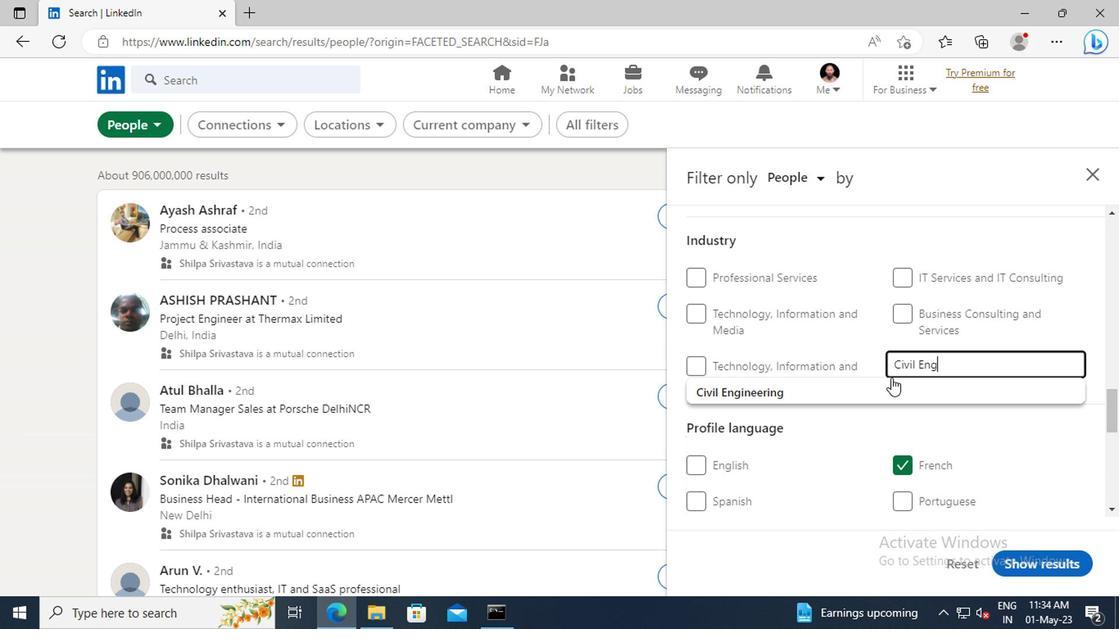 
Action: Mouse pressed left at (745, 390)
Screenshot: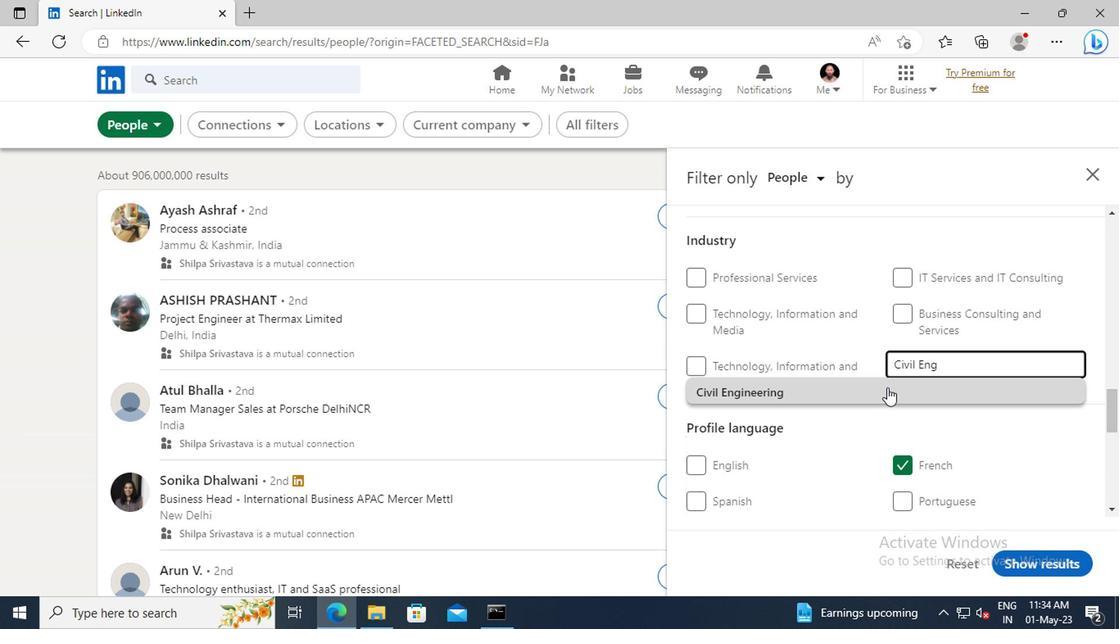 
Action: Mouse scrolled (745, 389) with delta (0, 0)
Screenshot: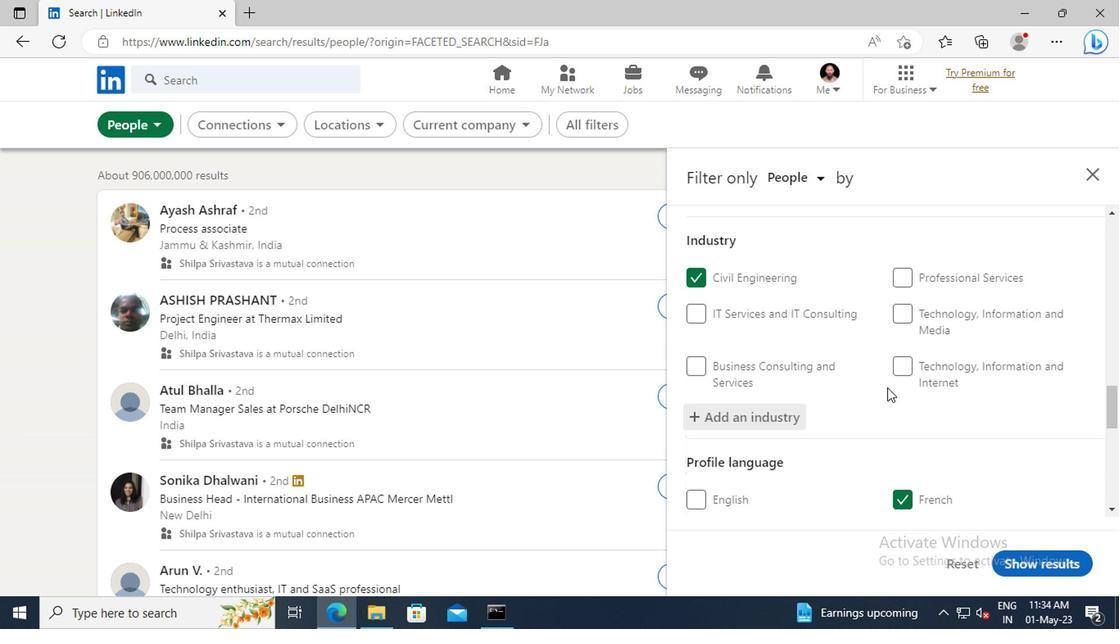 
Action: Mouse scrolled (745, 389) with delta (0, 0)
Screenshot: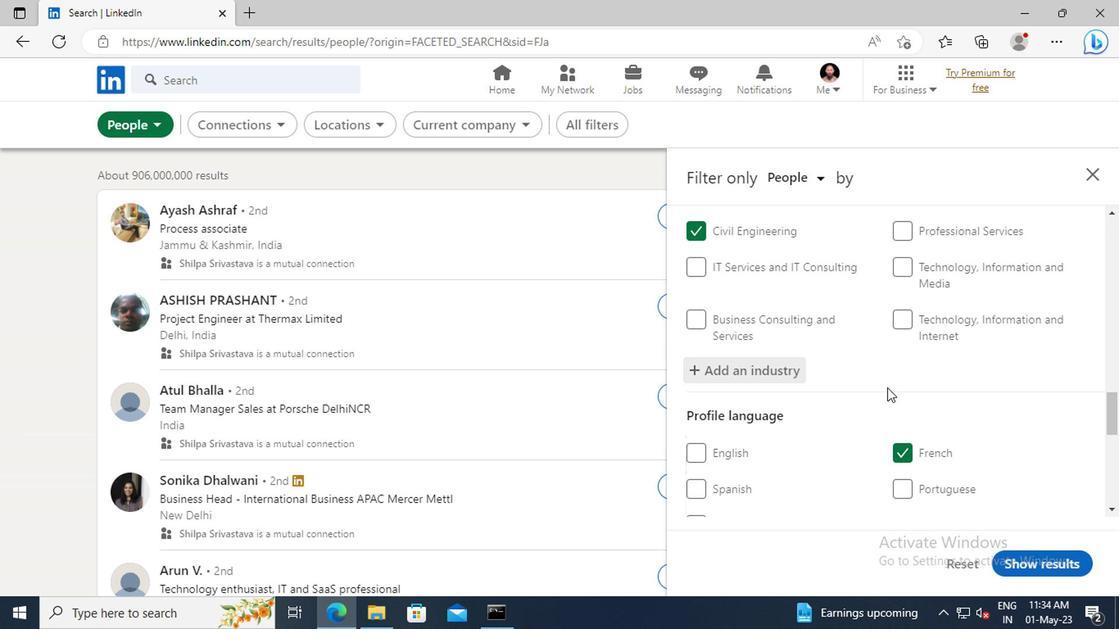 
Action: Mouse scrolled (745, 389) with delta (0, 0)
Screenshot: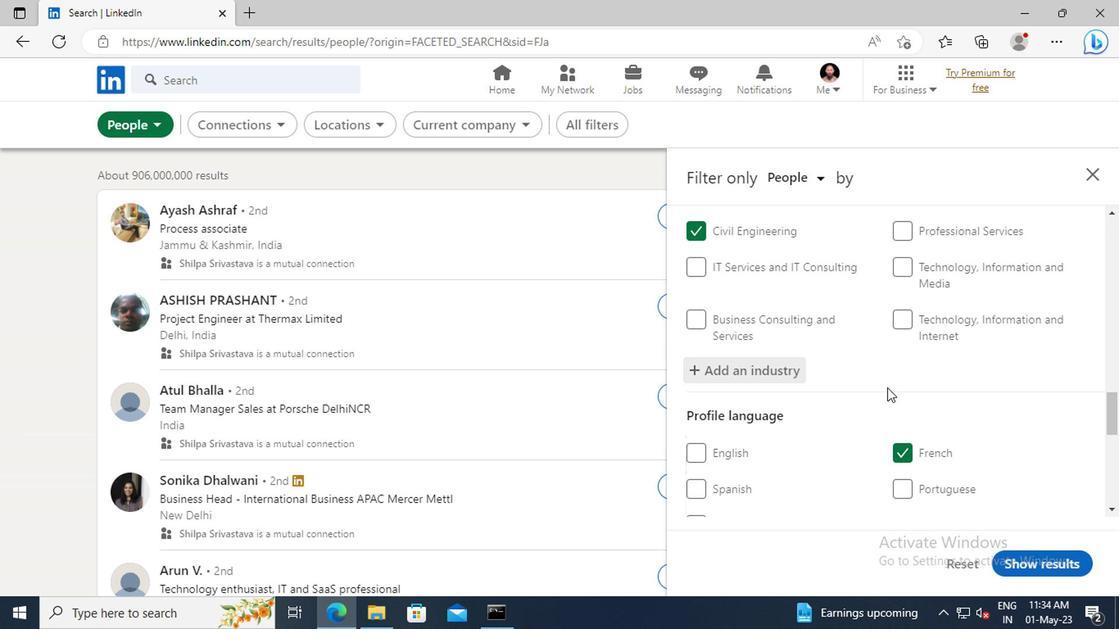 
Action: Mouse moved to (747, 370)
Screenshot: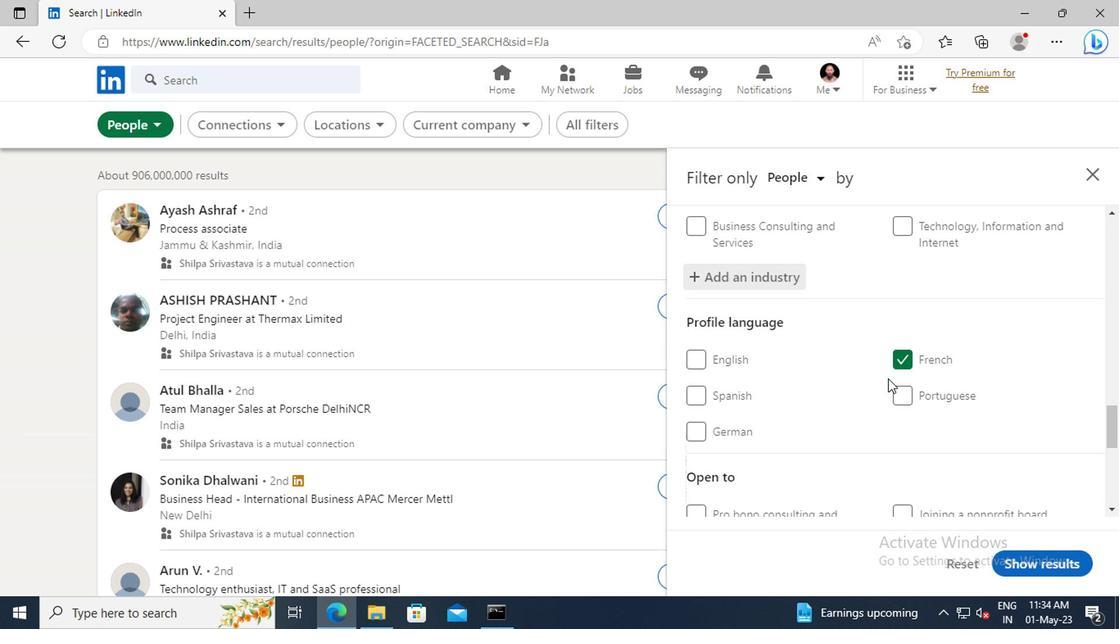 
Action: Mouse scrolled (747, 370) with delta (0, 0)
Screenshot: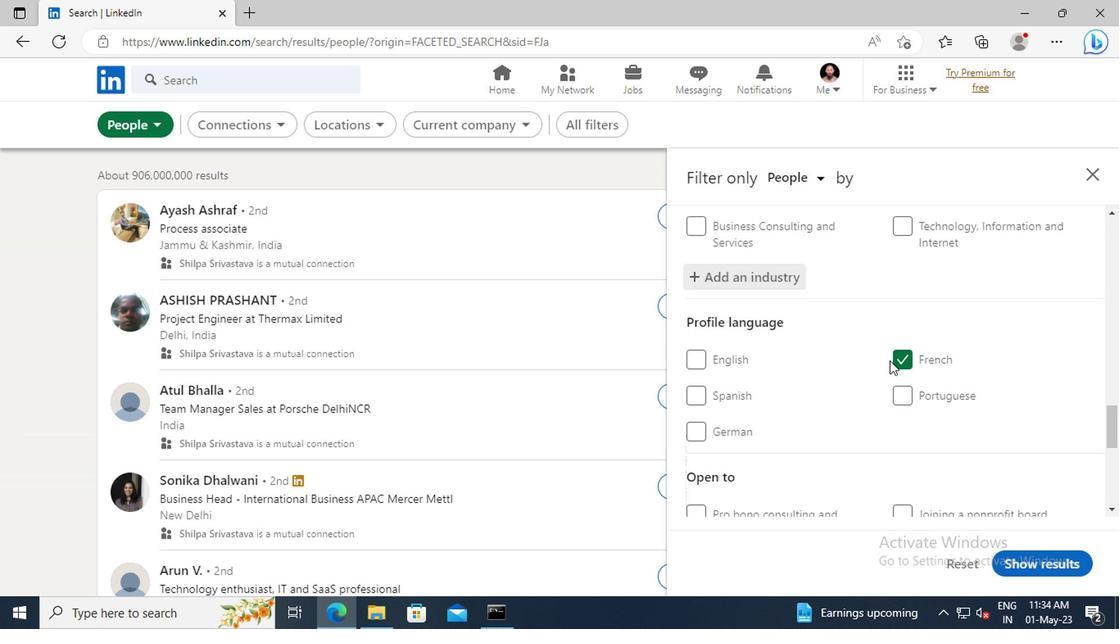 
Action: Mouse moved to (749, 361)
Screenshot: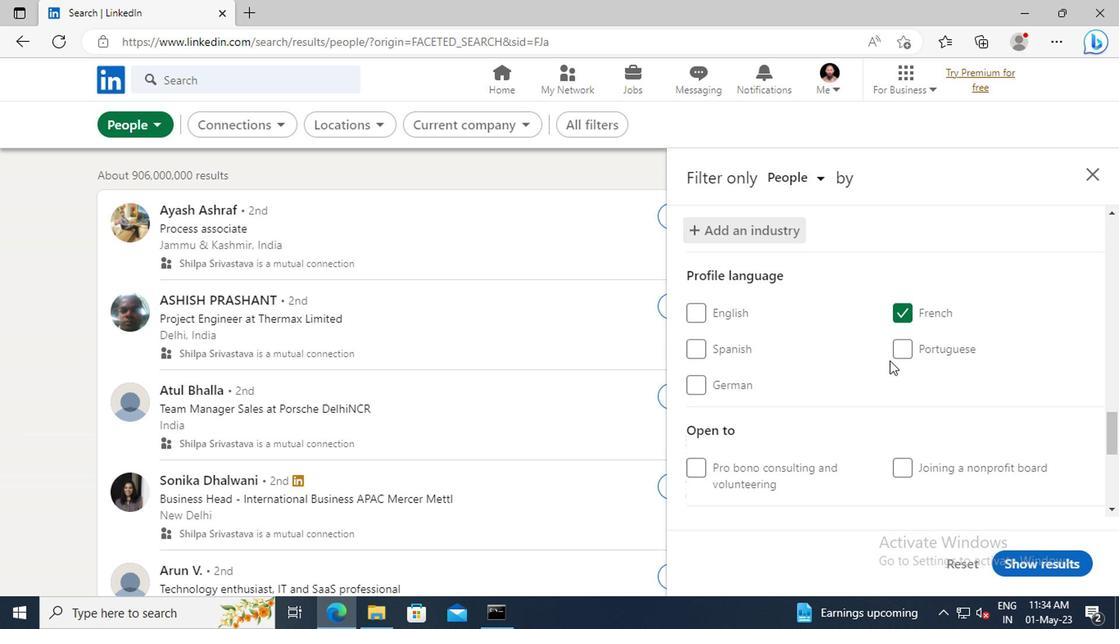 
Action: Mouse scrolled (749, 360) with delta (0, 0)
Screenshot: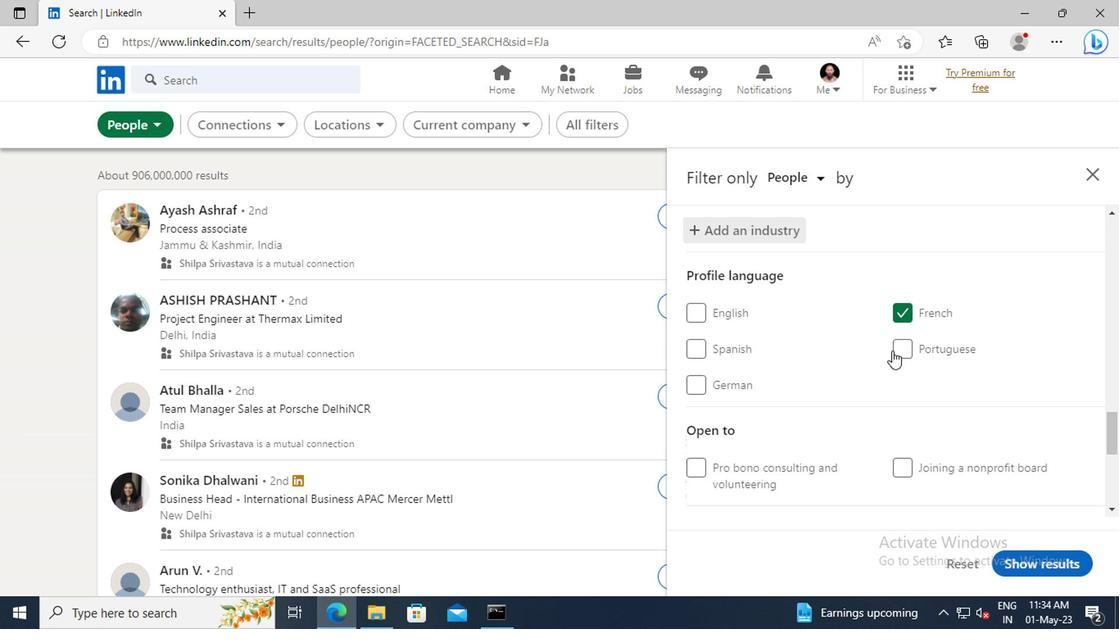 
Action: Mouse scrolled (749, 360) with delta (0, 0)
Screenshot: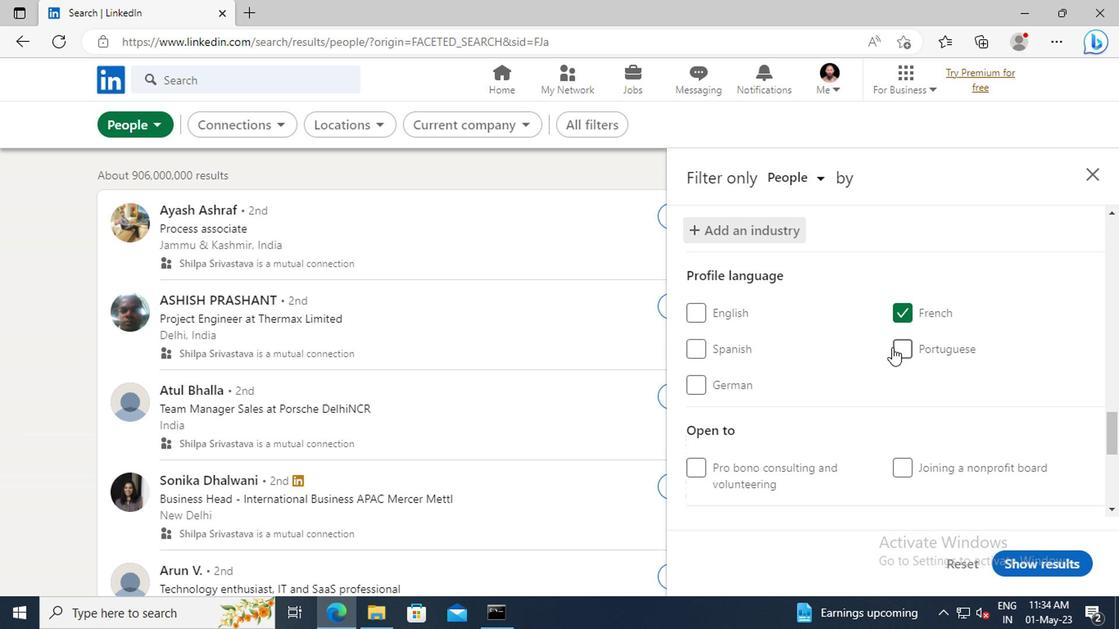 
Action: Mouse moved to (751, 349)
Screenshot: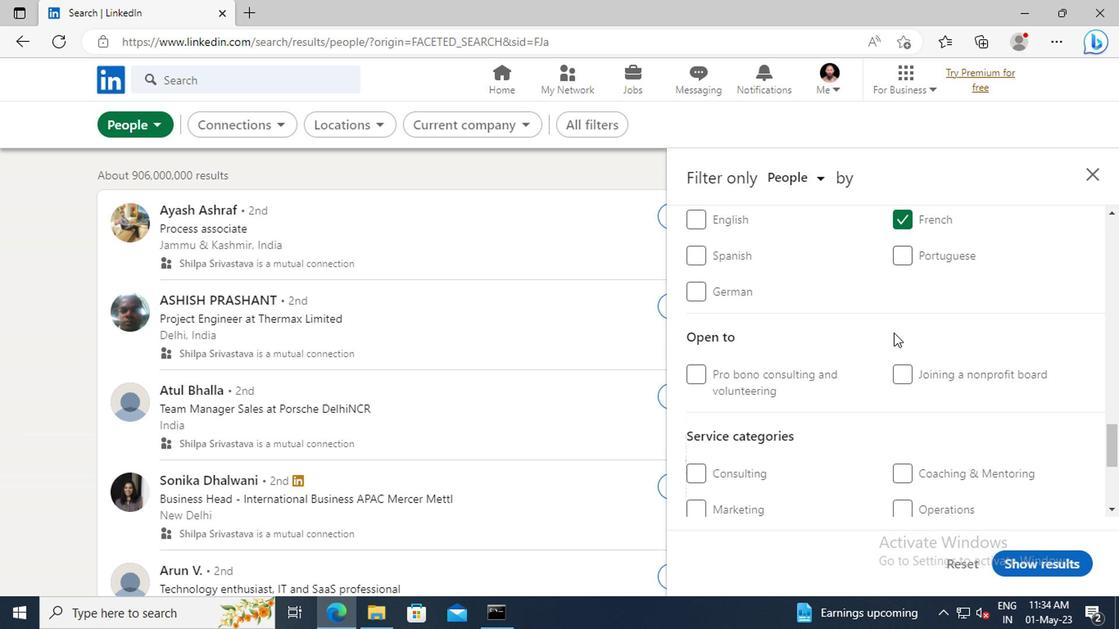 
Action: Mouse scrolled (751, 348) with delta (0, 0)
Screenshot: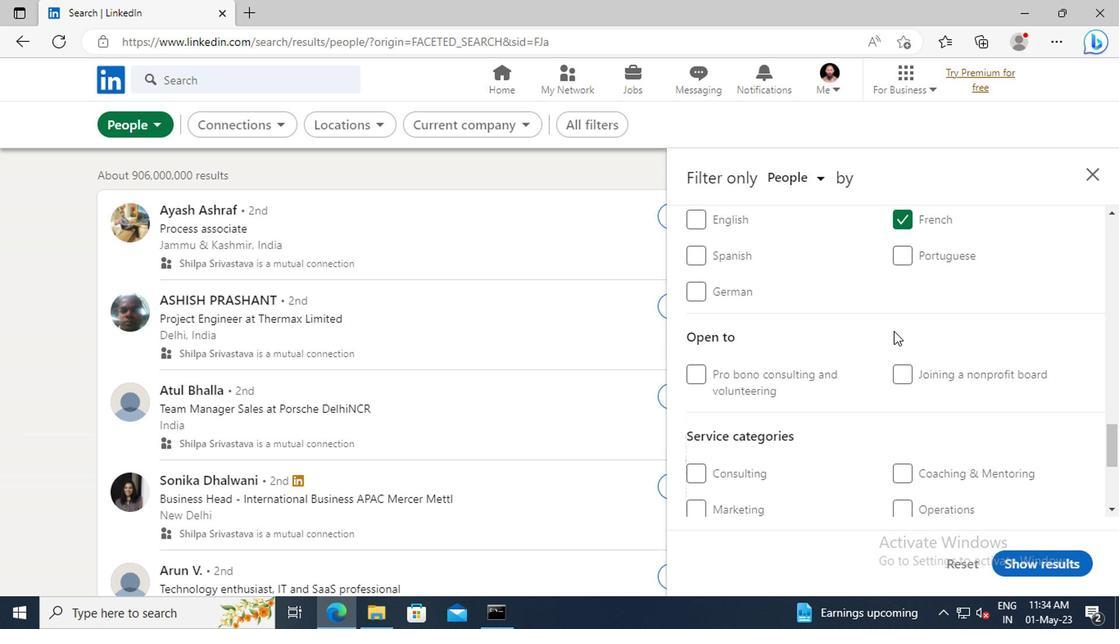
Action: Mouse scrolled (751, 348) with delta (0, 0)
Screenshot: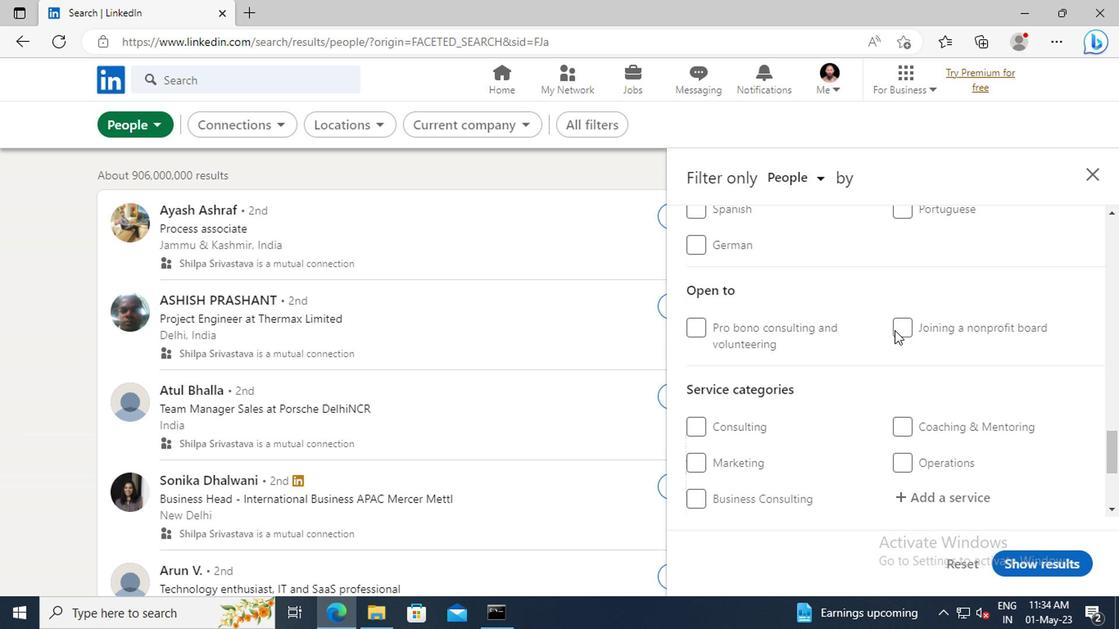 
Action: Mouse scrolled (751, 348) with delta (0, 0)
Screenshot: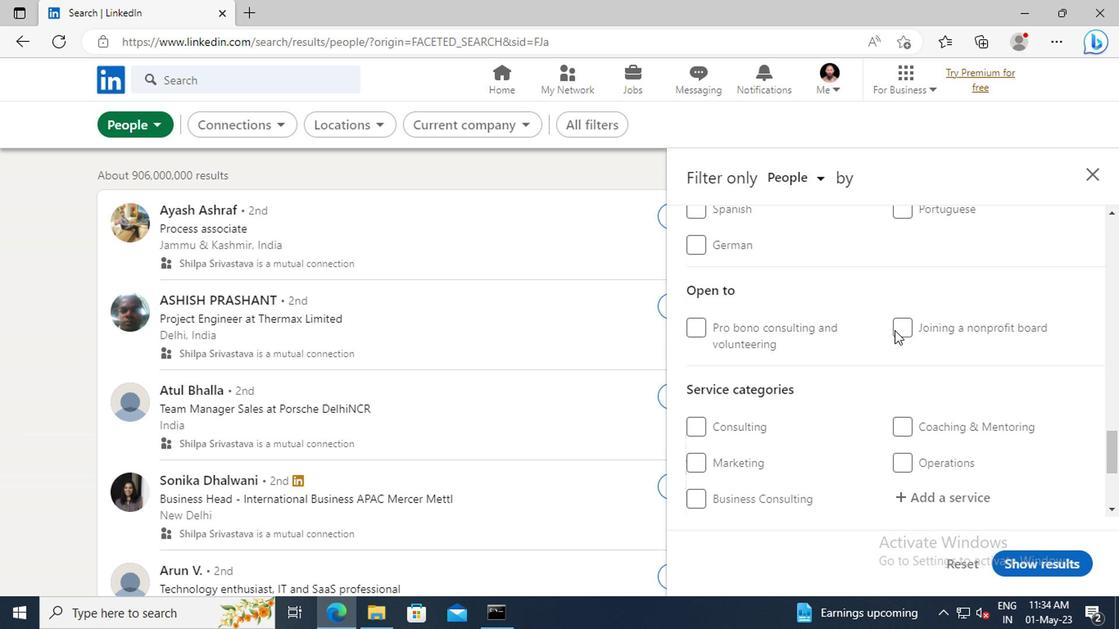 
Action: Mouse moved to (762, 398)
Screenshot: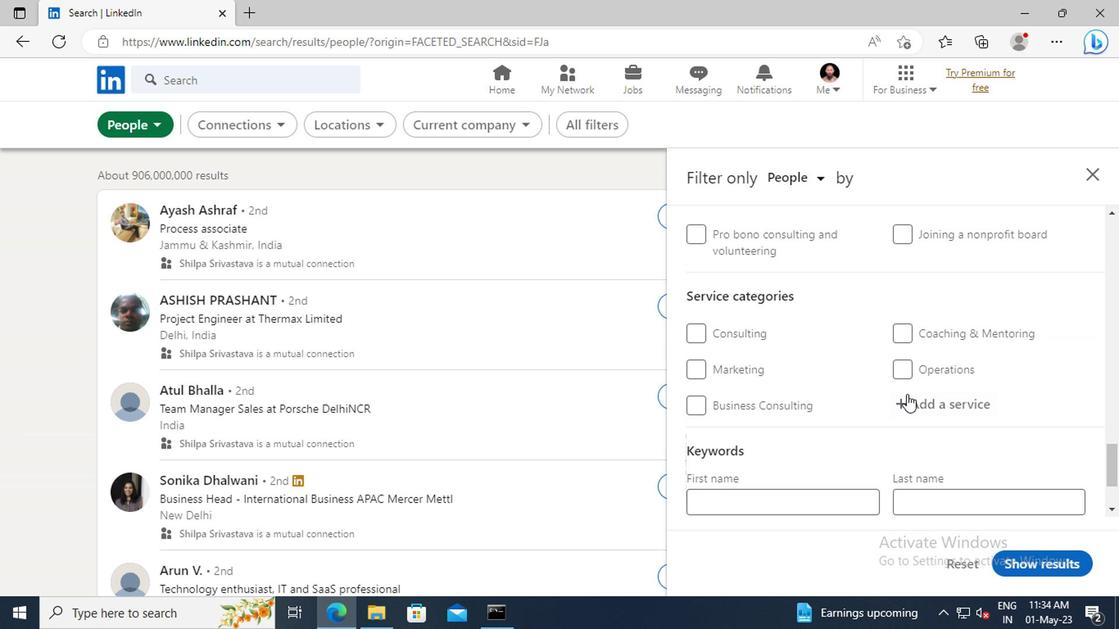 
Action: Mouse pressed left at (762, 398)
Screenshot: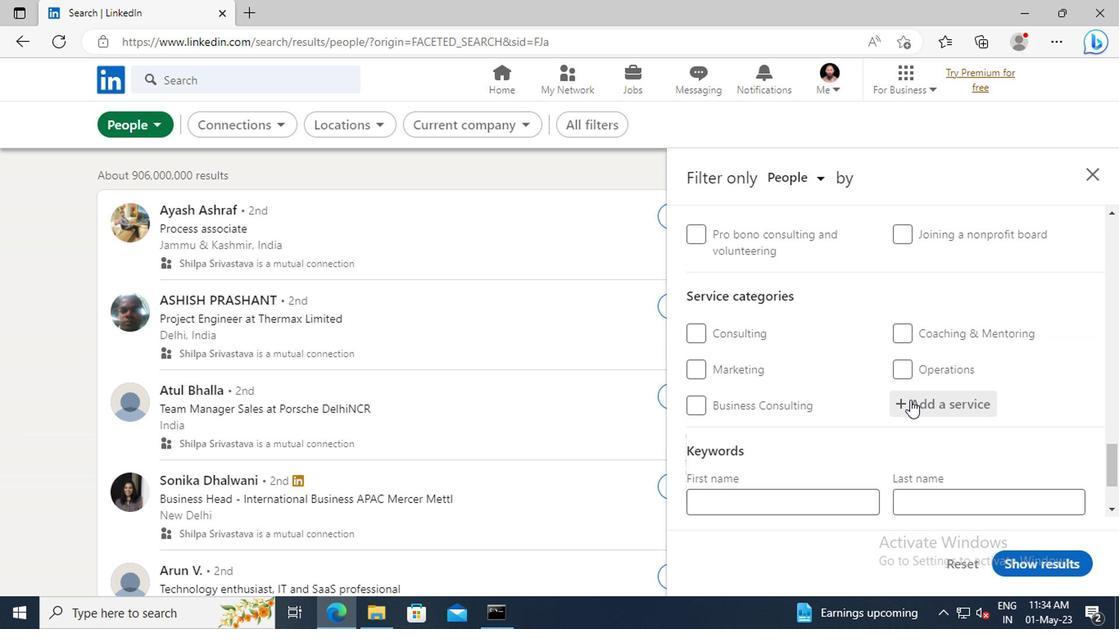 
Action: Key pressed <Key.shift>FINANCIAL<Key.space><Key.shift>A
Screenshot: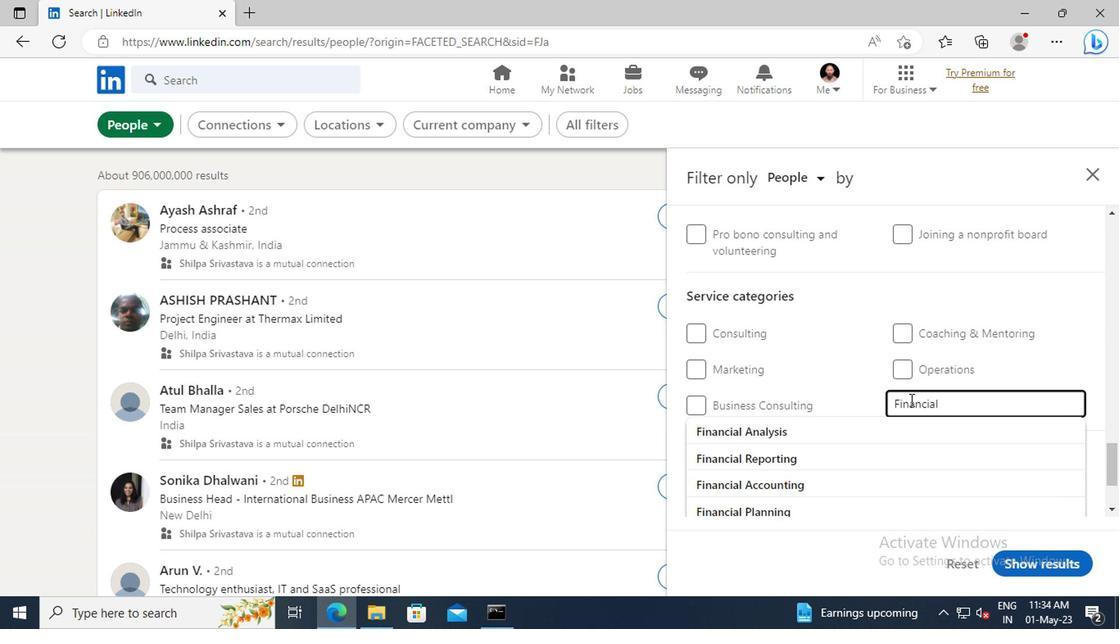 
Action: Mouse moved to (731, 418)
Screenshot: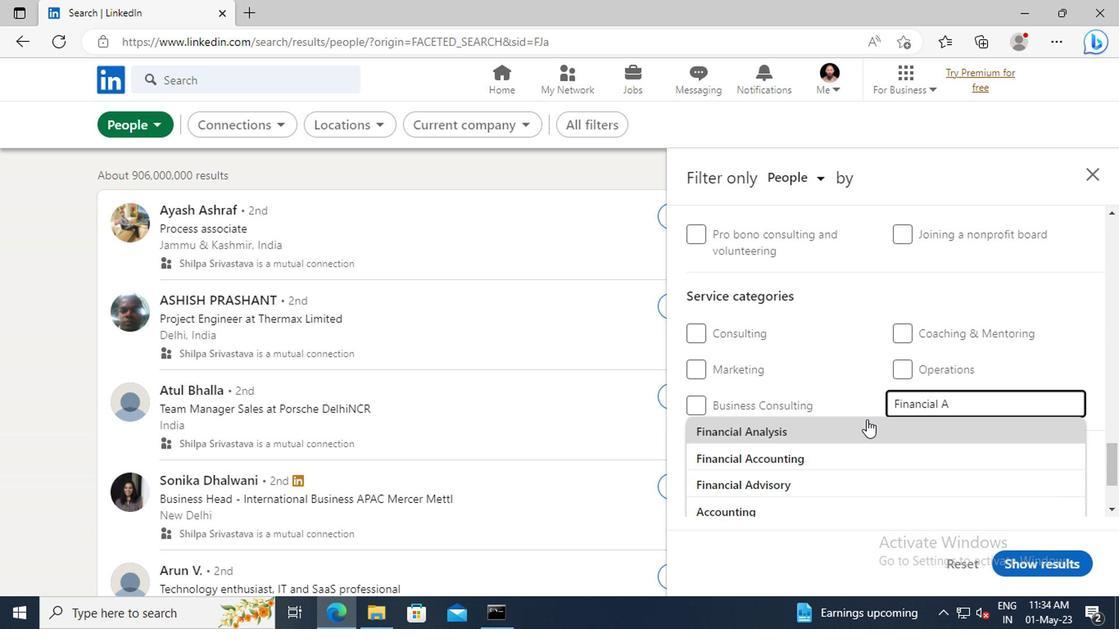 
Action: Mouse pressed left at (731, 418)
Screenshot: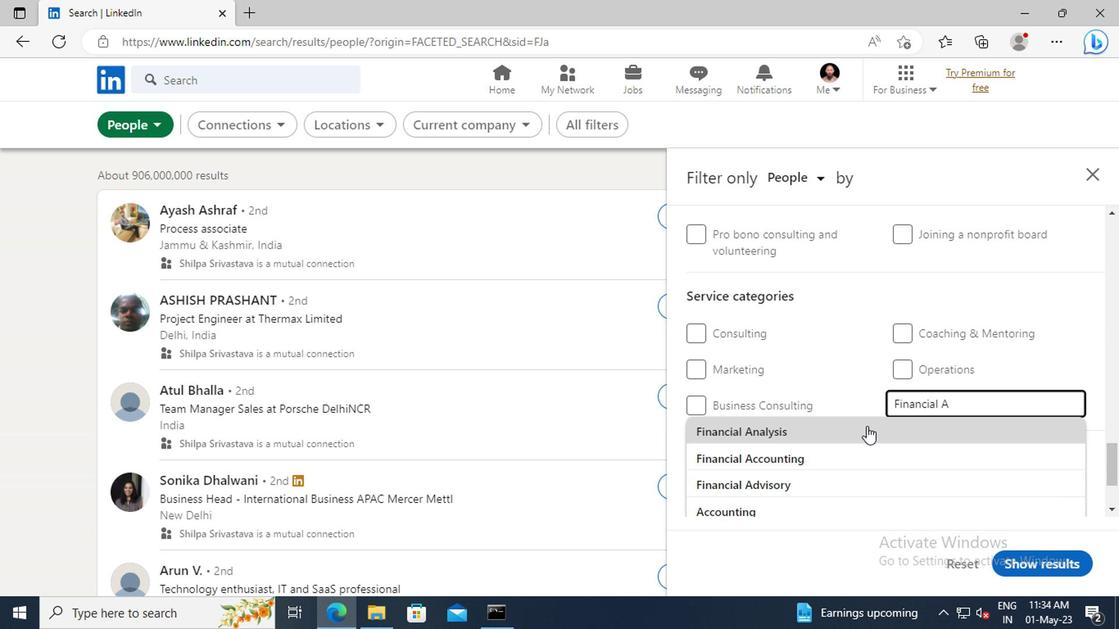 
Action: Mouse moved to (730, 418)
Screenshot: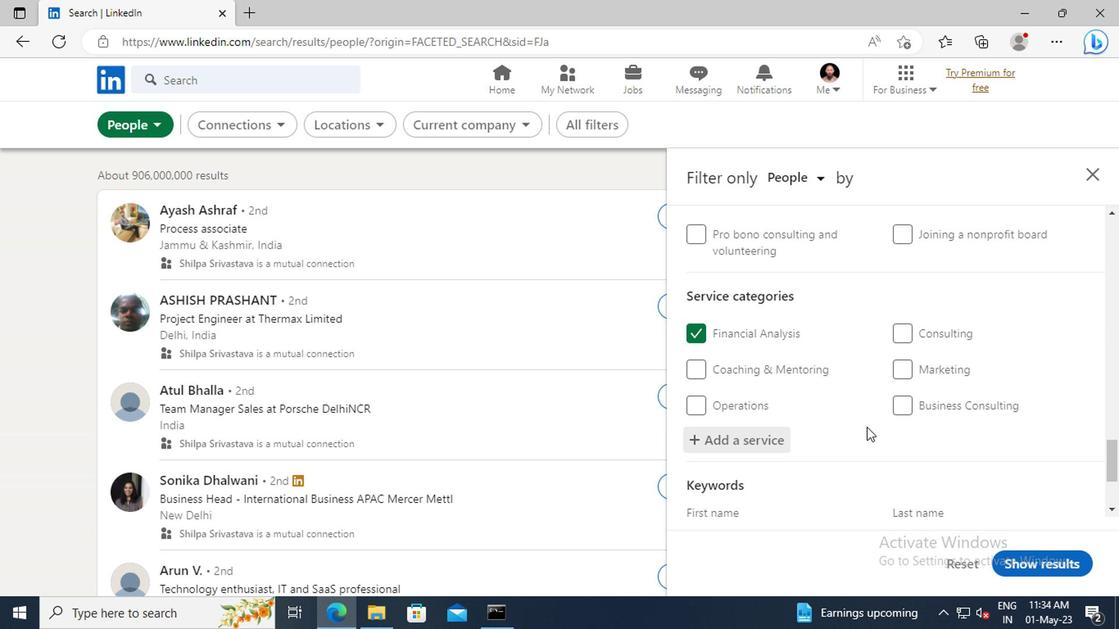 
Action: Mouse scrolled (730, 417) with delta (0, 0)
Screenshot: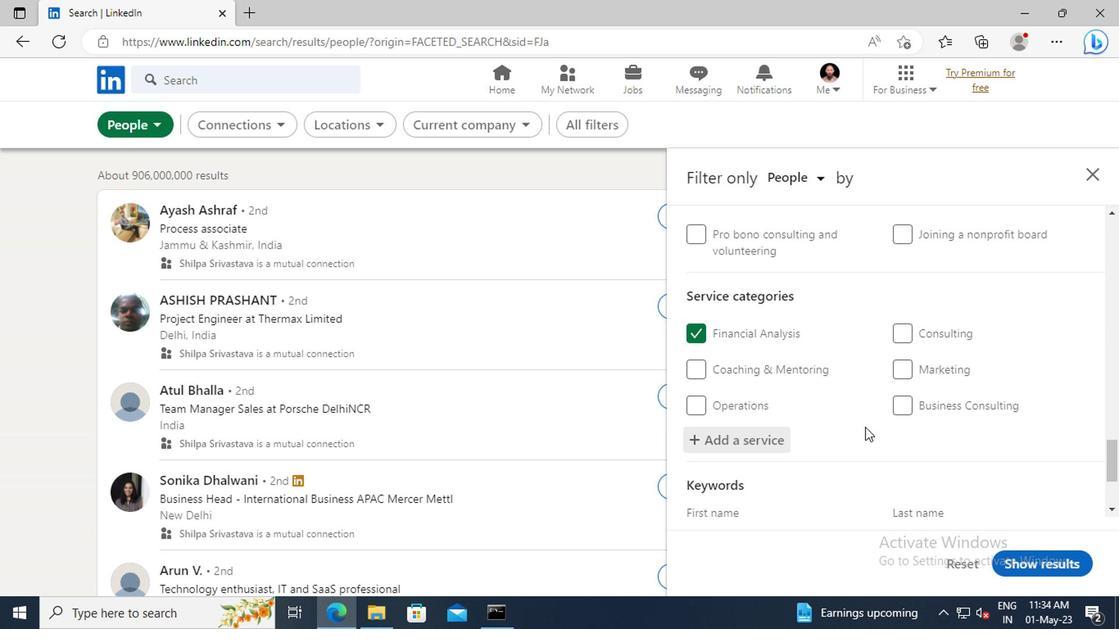 
Action: Mouse scrolled (730, 417) with delta (0, 0)
Screenshot: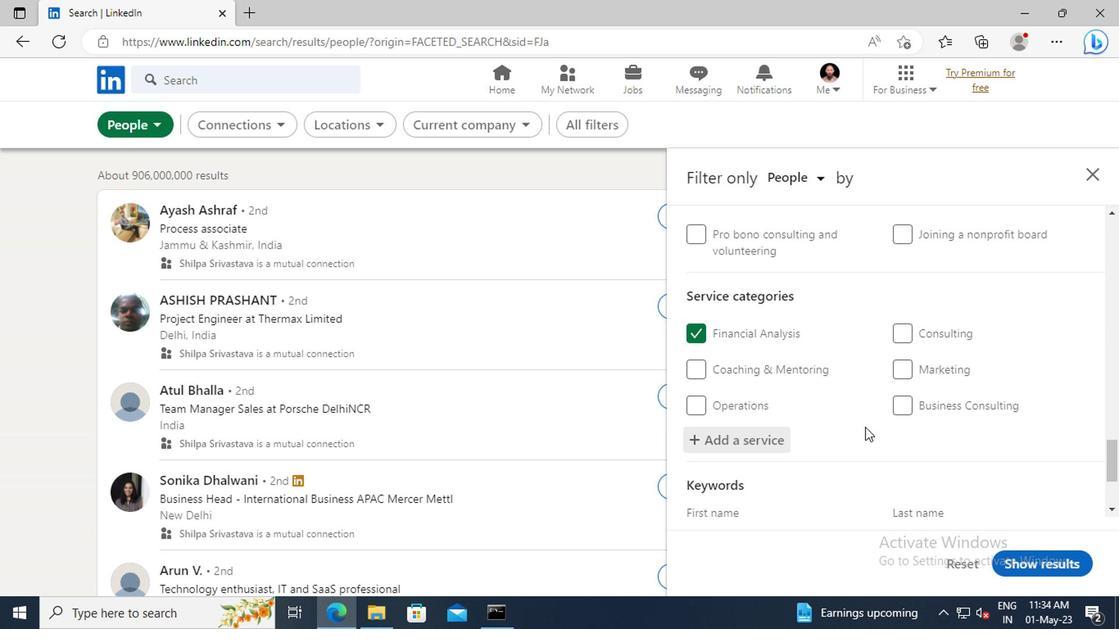 
Action: Mouse moved to (757, 368)
Screenshot: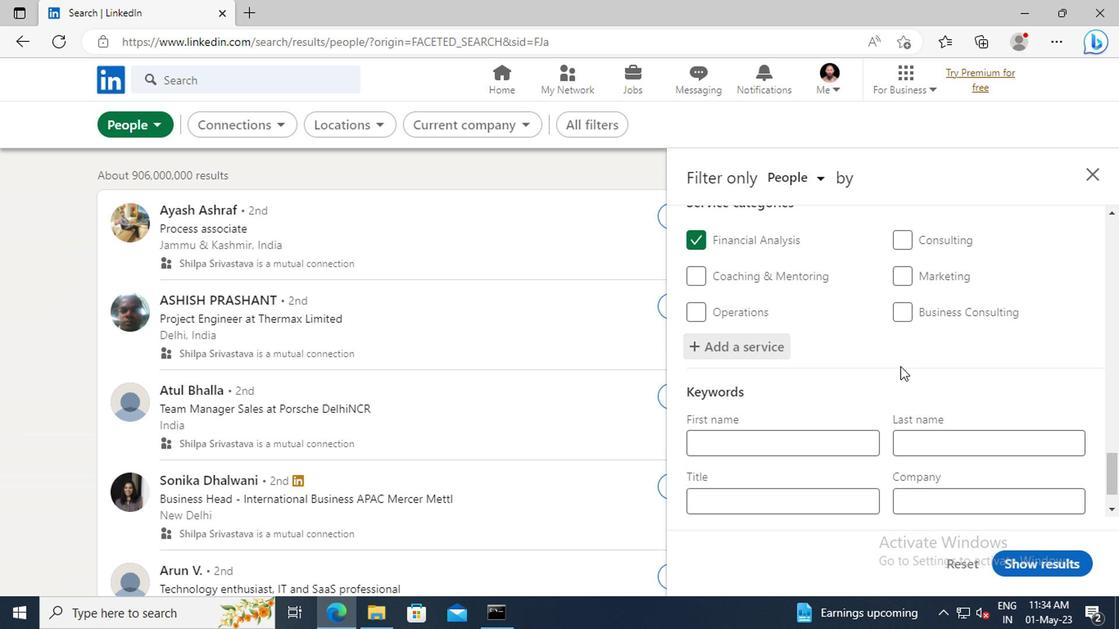 
Action: Mouse scrolled (757, 367) with delta (0, 0)
Screenshot: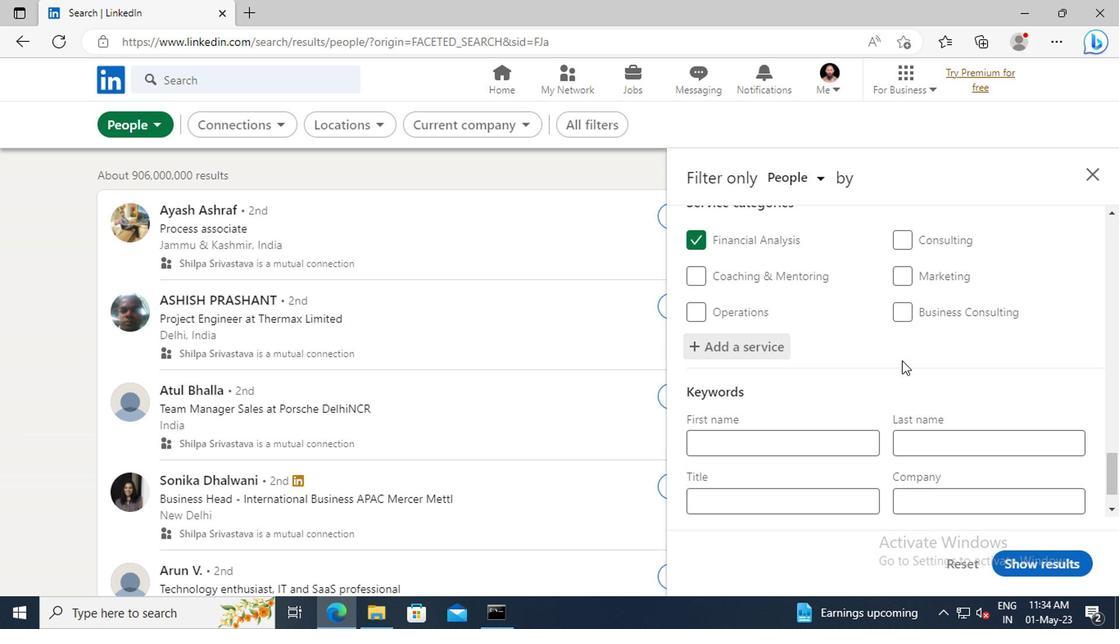 
Action: Mouse scrolled (757, 367) with delta (0, 0)
Screenshot: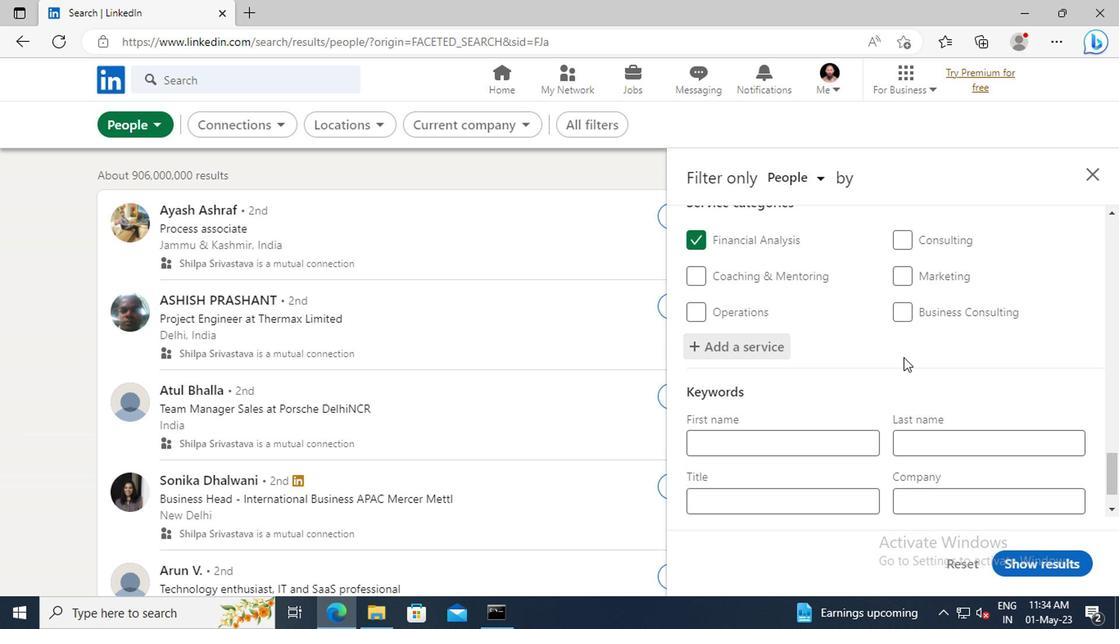 
Action: Mouse moved to (758, 368)
Screenshot: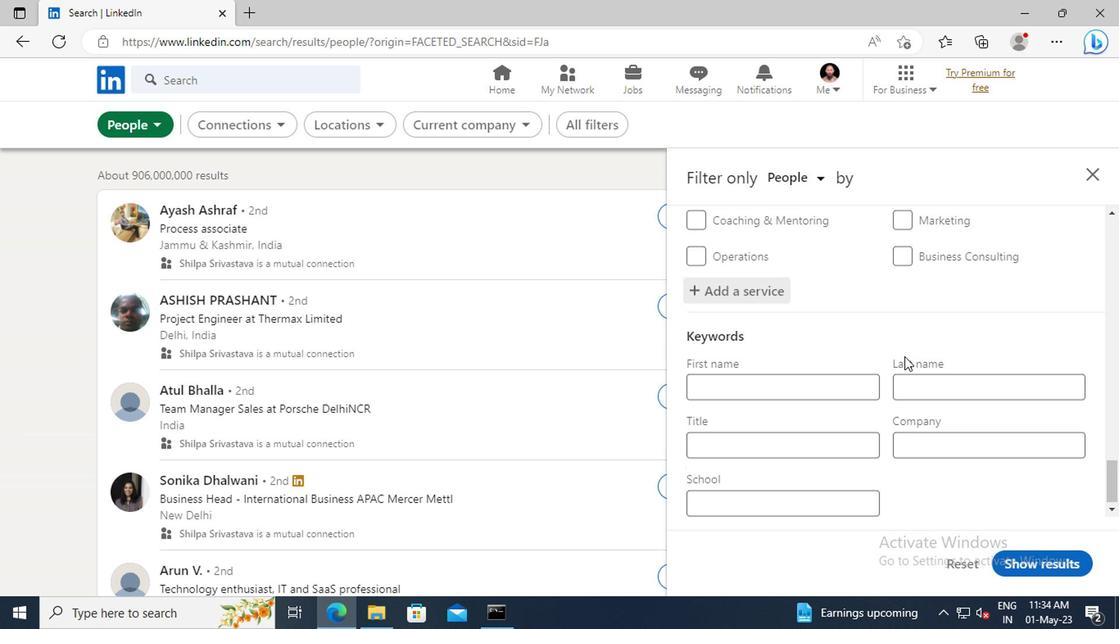 
Action: Mouse scrolled (758, 367) with delta (0, 0)
Screenshot: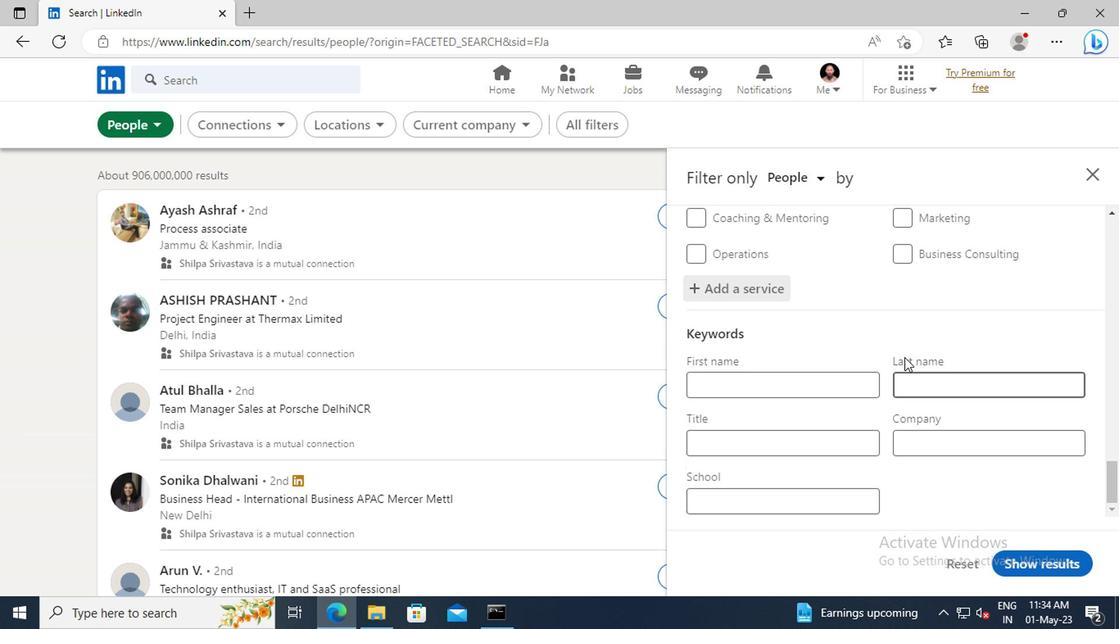 
Action: Mouse scrolled (758, 367) with delta (0, 0)
Screenshot: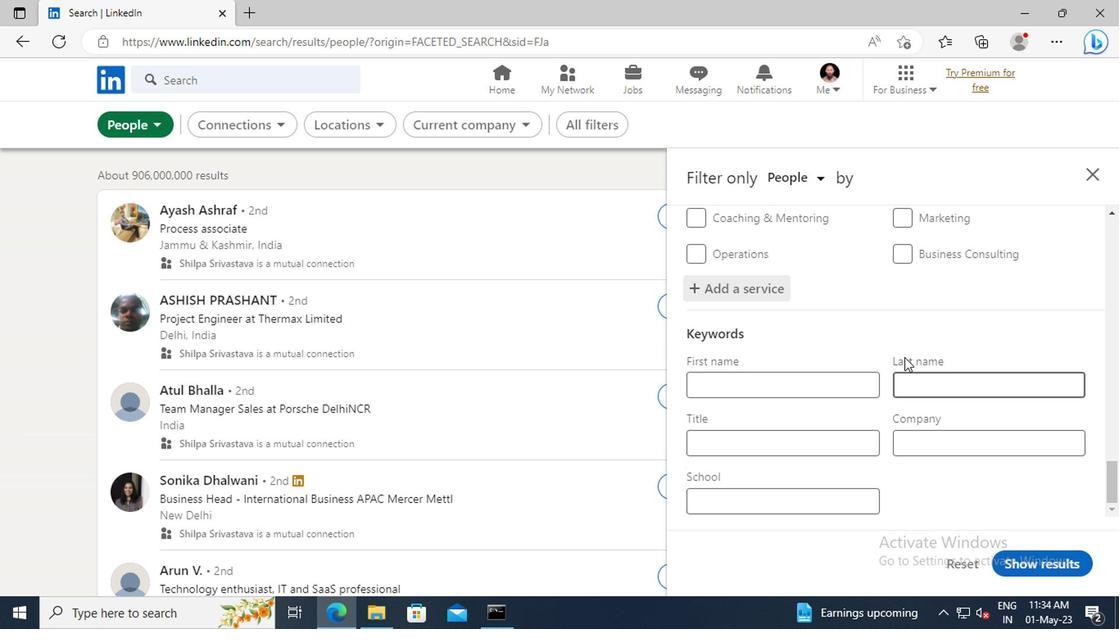 
Action: Mouse moved to (661, 430)
Screenshot: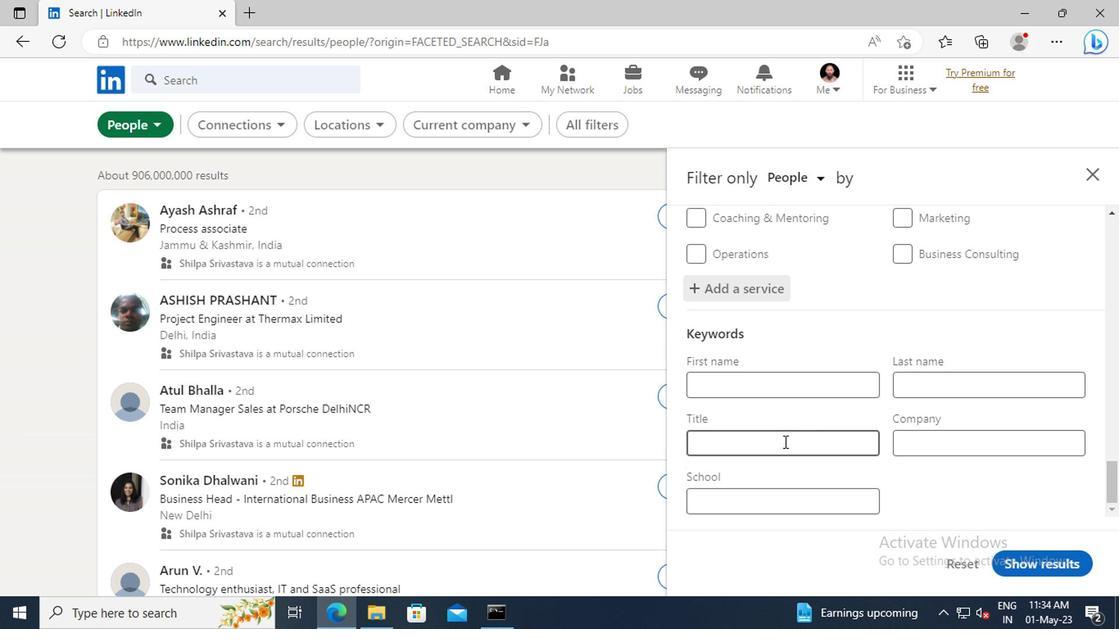 
Action: Mouse pressed left at (661, 430)
Screenshot: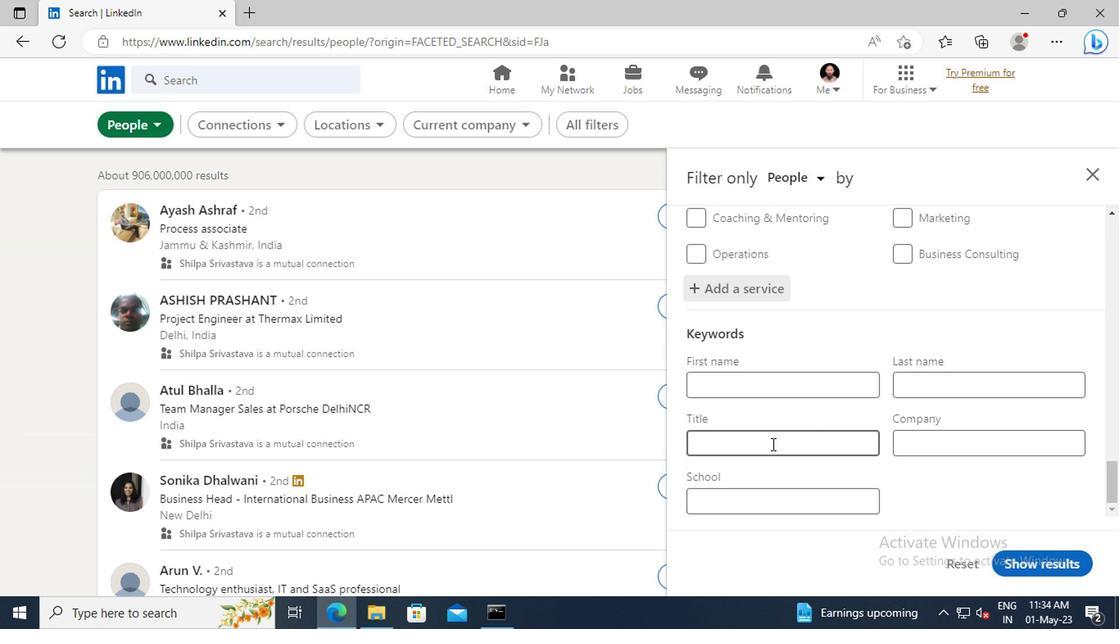 
Action: Key pressed <Key.shift>SPA<Key.space><Key.shift>MANAGER<Key.enter>
Screenshot: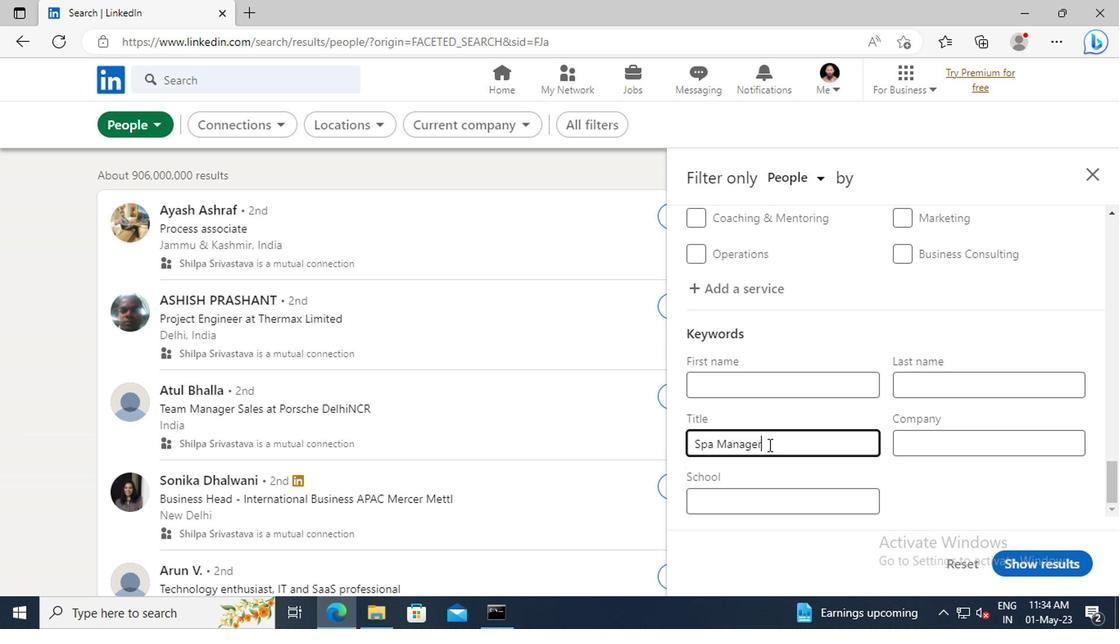 
Action: Mouse moved to (842, 517)
Screenshot: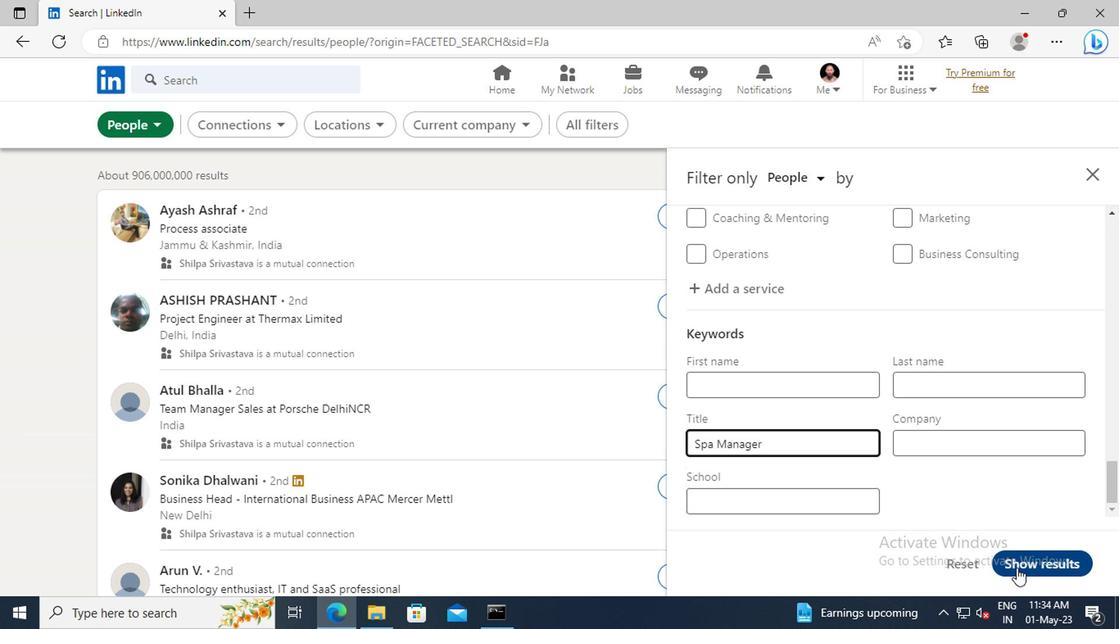 
Action: Mouse pressed left at (842, 517)
Screenshot: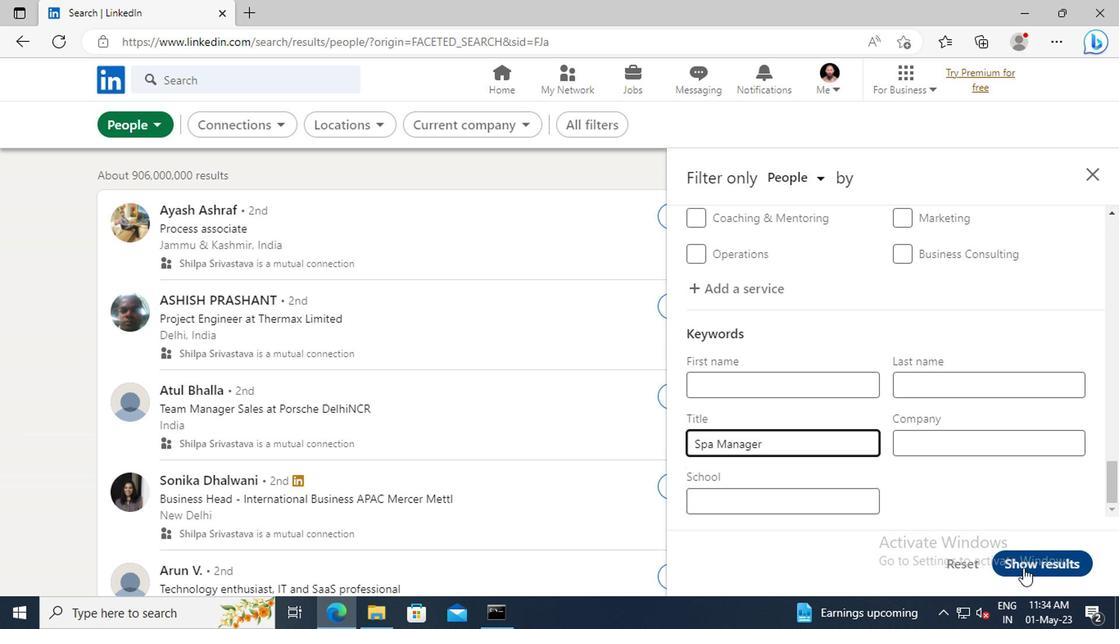 
